 Task: Create new customer invoice with Date Opened: 30-May-23, Select Customer: Ike's General Goods and Feeds, Terms: Net 15. Make invoice entry for item-1 with Date: 30-May-23, Description: Ikem Collection Clear Skin Anti Blemish Detox Tea
, Income Account: Income:Sales, Quantity: 2, Unit Price: 13.49, Sales Tax: Y, Sales Tax Included: Y, Tax Table: Sales Tax. Make entry for item-2 with Date: 30-May-23, Description: SK-II SKINPOWER Face Cream (2.7 oz)
, Income Account: Income:Sales, Quantity: 2, Unit Price: 14.49, Sales Tax: Y, Sales Tax Included: Y, Tax Table: Sales Tax. Post Invoice with Post Date: 30-May-23, Post to Accounts: Assets:Accounts Receivable. Pay / Process Payment with Transaction Date: 13-Jun-23, Amount: 55.96, Transfer Account: Checking Account. Go to 'Print Invoice'. Give a print command to print a copy of invoice.
Action: Mouse moved to (186, 41)
Screenshot: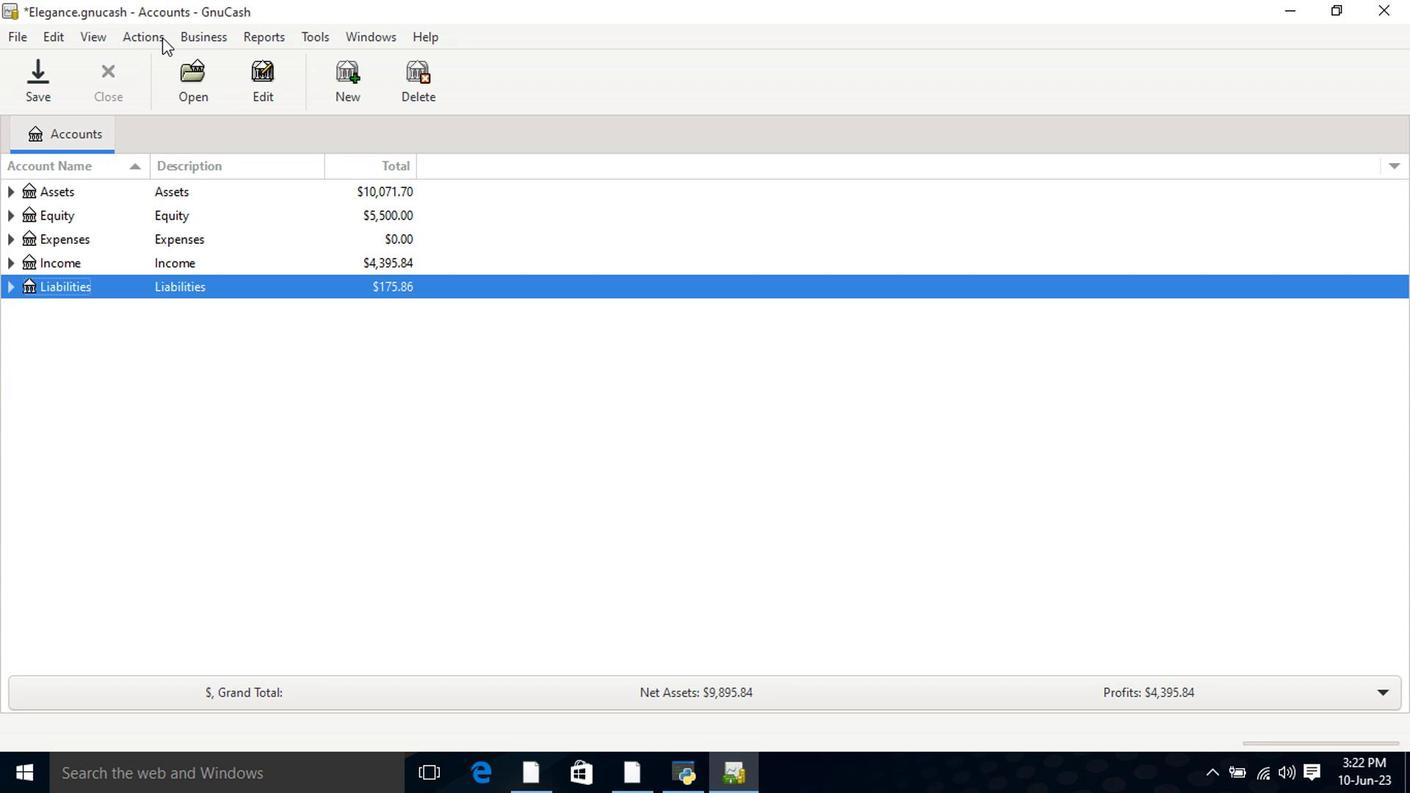 
Action: Mouse pressed left at (186, 41)
Screenshot: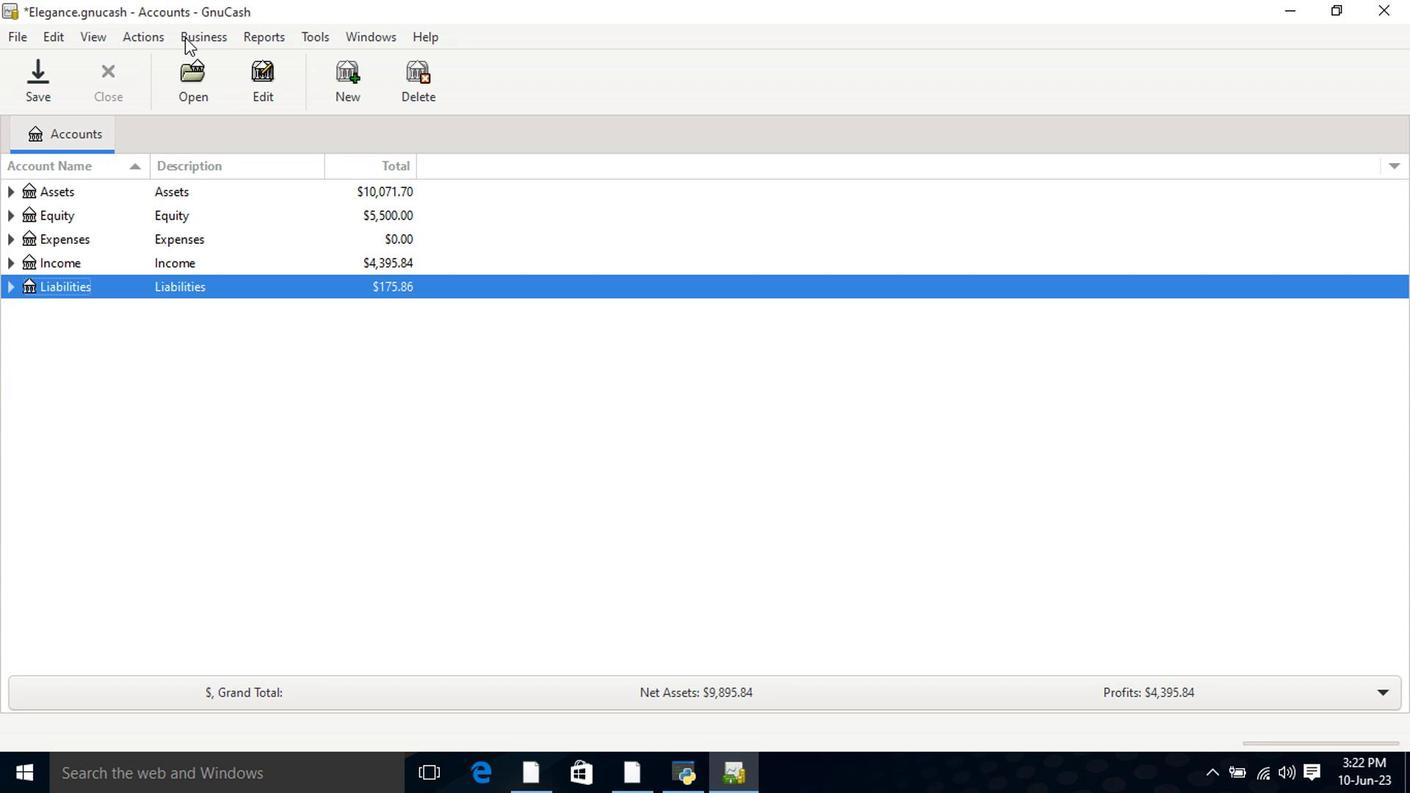 
Action: Mouse moved to (202, 58)
Screenshot: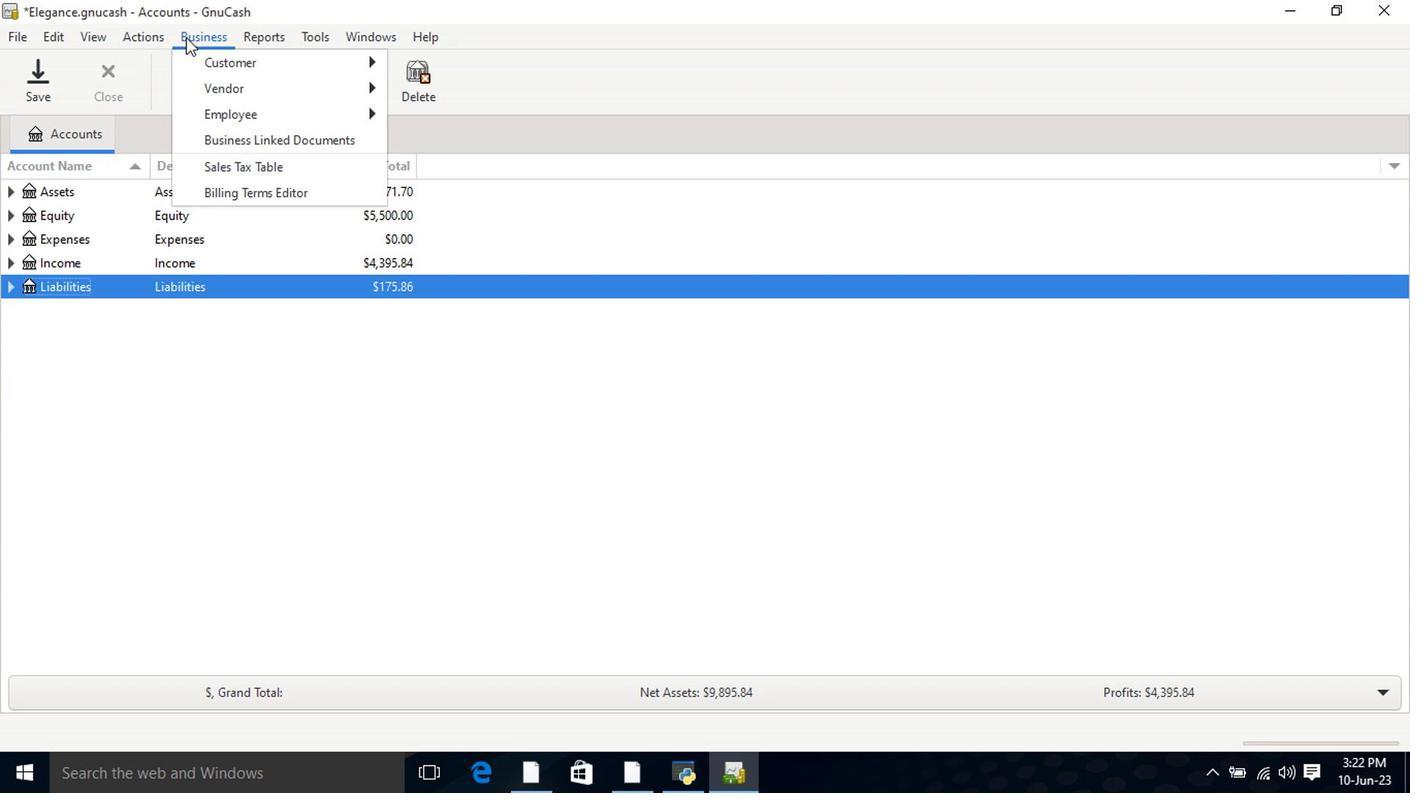 
Action: Mouse pressed left at (202, 58)
Screenshot: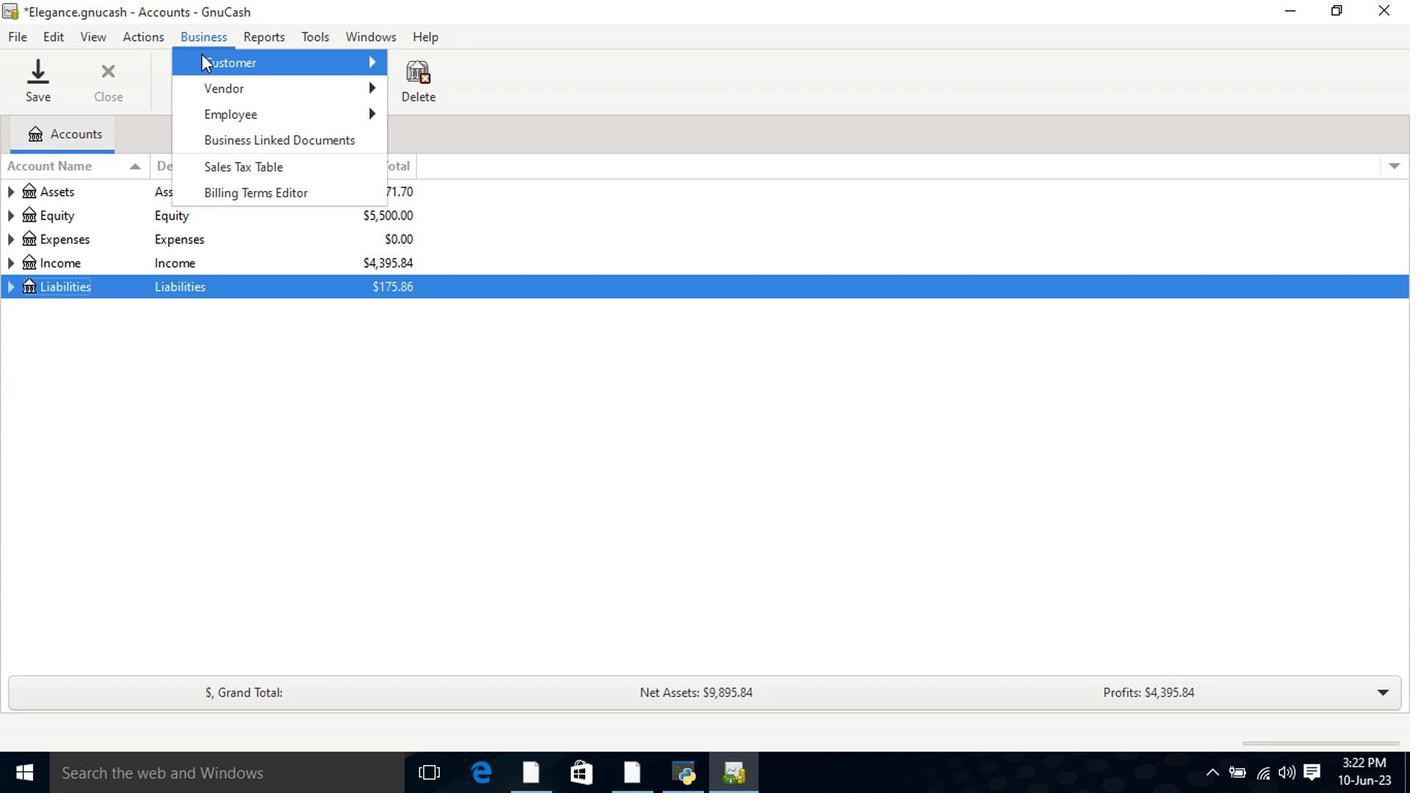 
Action: Mouse moved to (457, 147)
Screenshot: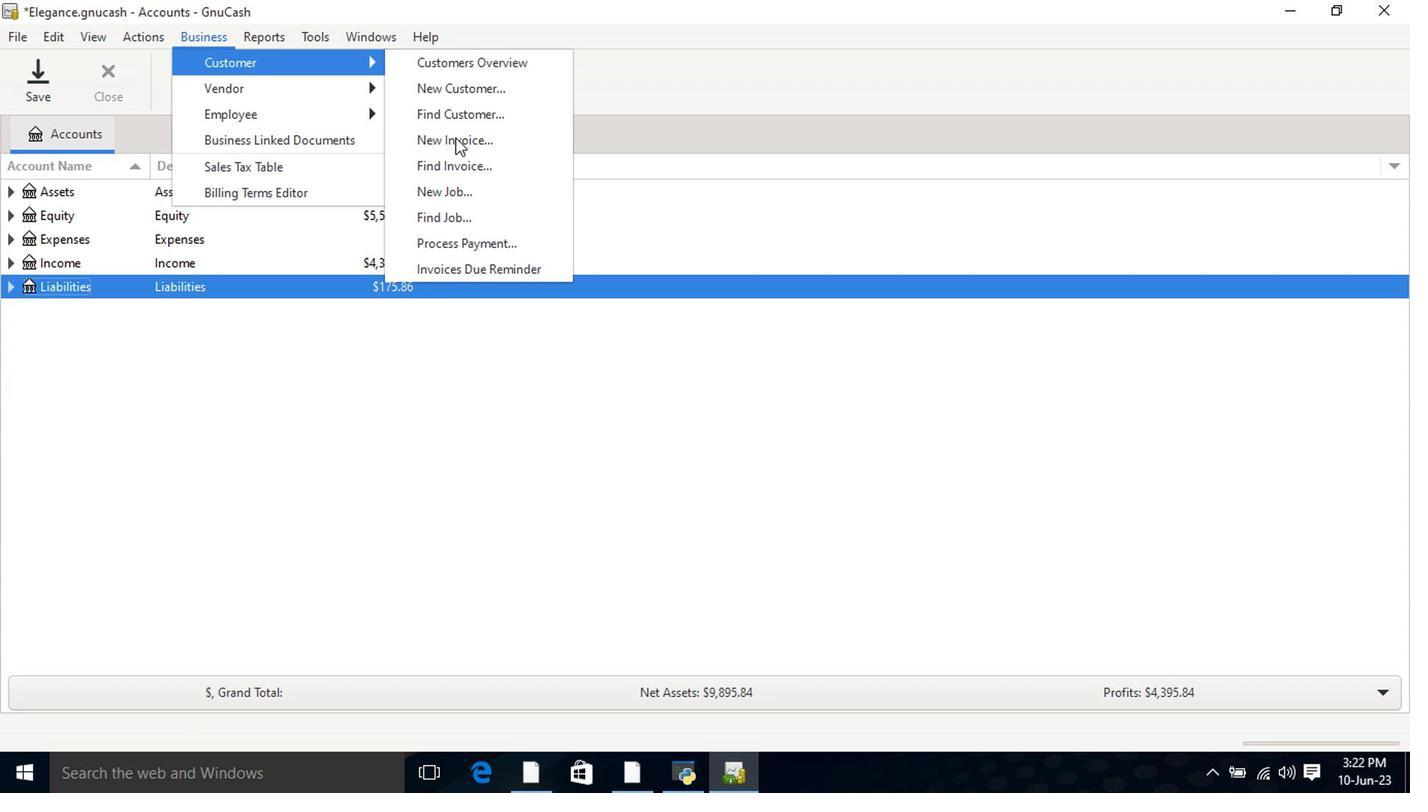 
Action: Mouse pressed left at (457, 147)
Screenshot: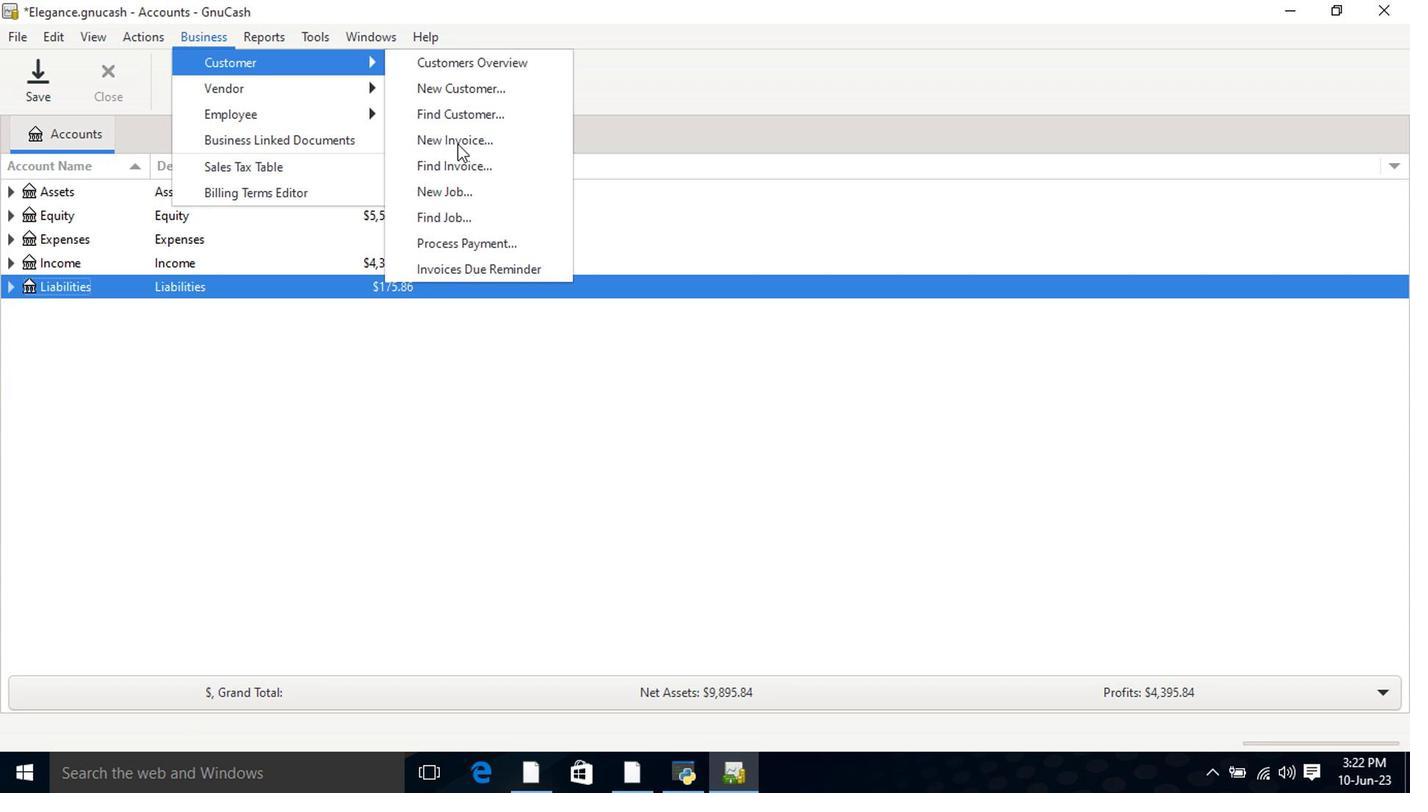 
Action: Mouse moved to (843, 317)
Screenshot: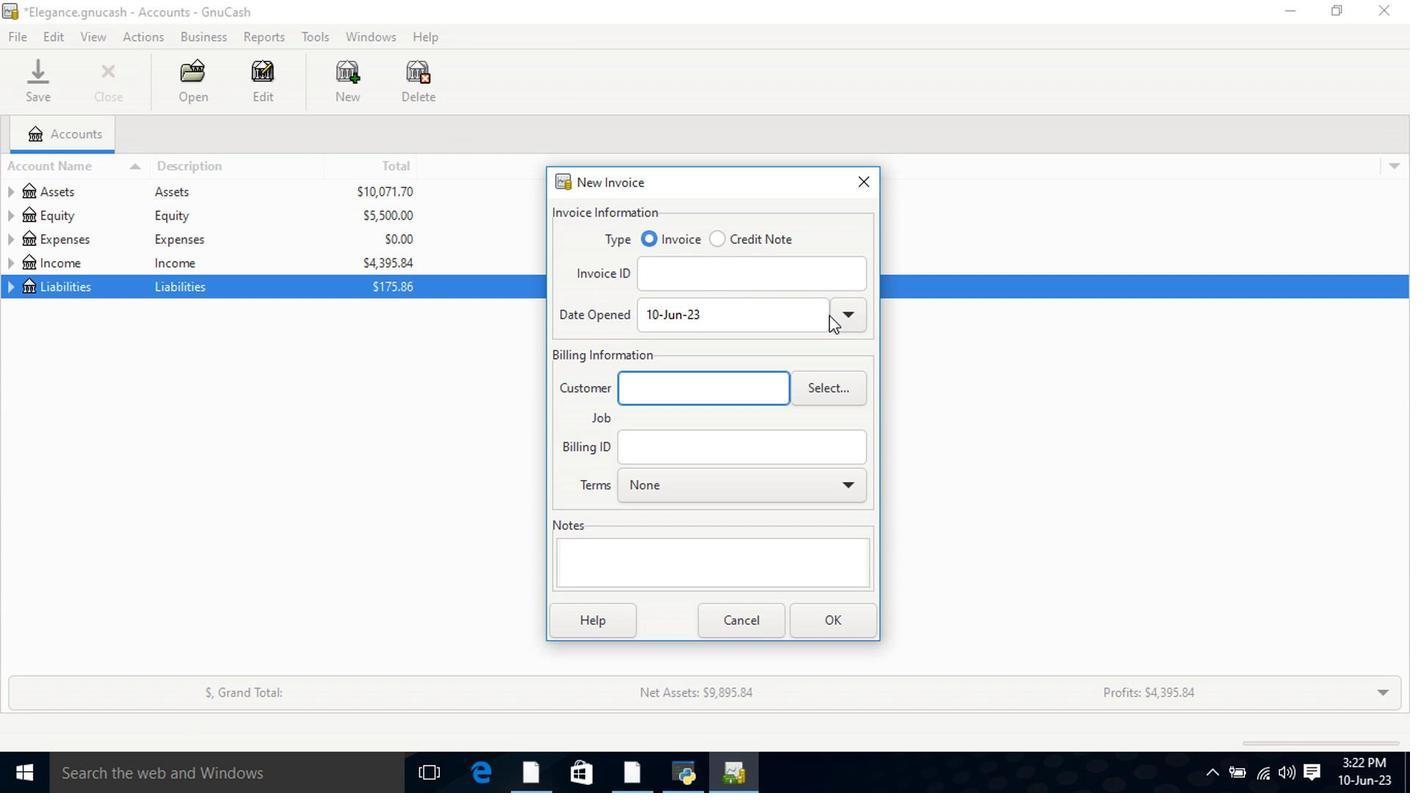 
Action: Mouse pressed left at (843, 317)
Screenshot: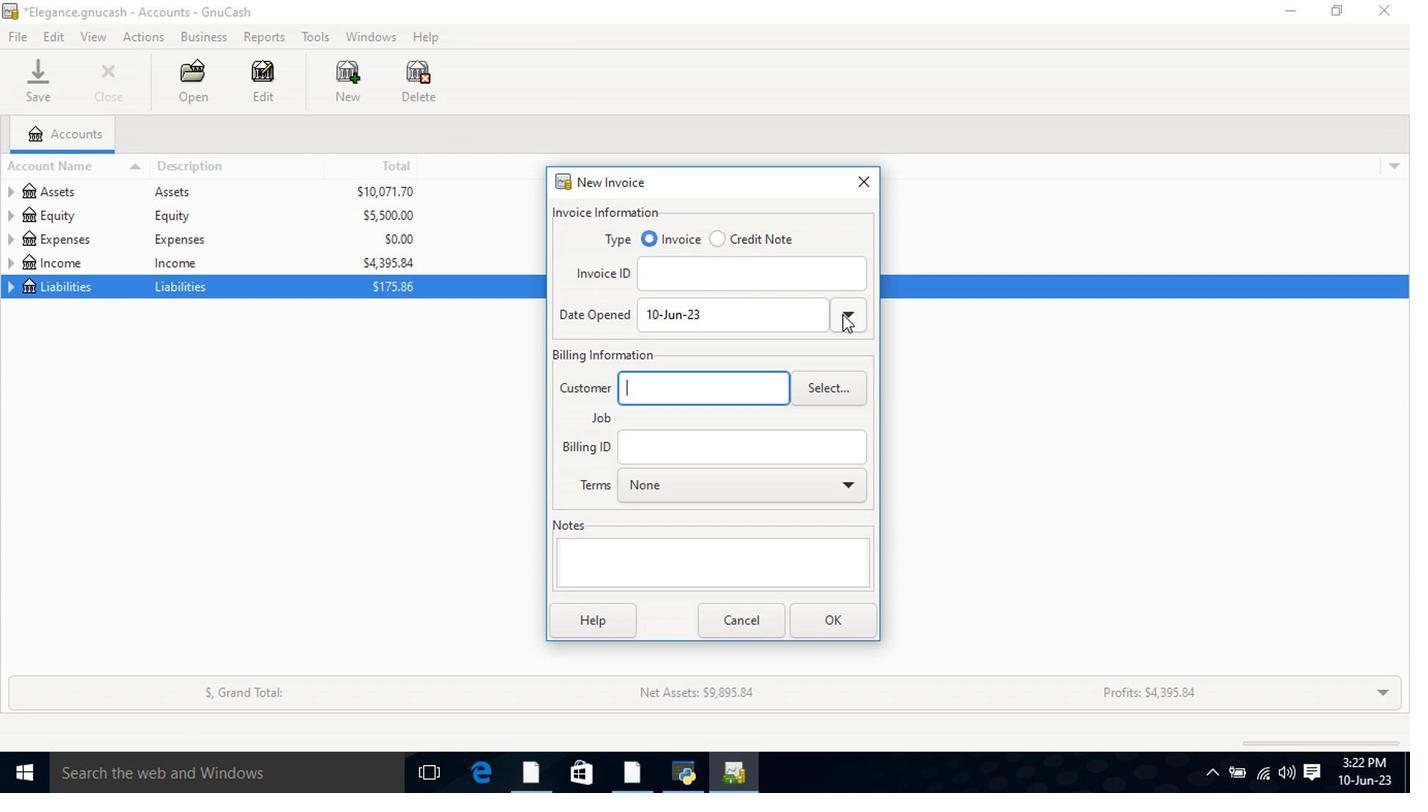 
Action: Mouse moved to (687, 350)
Screenshot: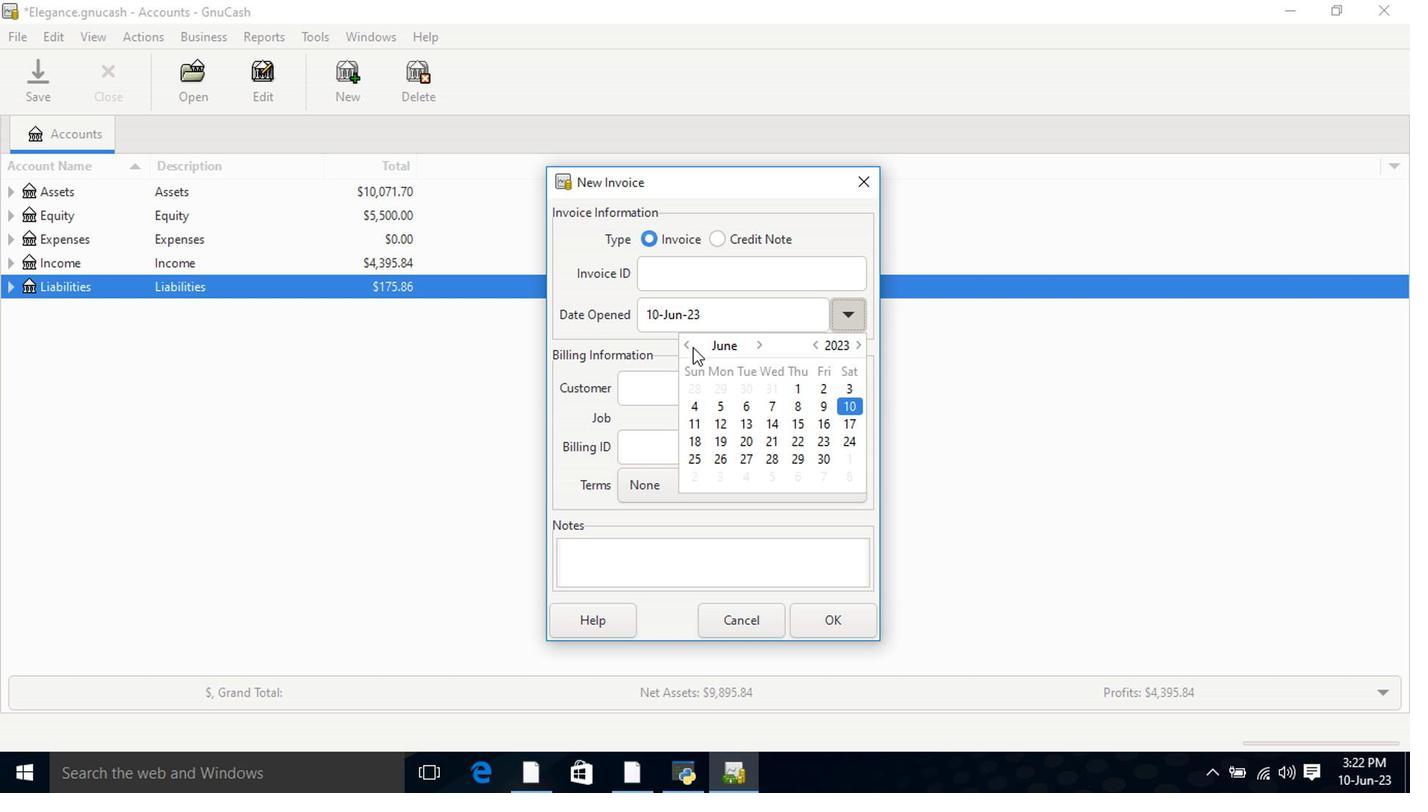 
Action: Mouse pressed left at (687, 350)
Screenshot: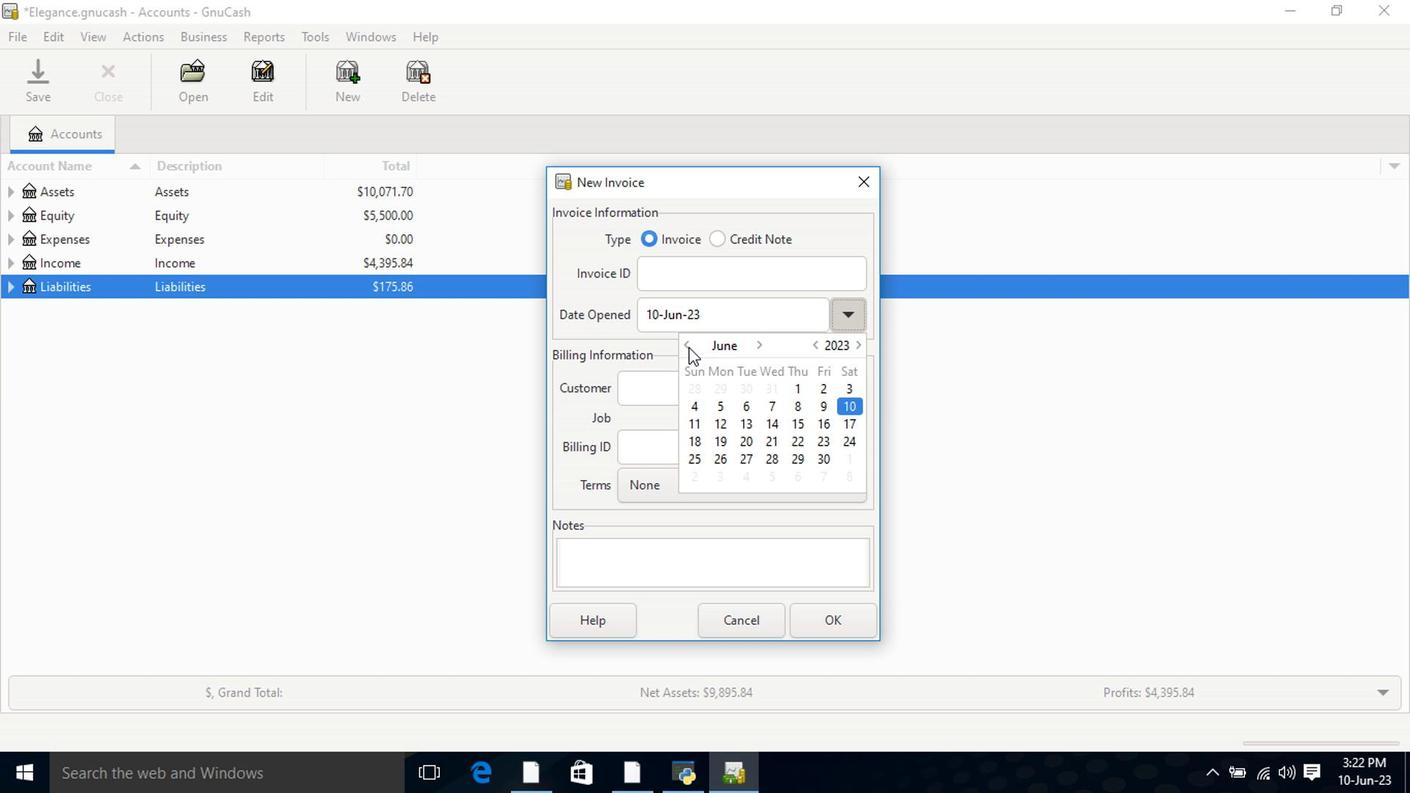 
Action: Mouse moved to (742, 460)
Screenshot: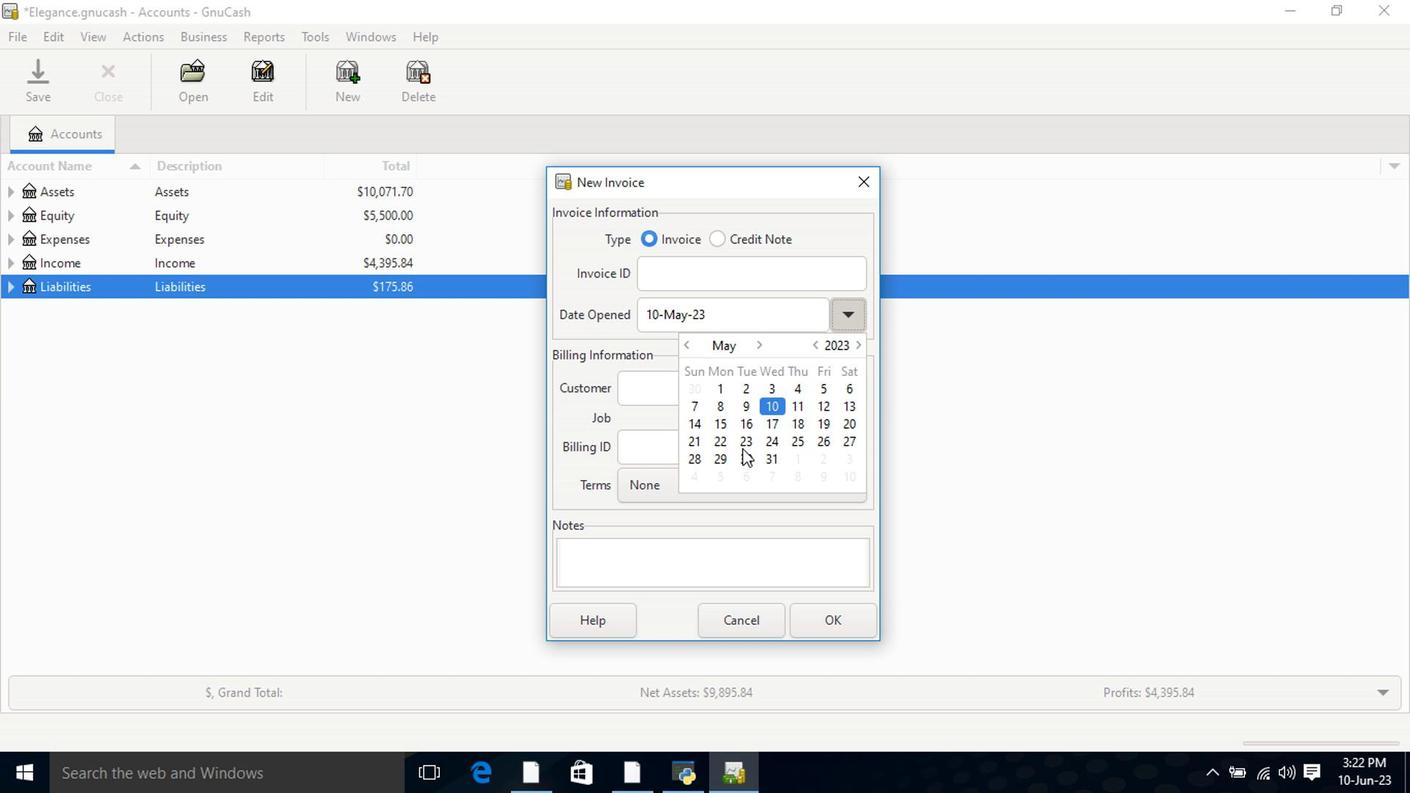 
Action: Mouse pressed left at (742, 460)
Screenshot: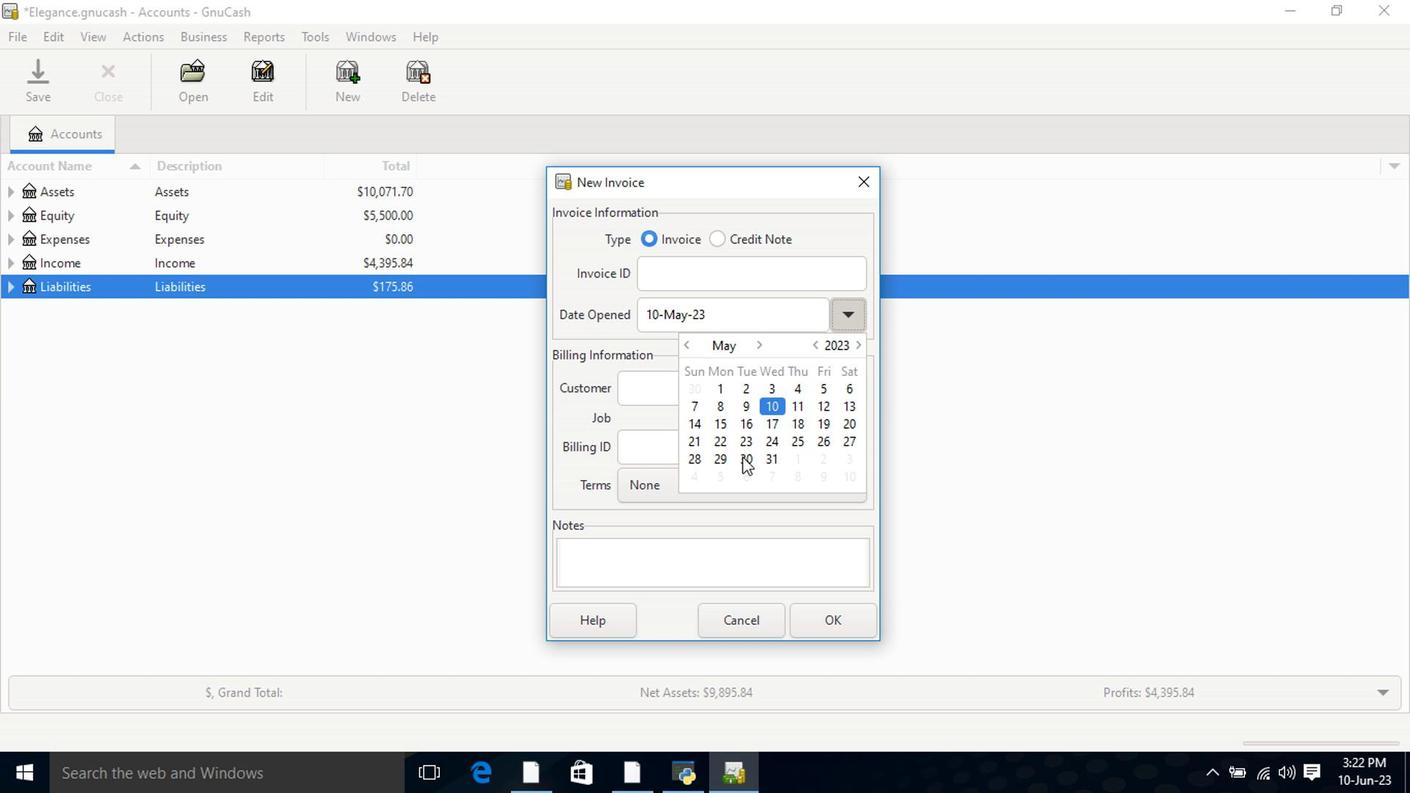 
Action: Mouse pressed left at (742, 460)
Screenshot: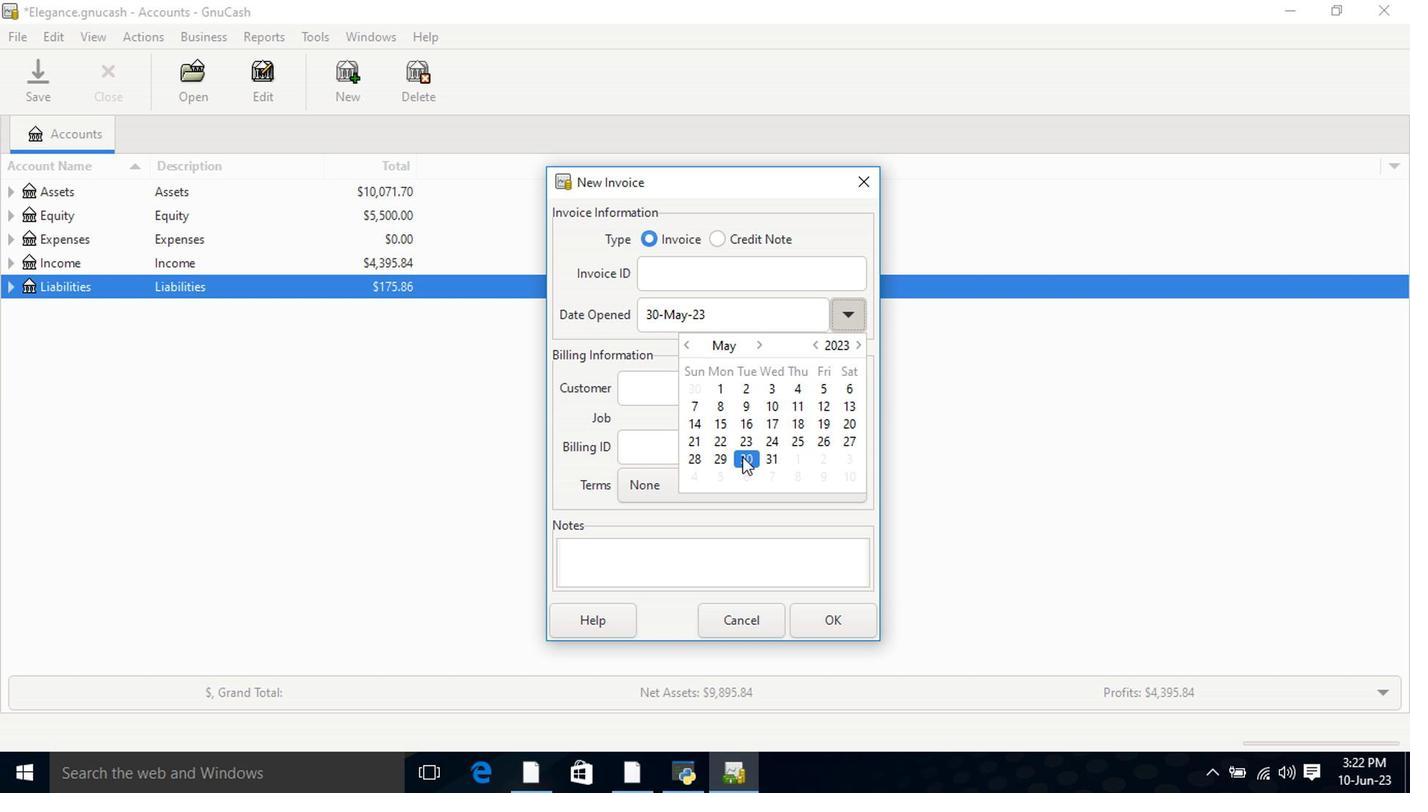 
Action: Mouse moved to (725, 391)
Screenshot: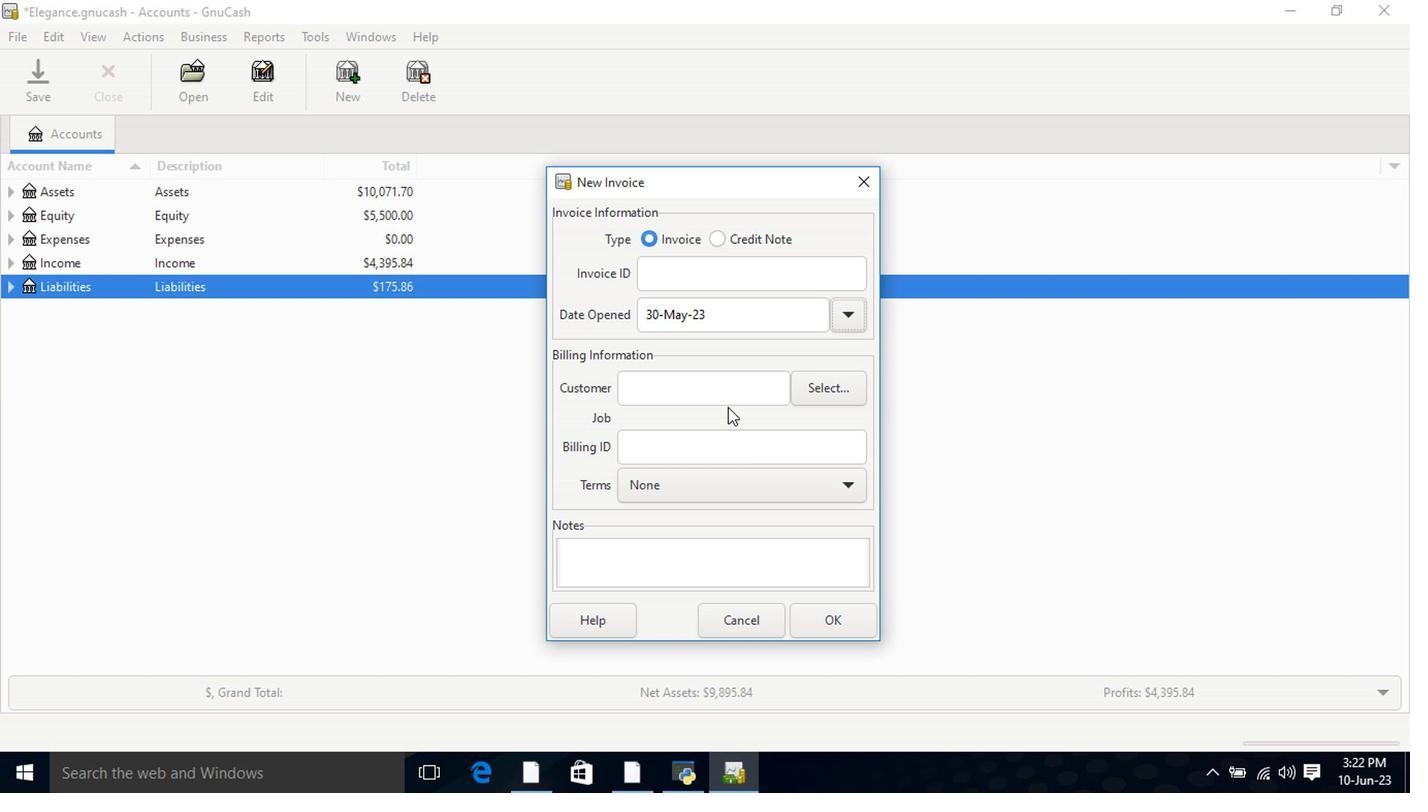 
Action: Mouse pressed left at (725, 391)
Screenshot: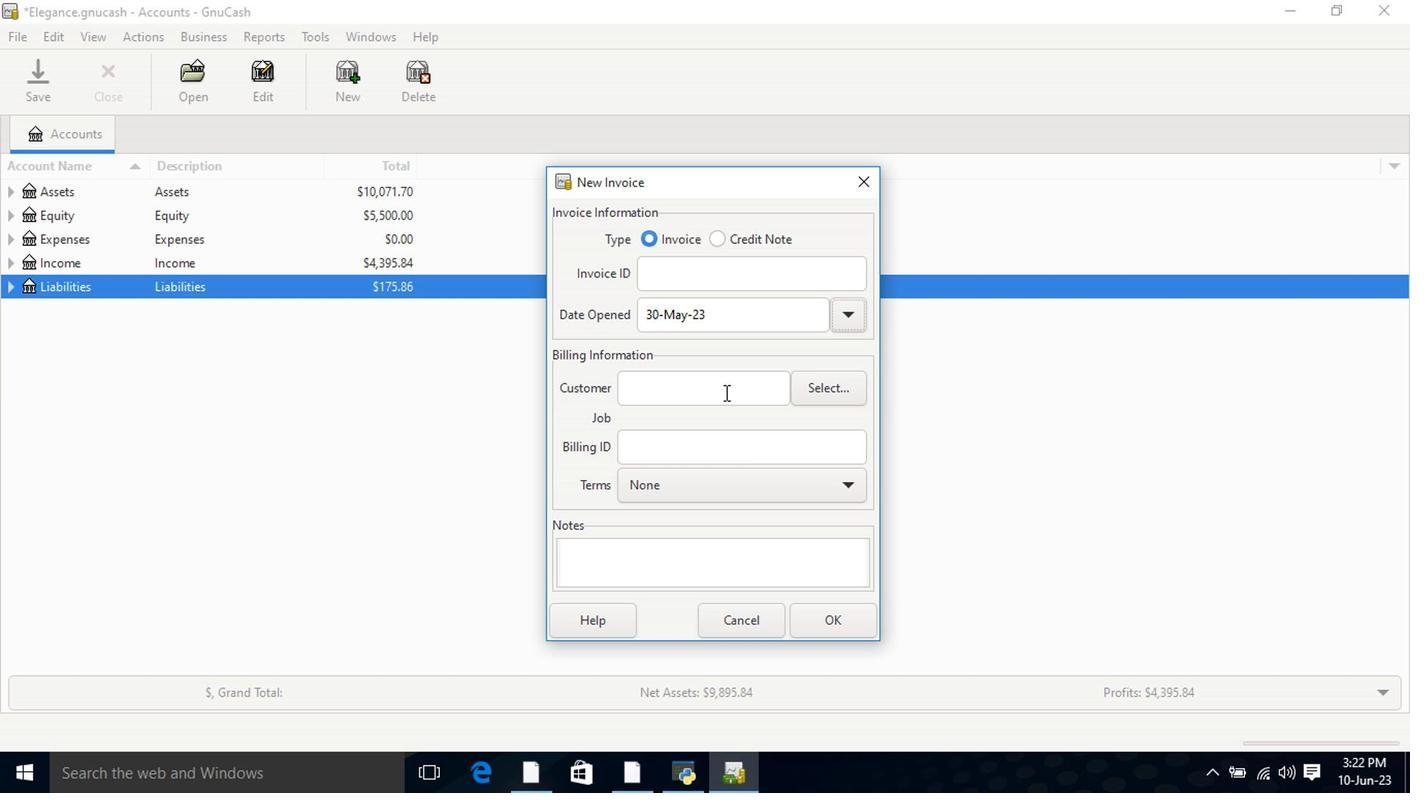 
Action: Mouse moved to (724, 391)
Screenshot: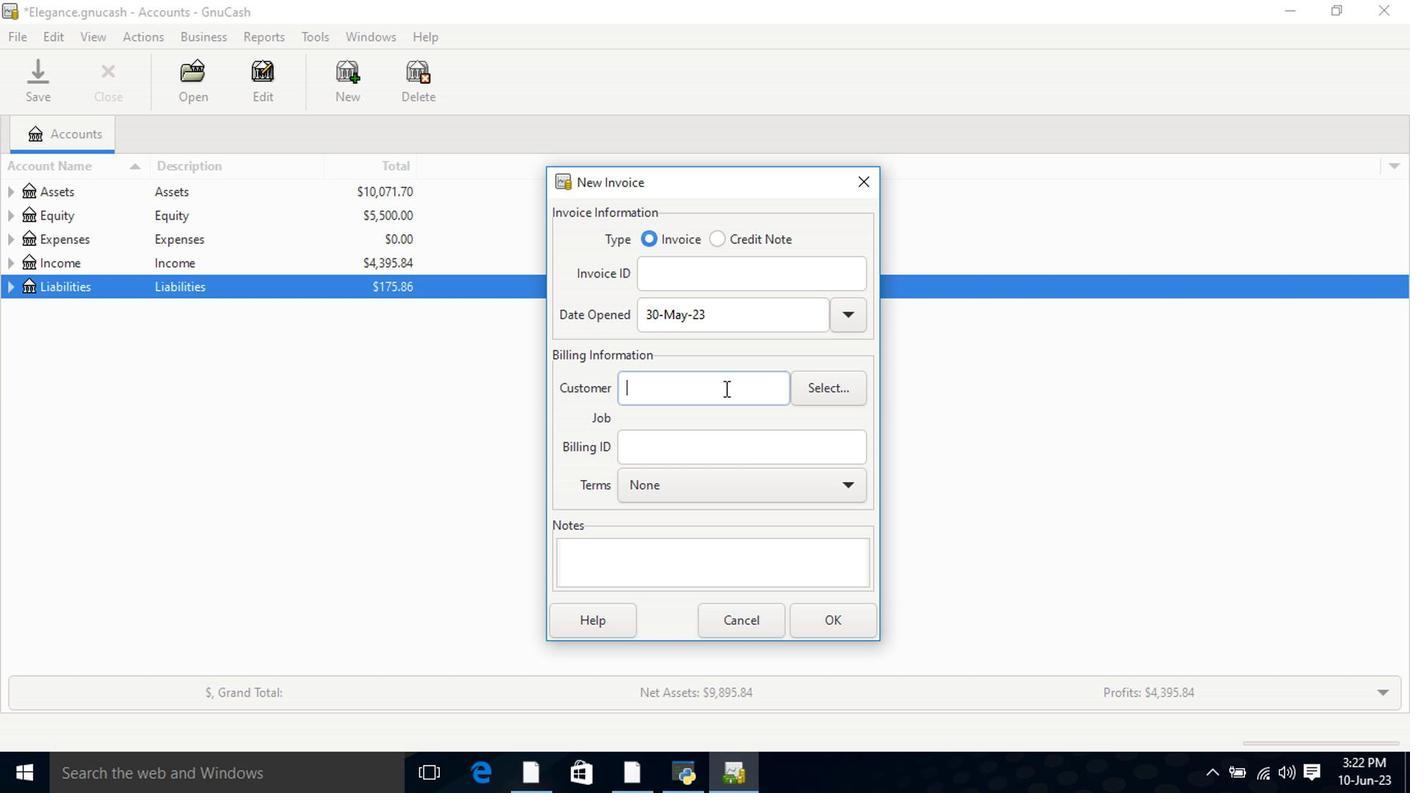
Action: Key pressed <Key.shift>Ik
Screenshot: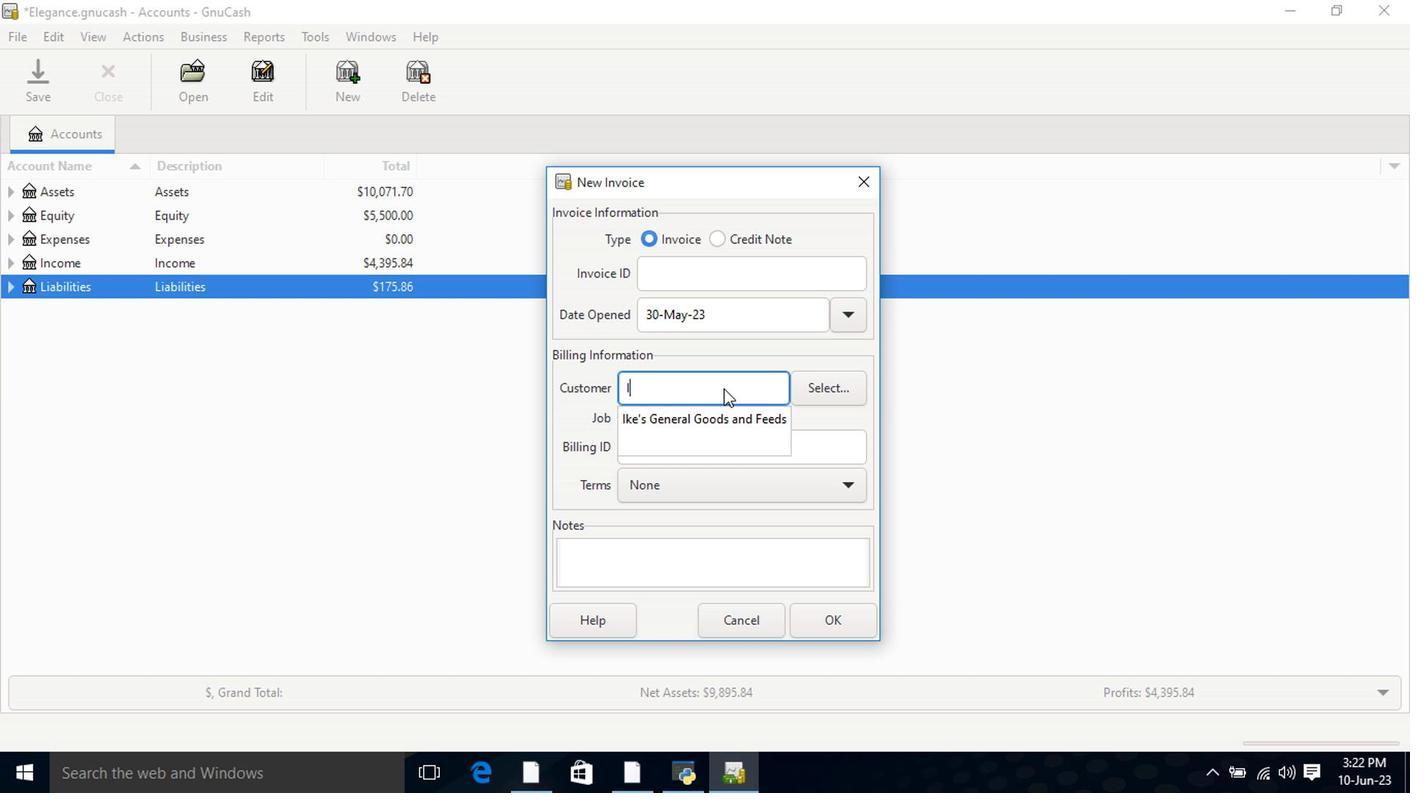 
Action: Mouse moved to (724, 416)
Screenshot: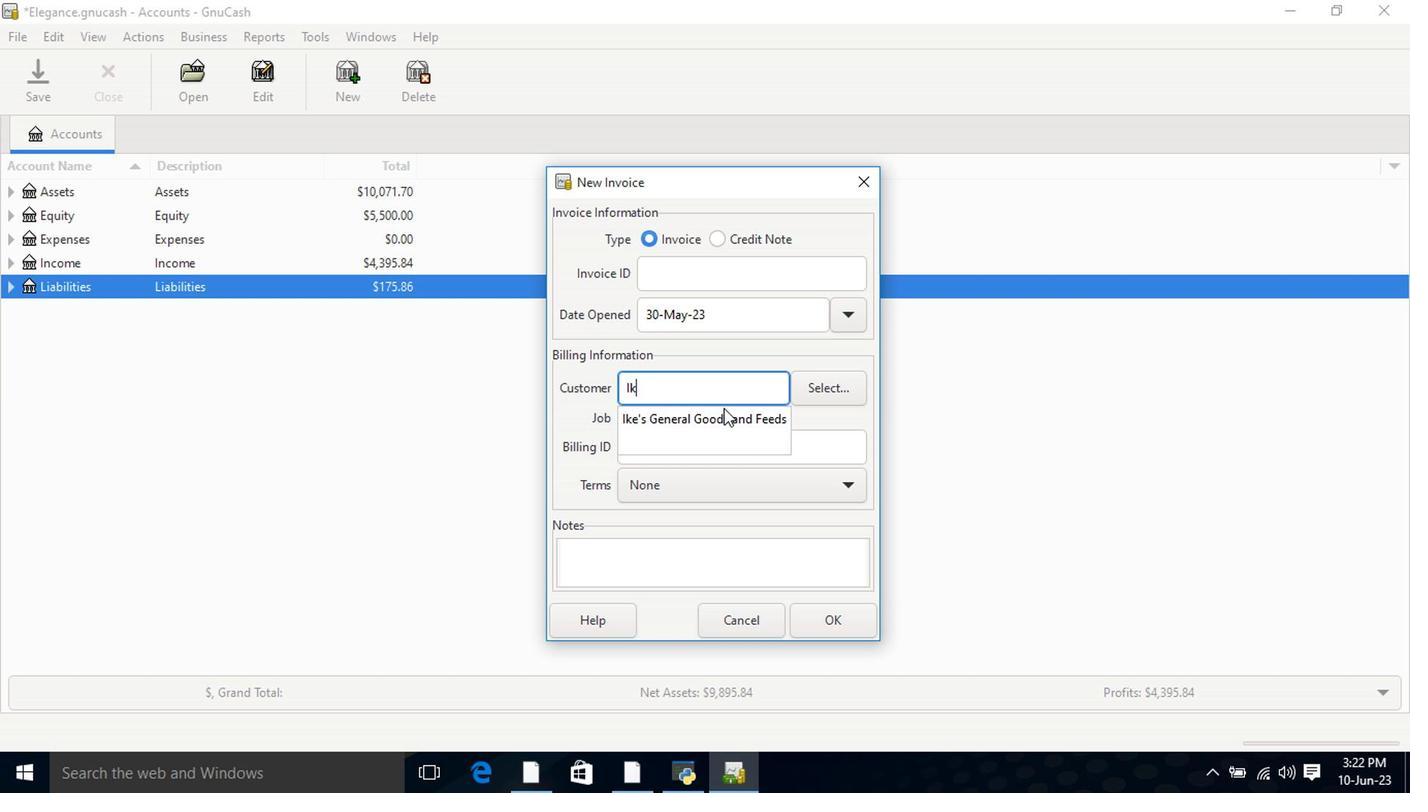 
Action: Mouse pressed left at (724, 416)
Screenshot: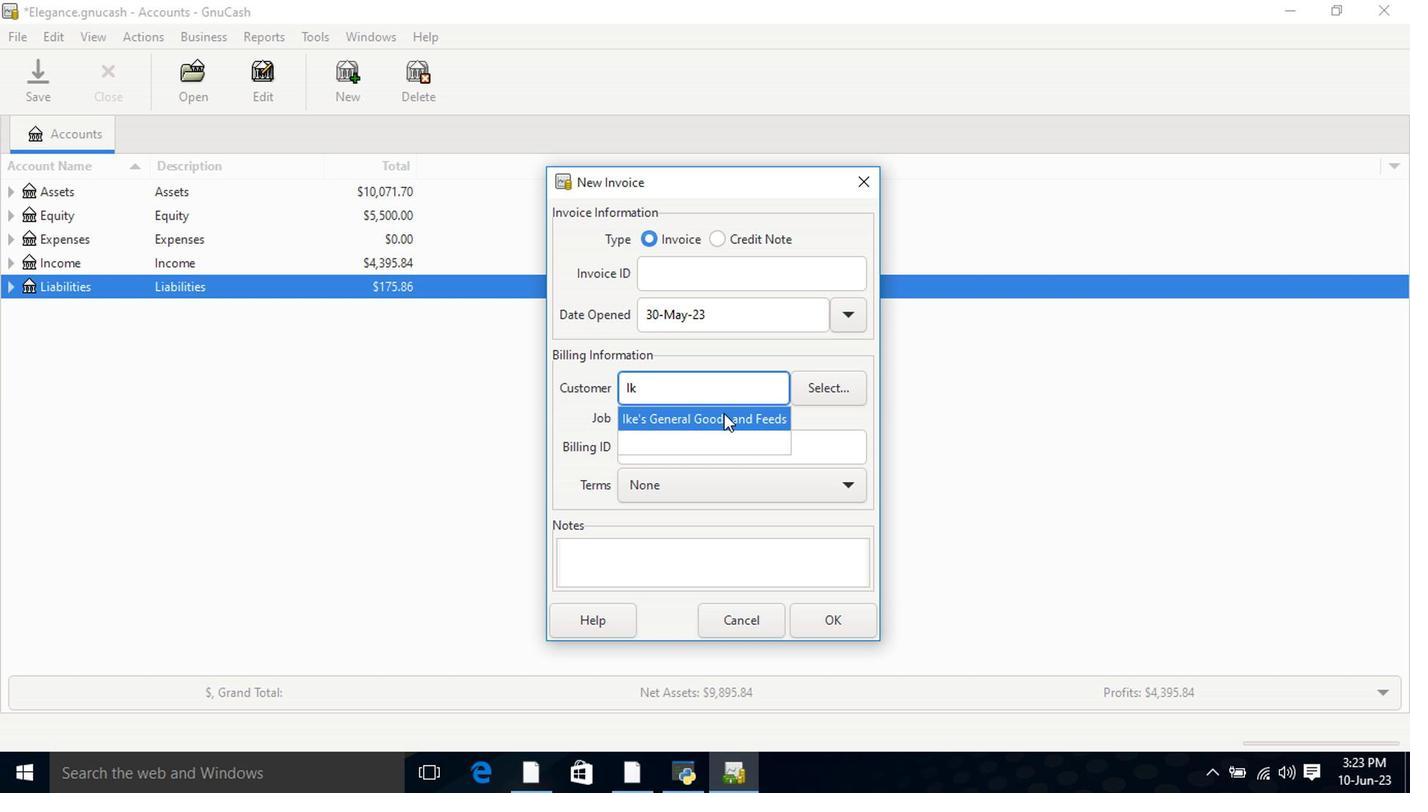 
Action: Mouse moved to (731, 498)
Screenshot: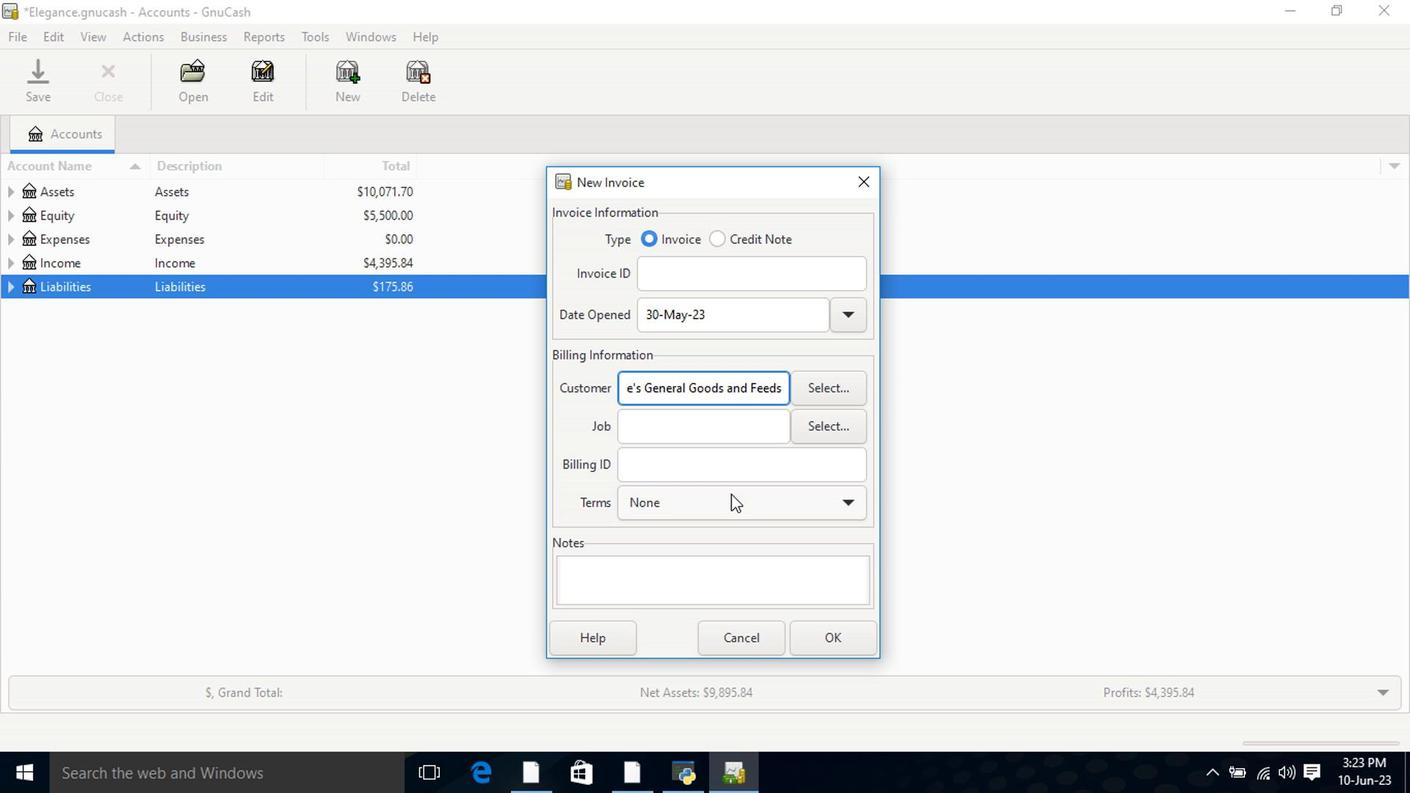 
Action: Mouse pressed left at (731, 498)
Screenshot: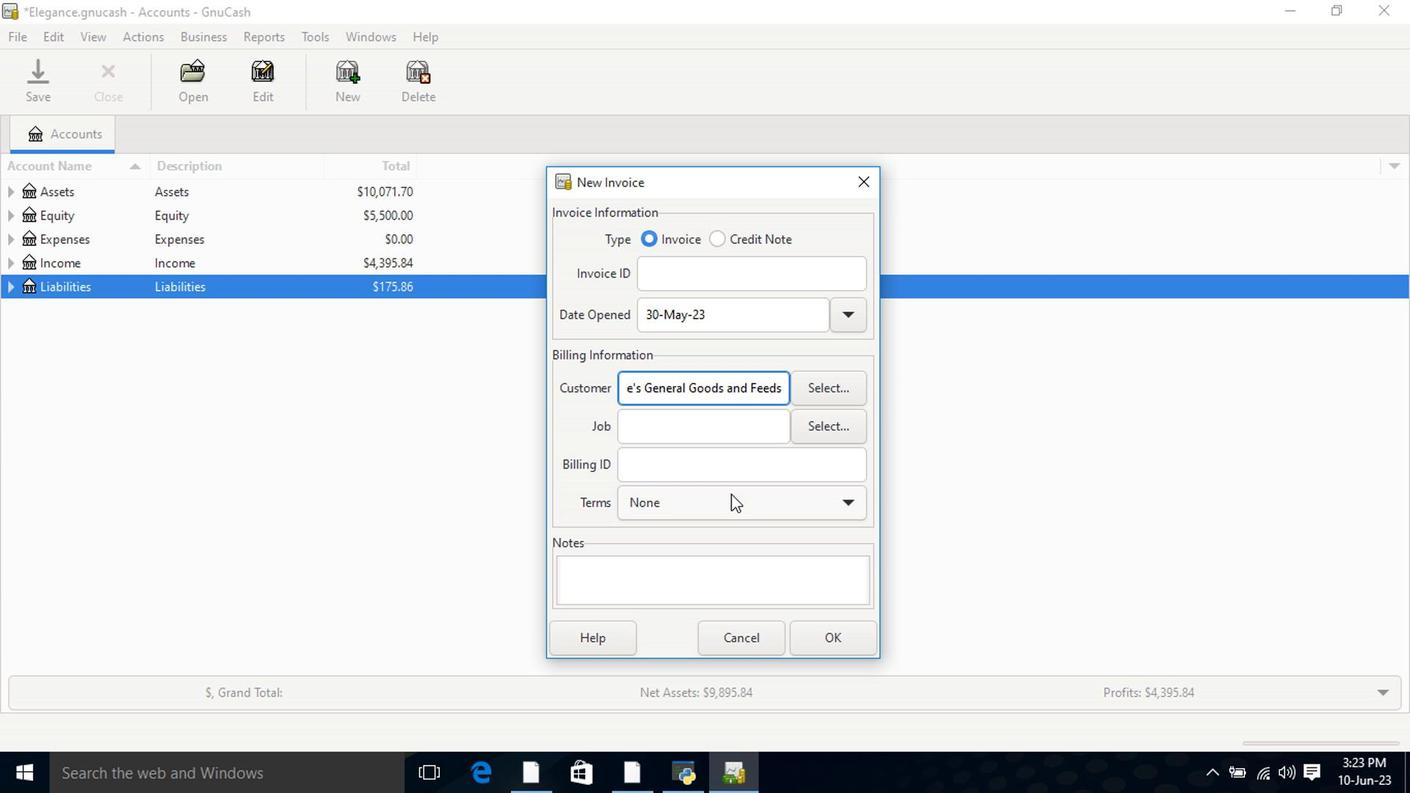 
Action: Mouse moved to (724, 545)
Screenshot: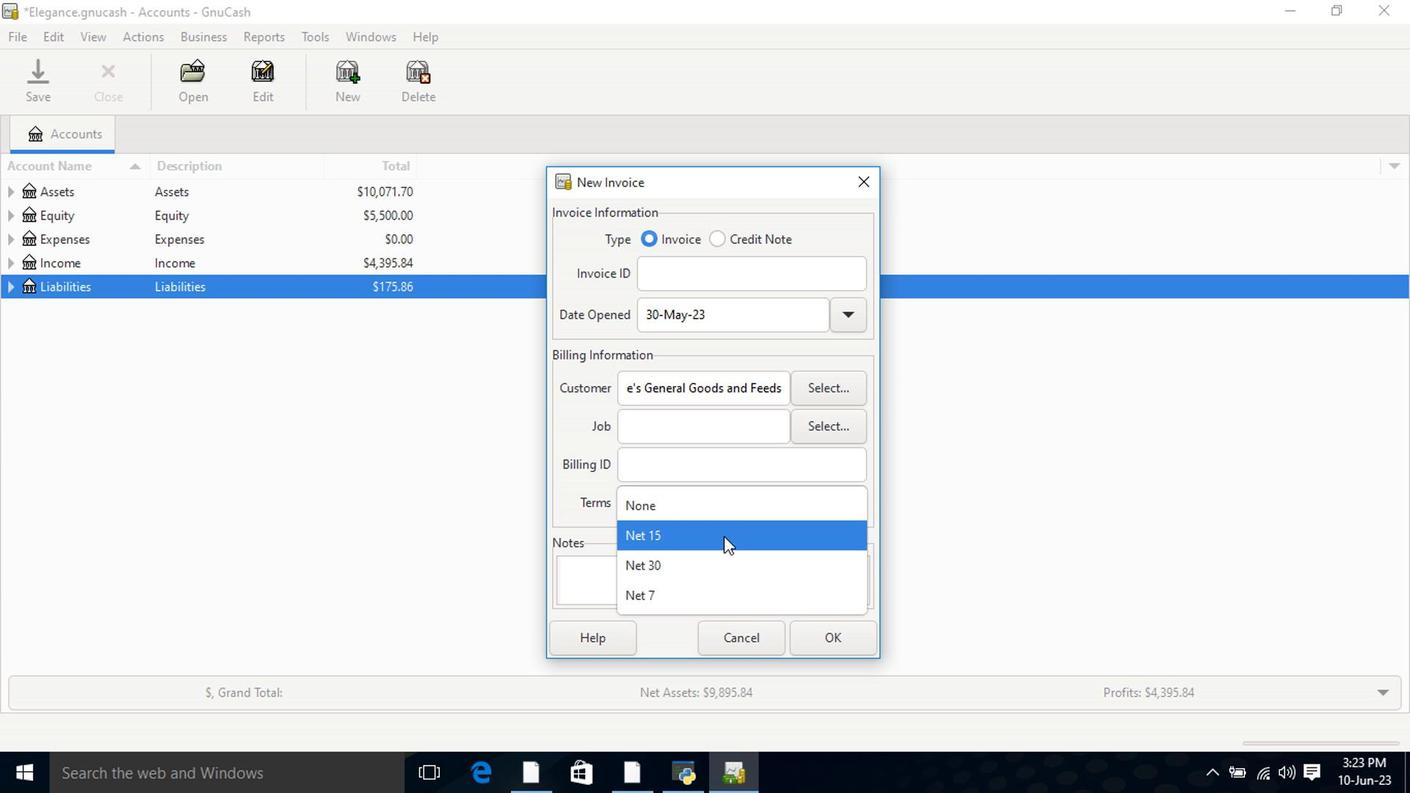 
Action: Mouse pressed left at (724, 545)
Screenshot: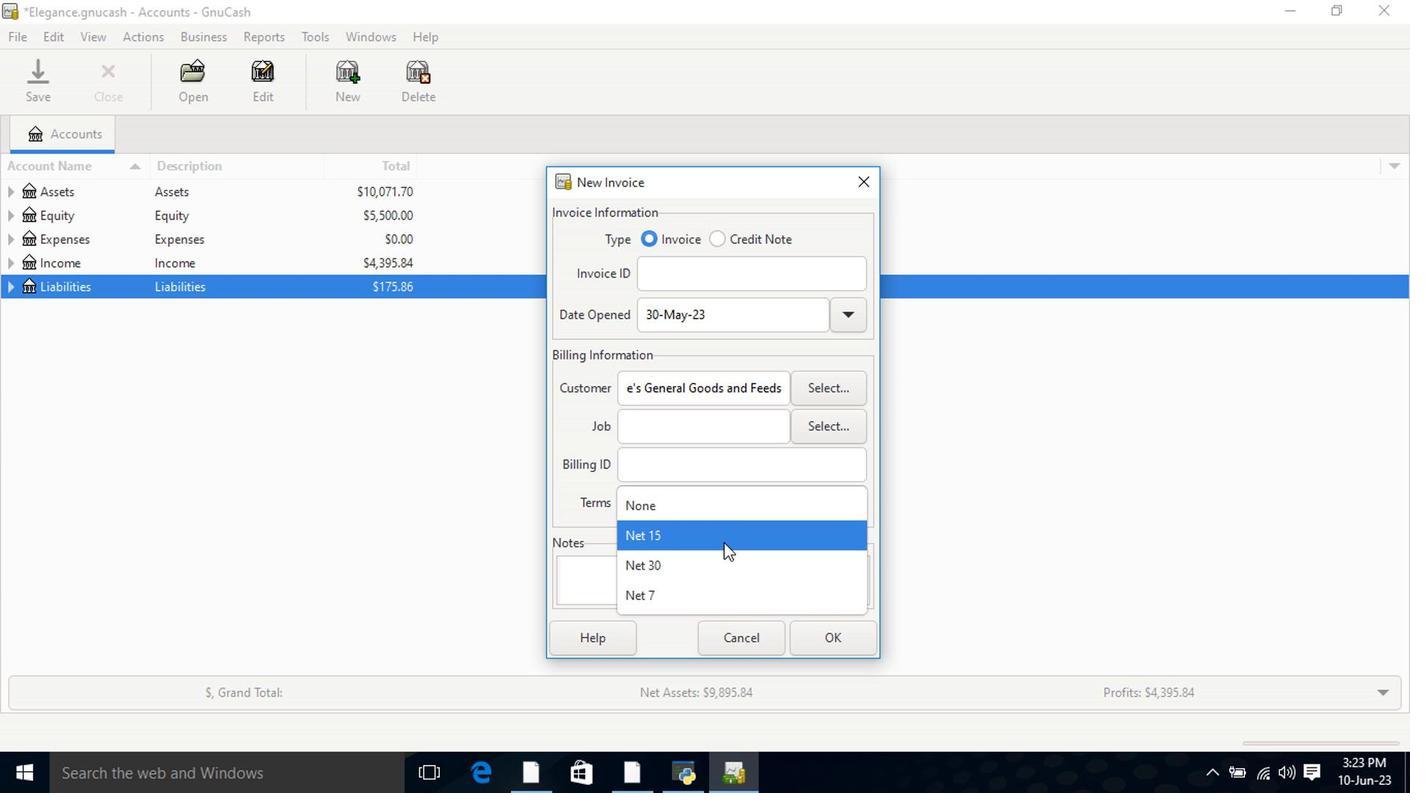 
Action: Mouse moved to (838, 634)
Screenshot: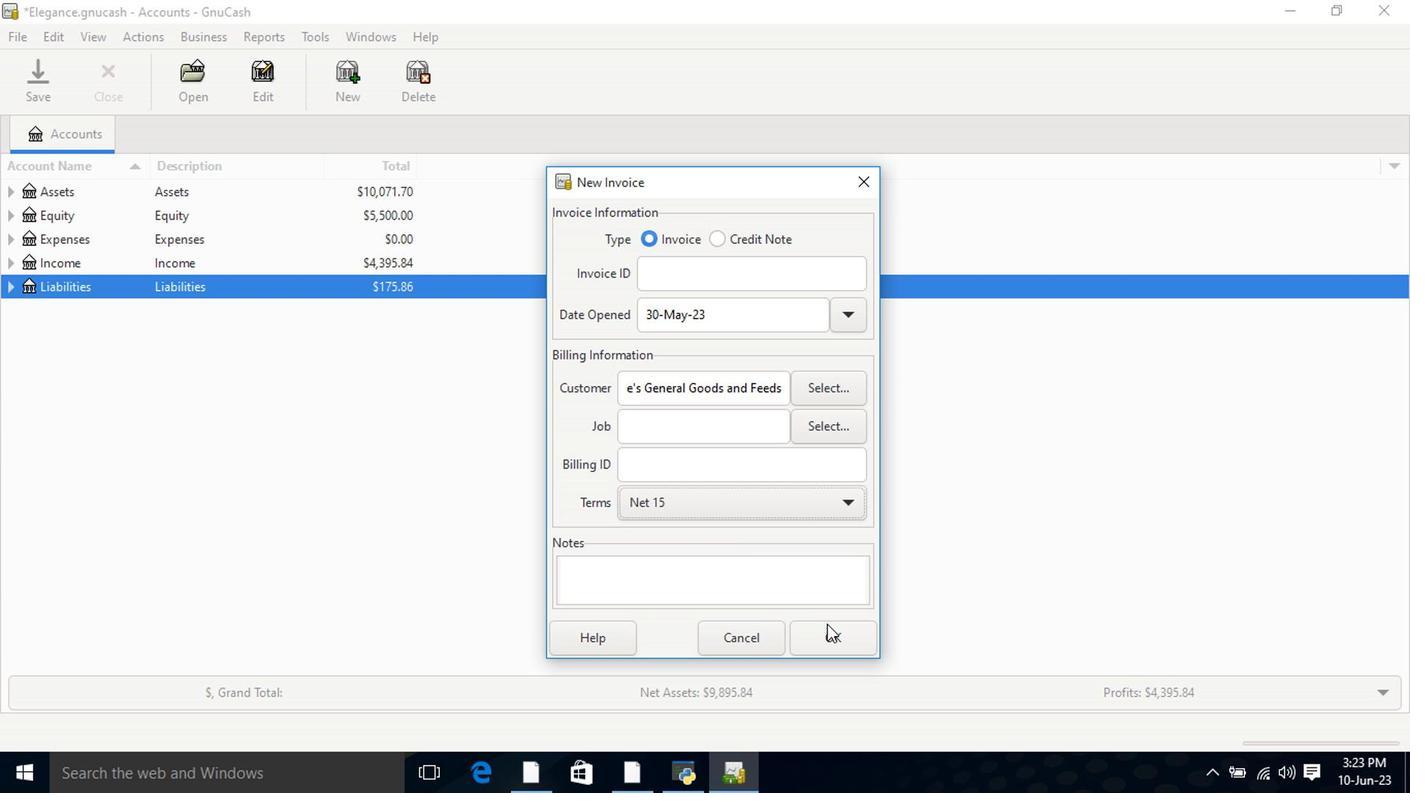 
Action: Mouse pressed left at (838, 634)
Screenshot: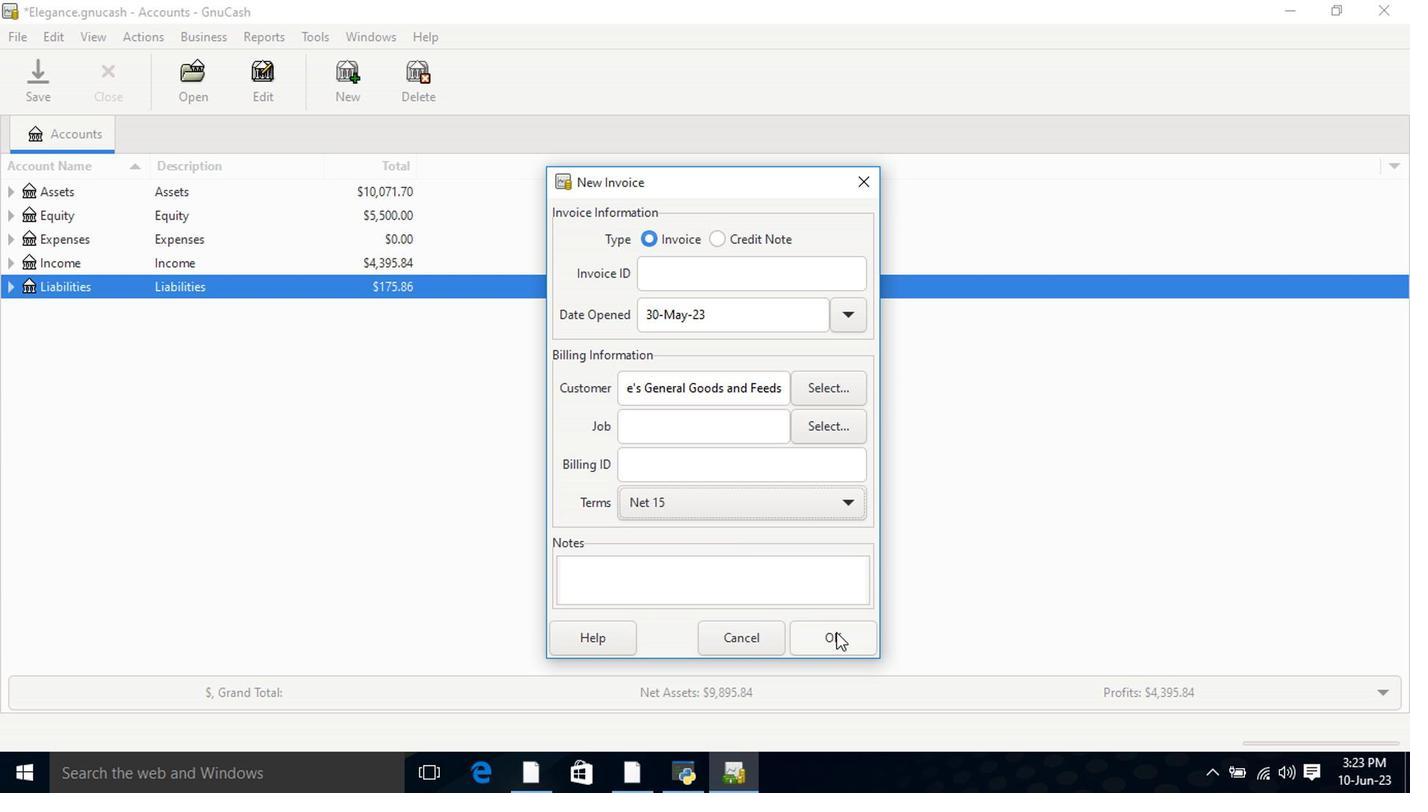 
Action: Mouse moved to (85, 399)
Screenshot: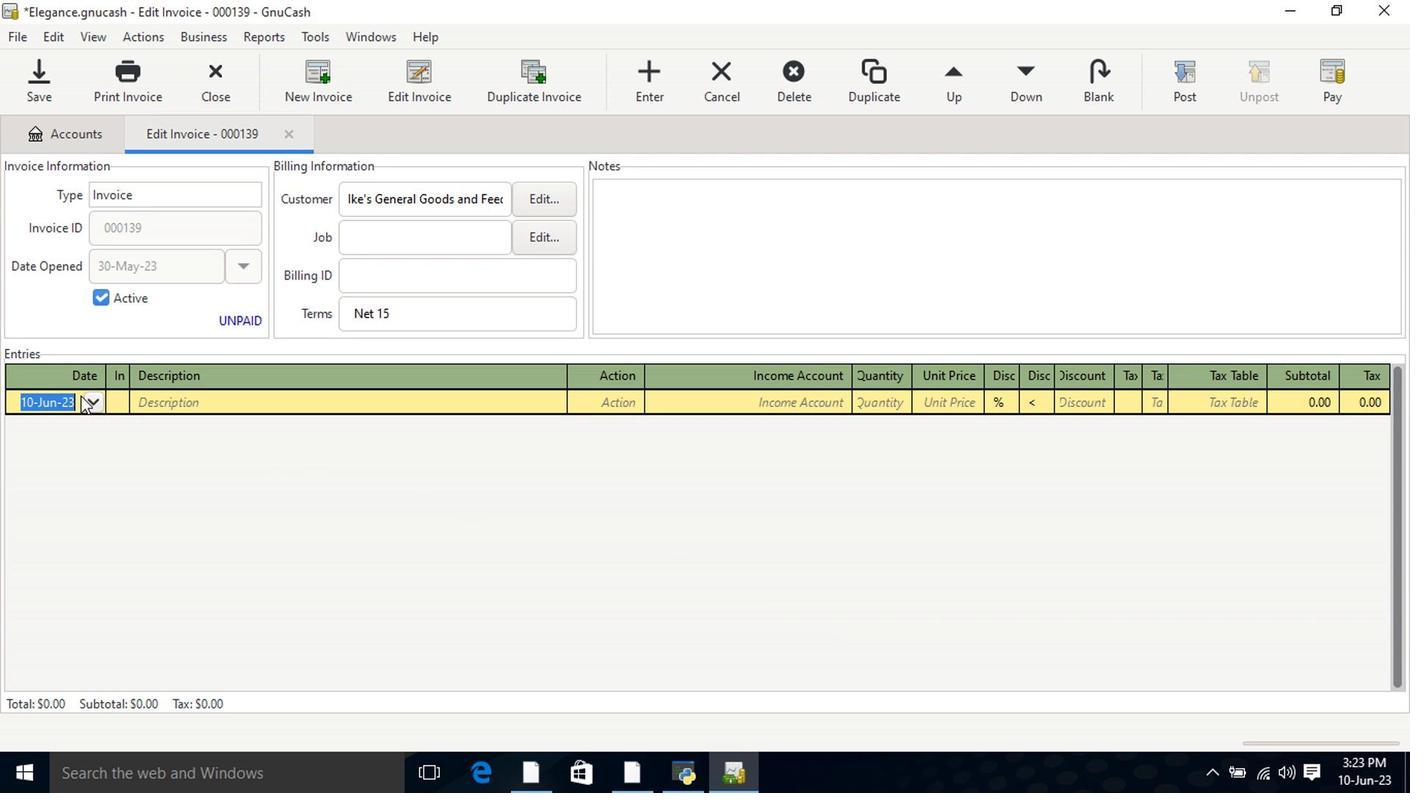 
Action: Mouse pressed left at (85, 399)
Screenshot: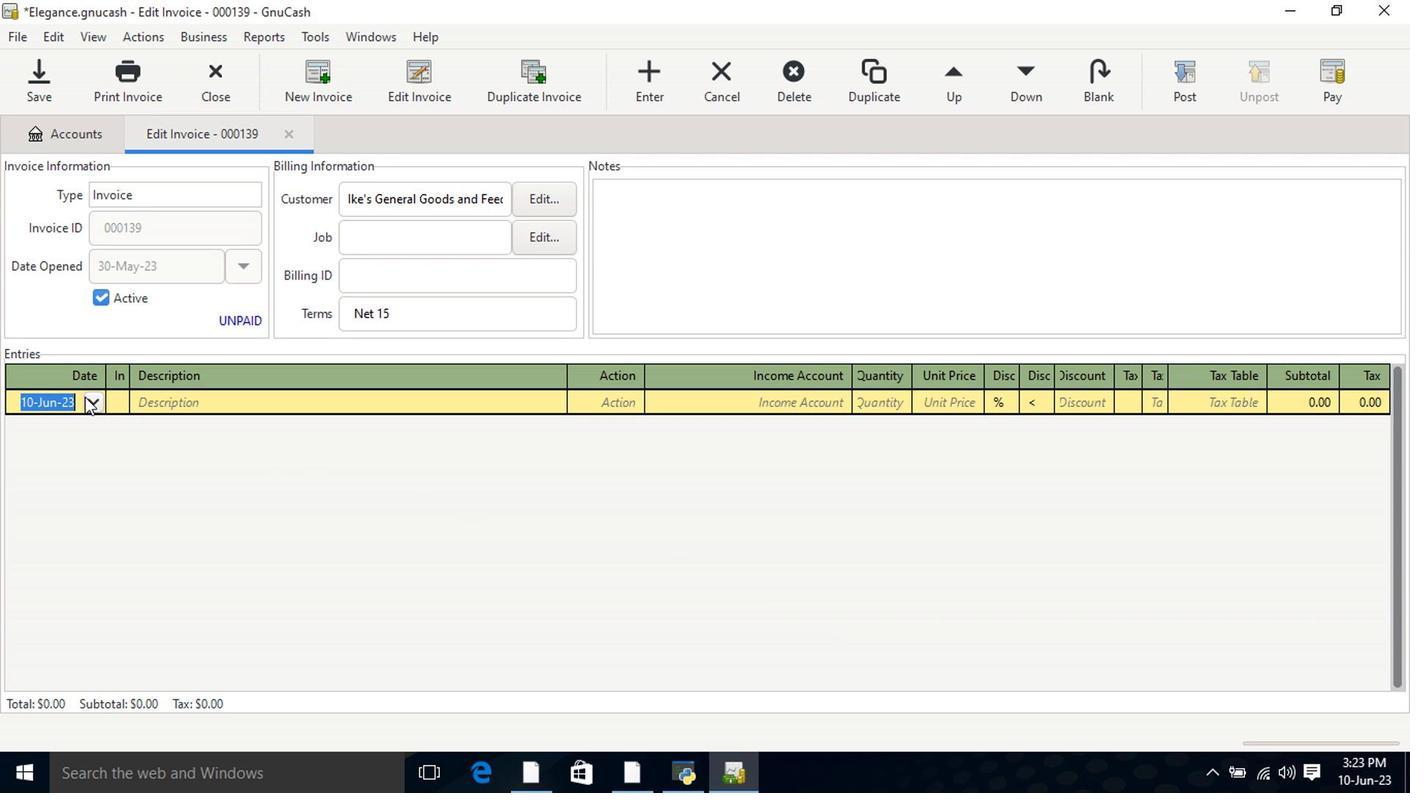 
Action: Mouse moved to (18, 426)
Screenshot: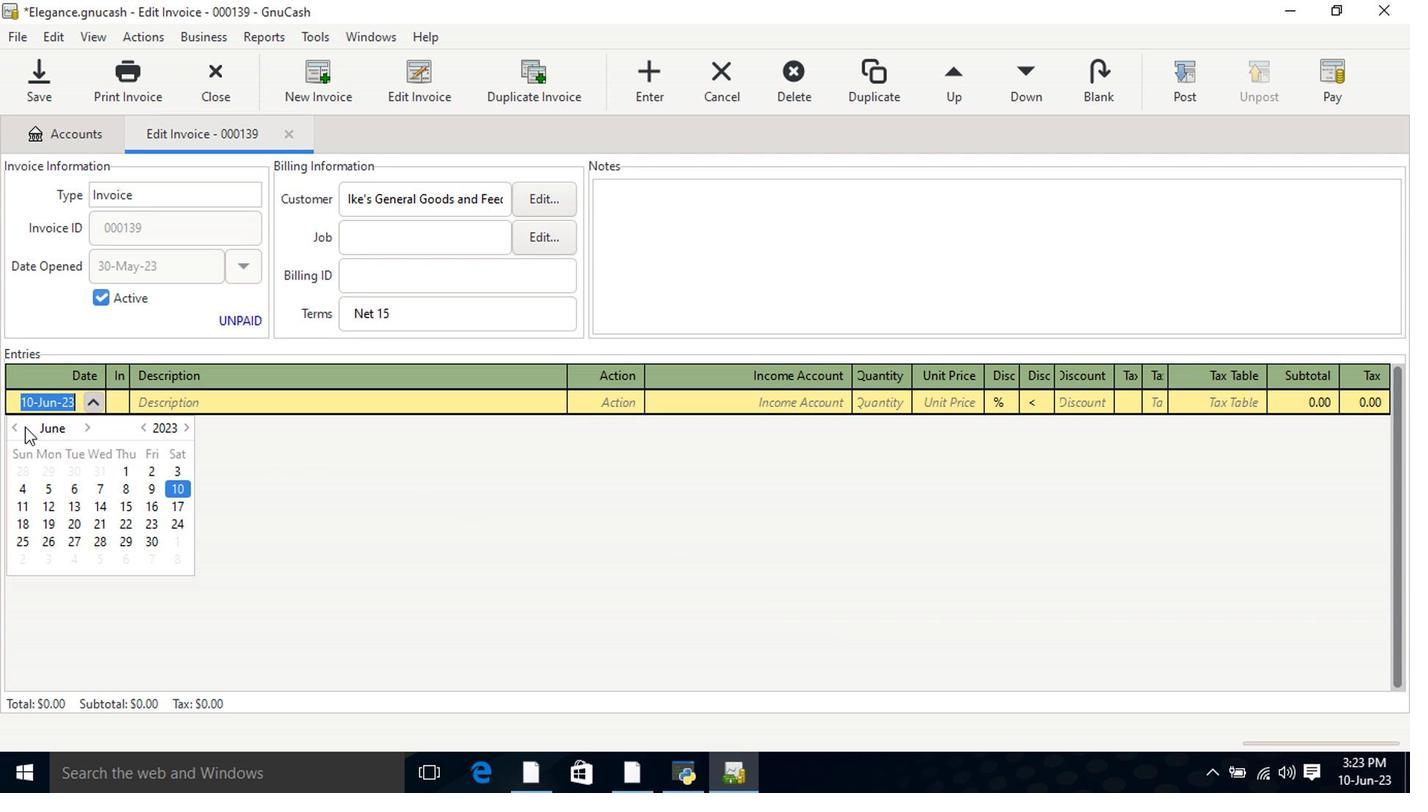 
Action: Mouse pressed left at (18, 426)
Screenshot: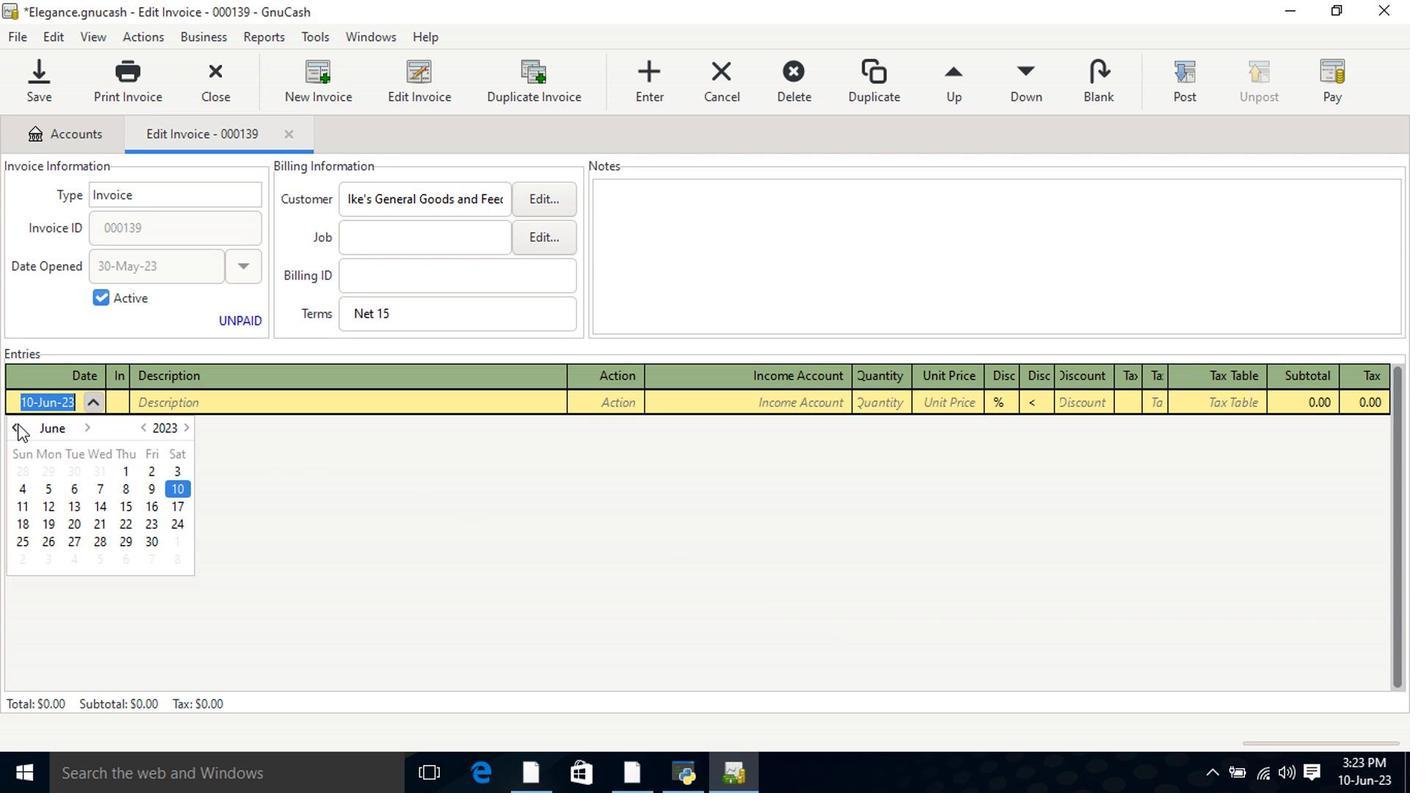
Action: Mouse moved to (72, 540)
Screenshot: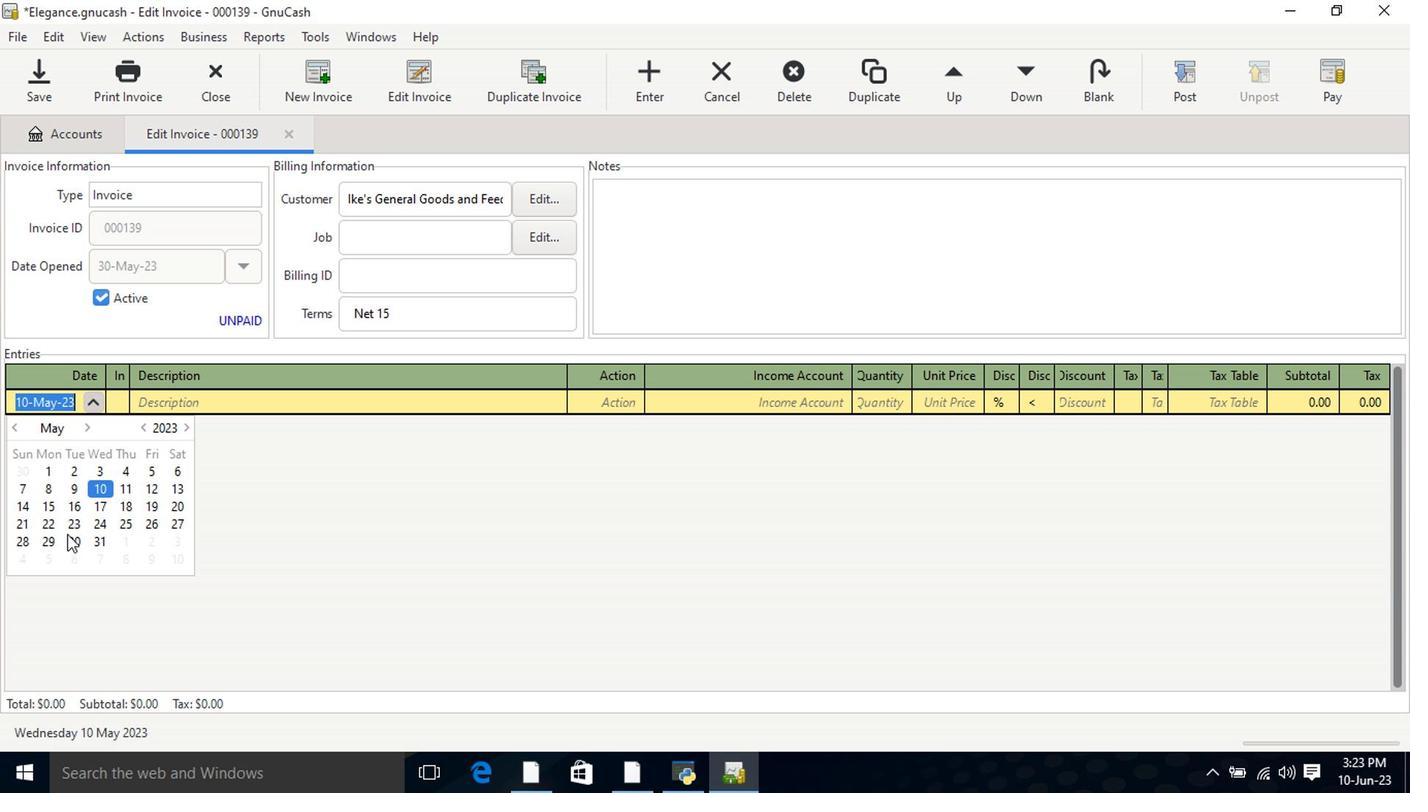 
Action: Mouse pressed left at (72, 540)
Screenshot: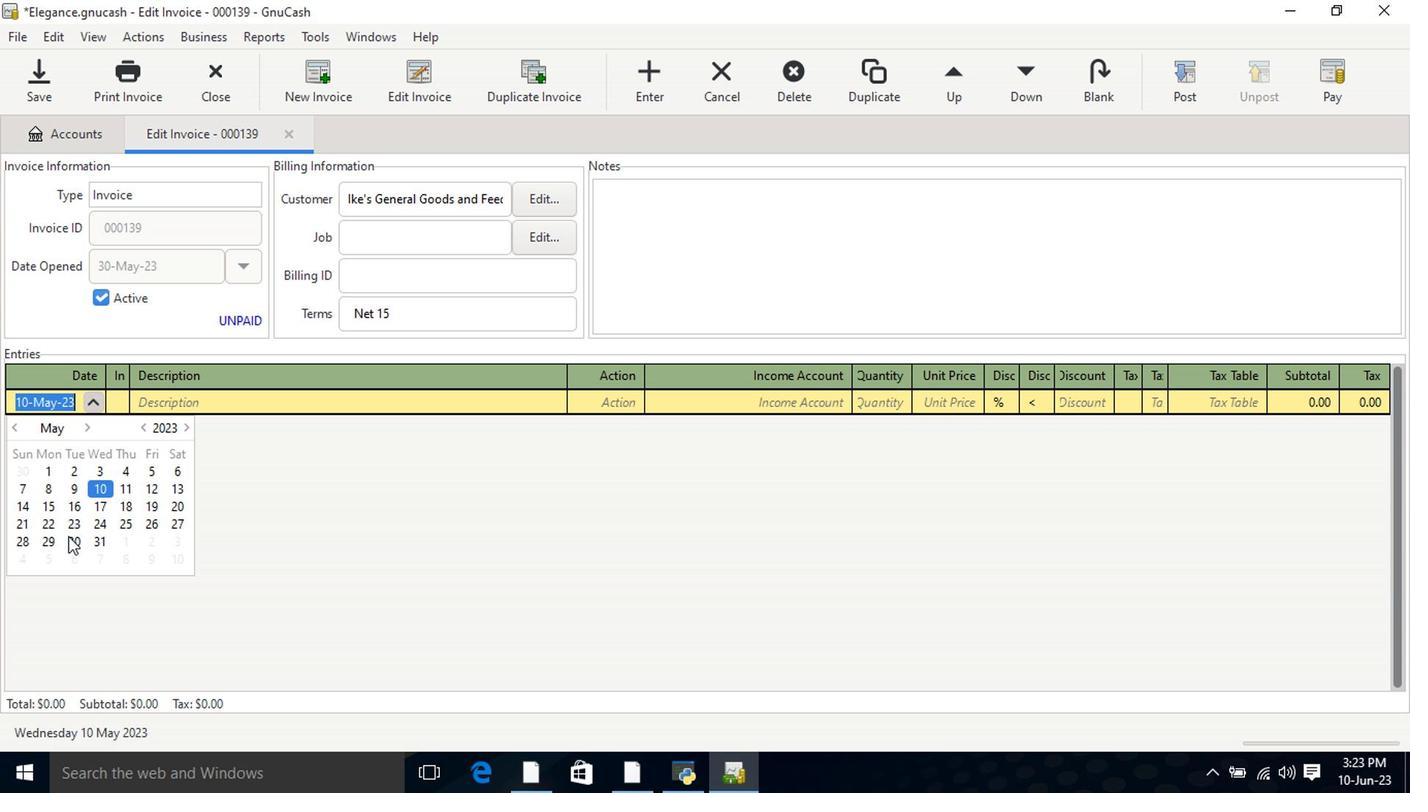 
Action: Mouse pressed left at (72, 540)
Screenshot: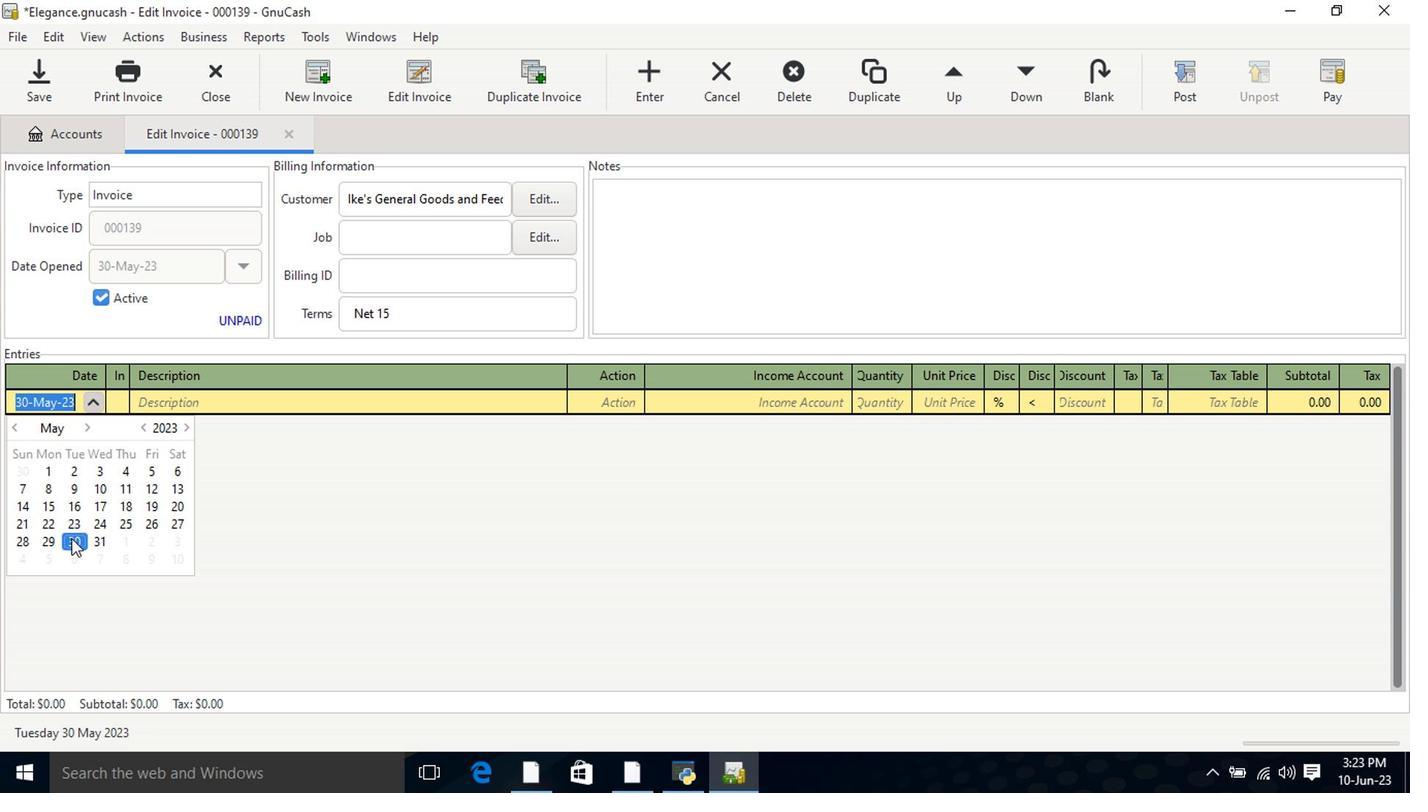 
Action: Mouse moved to (197, 399)
Screenshot: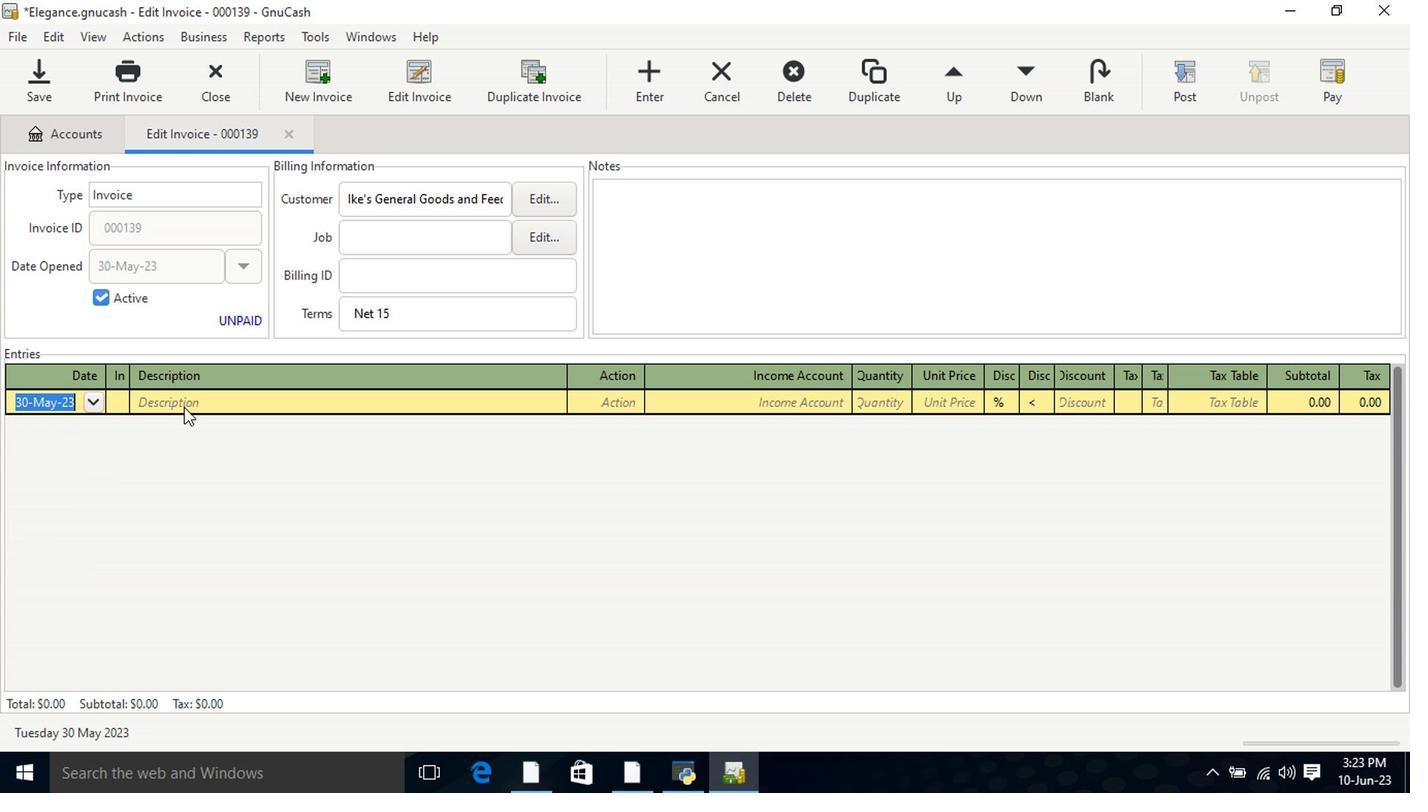 
Action: Mouse pressed left at (197, 399)
Screenshot: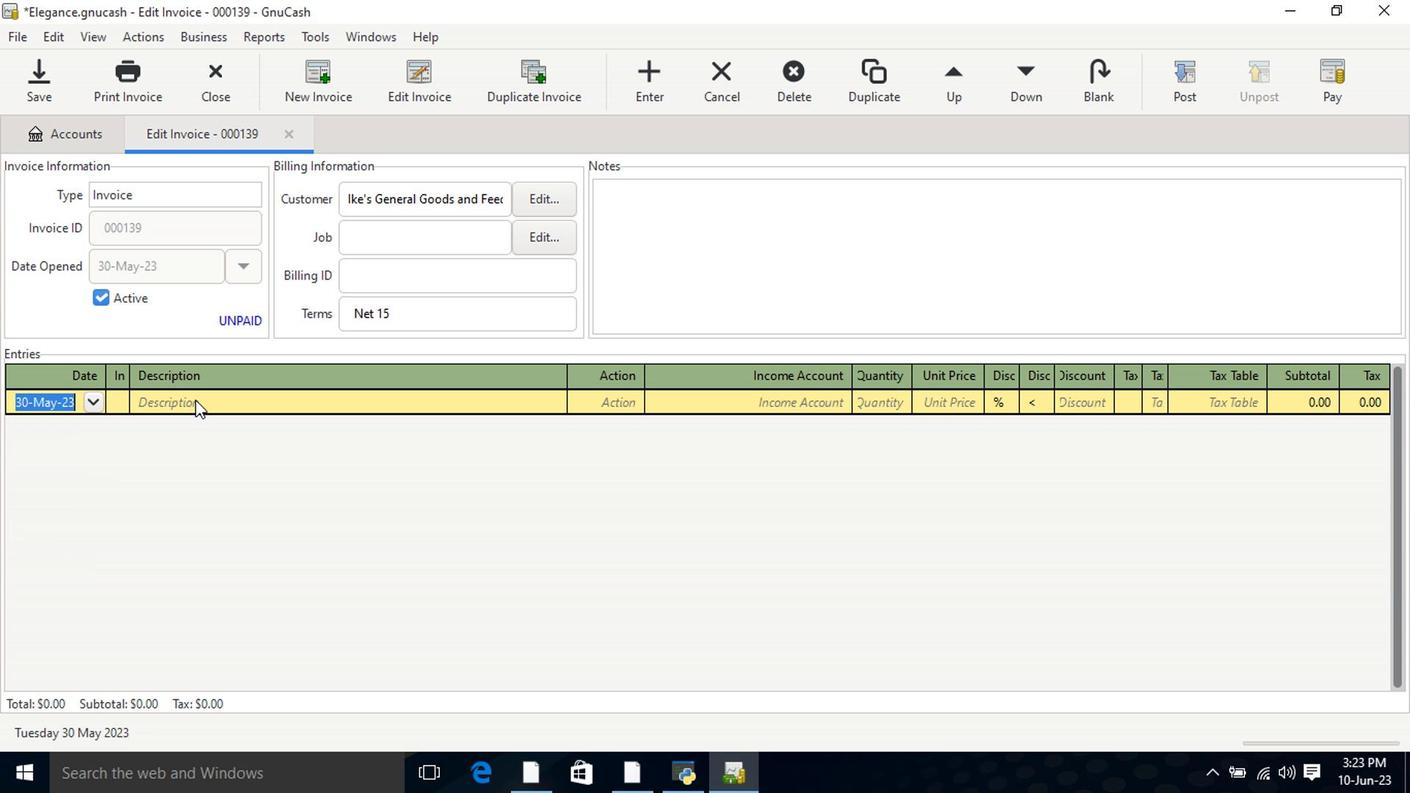 
Action: Mouse moved to (201, 404)
Screenshot: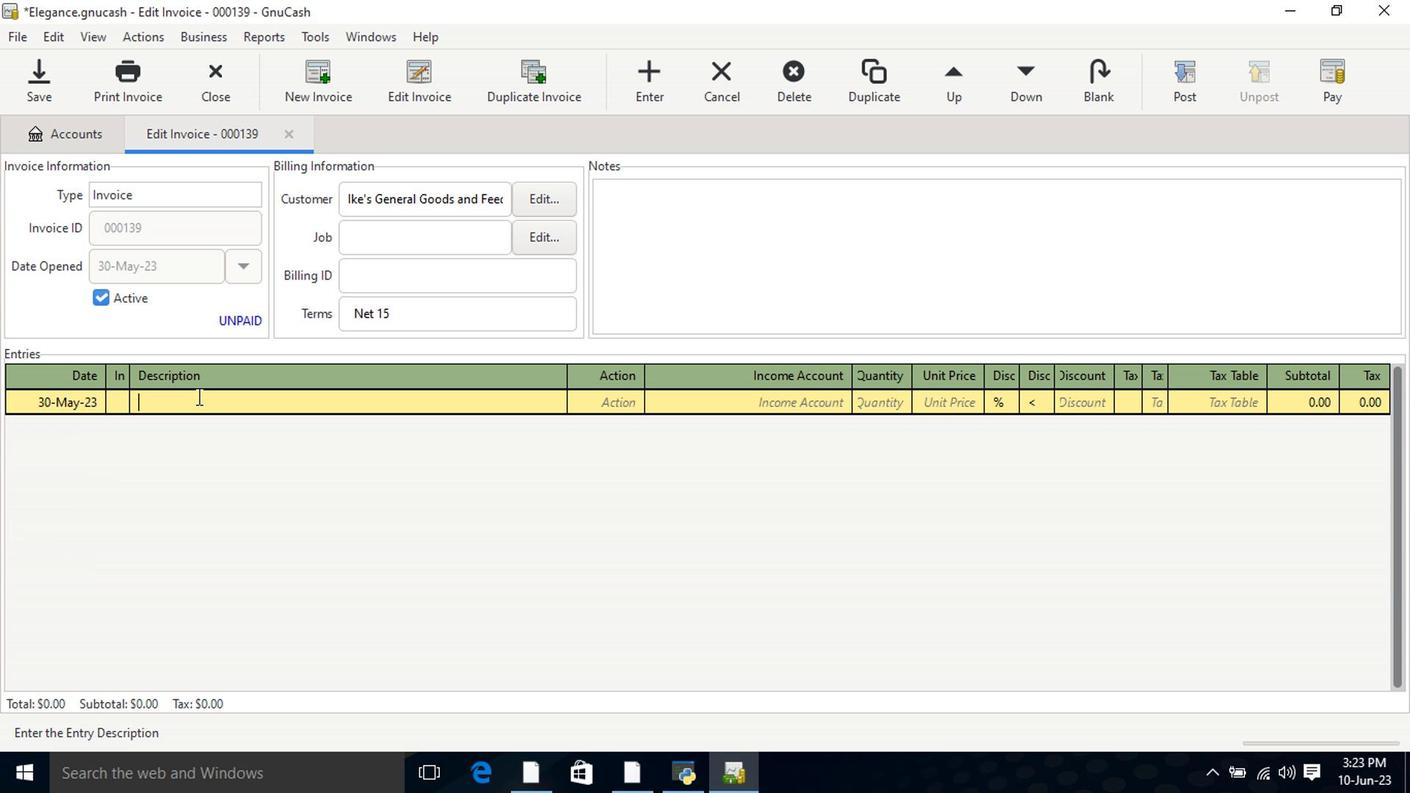 
Action: Key pressed <Key.shift>Ikem<Key.space><Key.shift><Key.shift><Key.shift><Key.shift>Collection<Key.space><Key.shift>Clear<Key.space><Key.right><Key.tab>2<Key.tab>13.49<Key.tab>
Screenshot: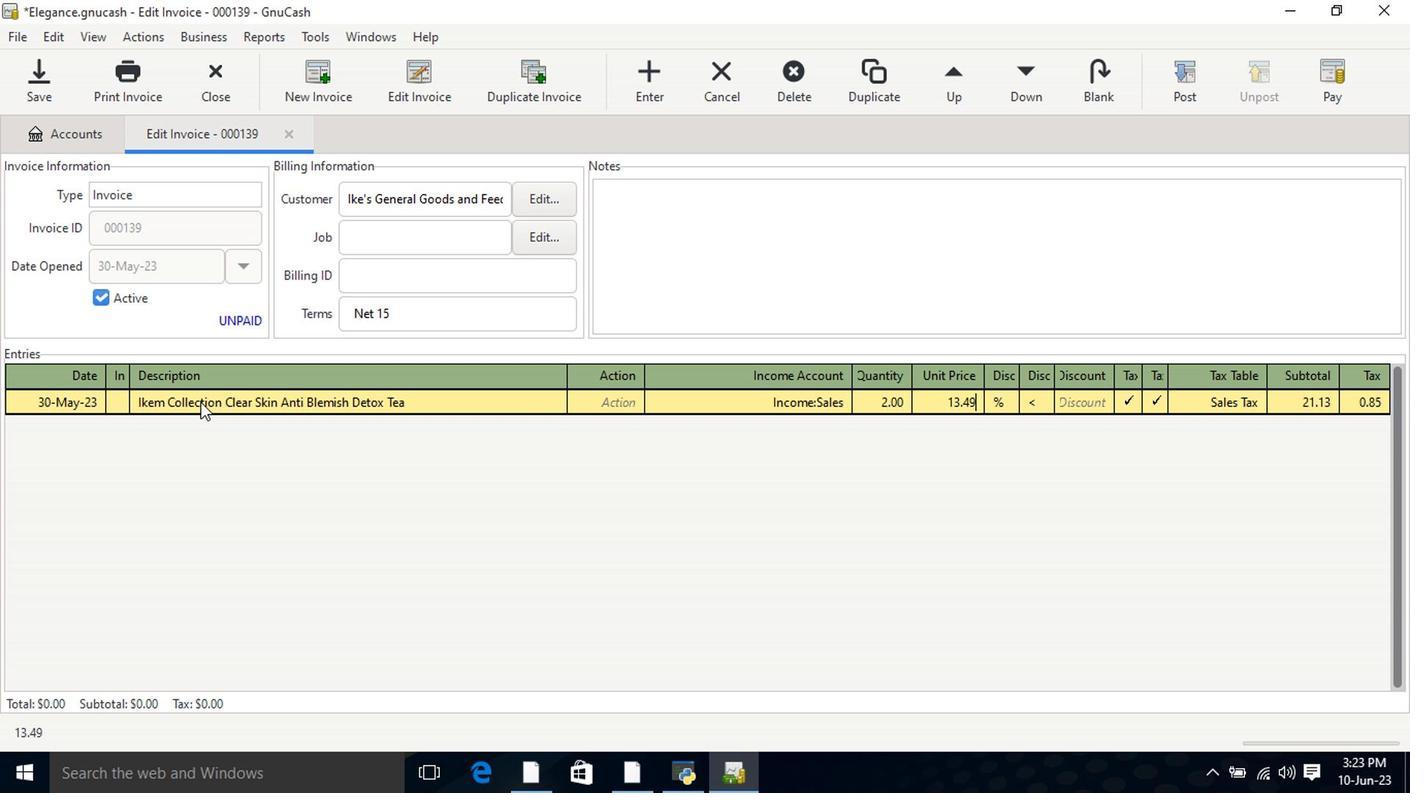 
Action: Mouse moved to (1002, 383)
Screenshot: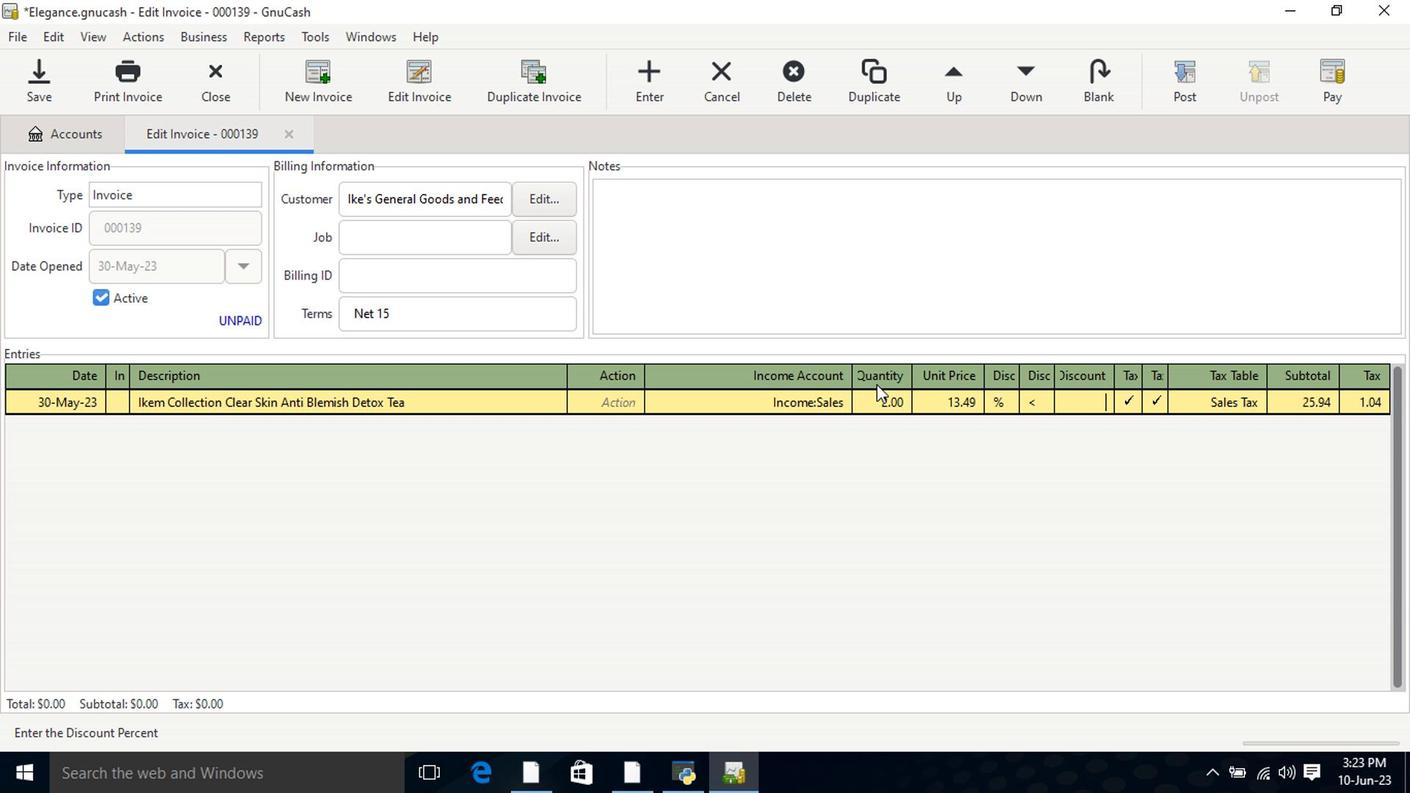 
Action: Key pressed <Key.tab>
Screenshot: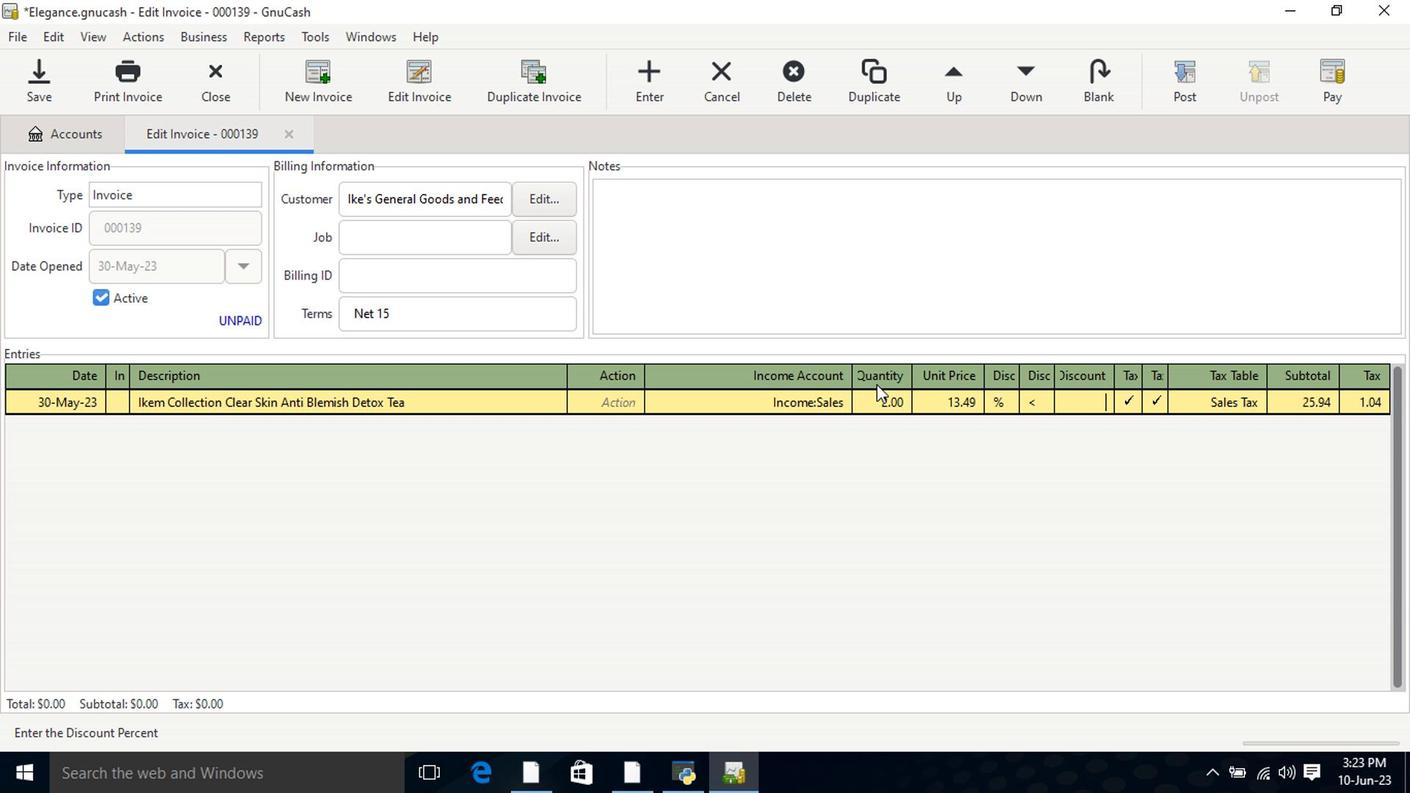 
Action: Mouse moved to (1103, 389)
Screenshot: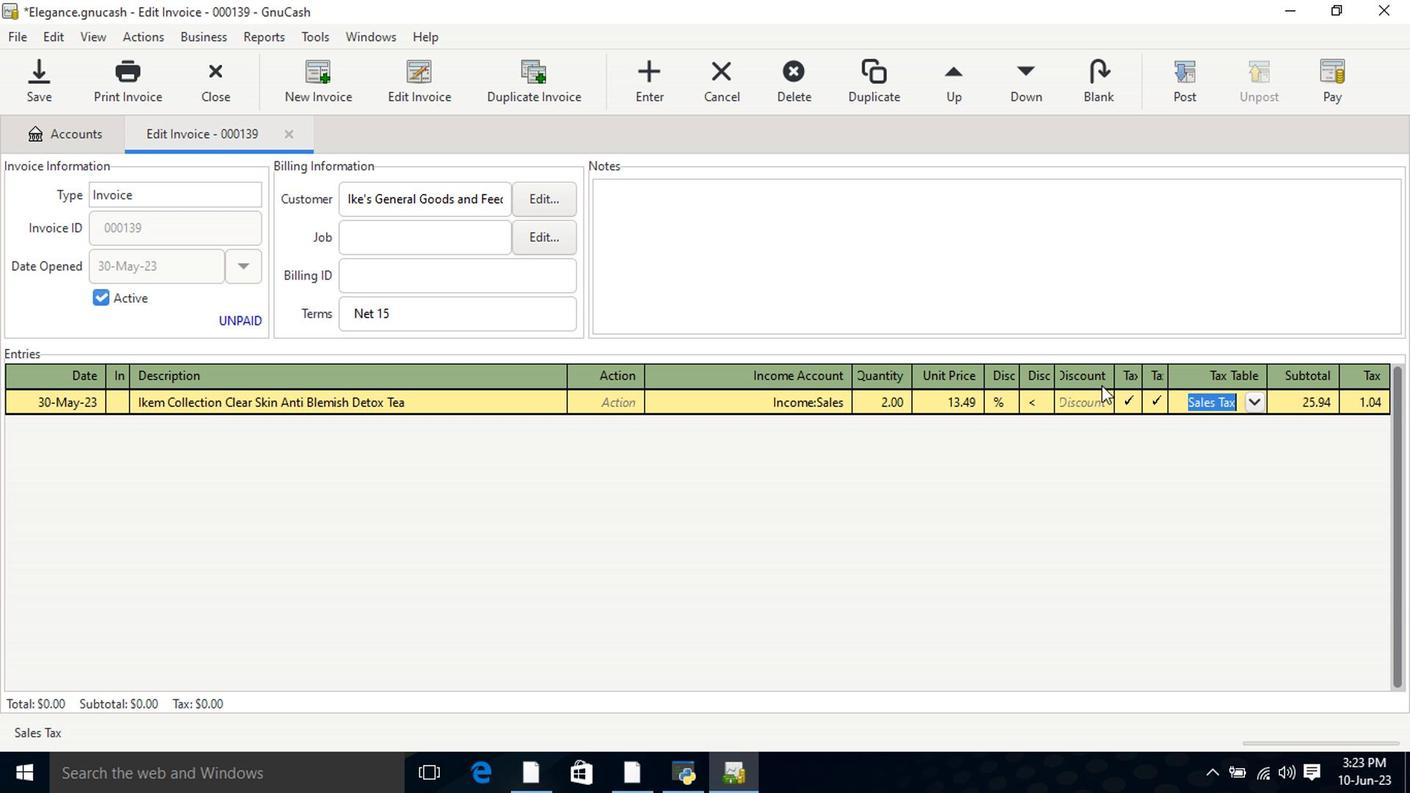 
Action: Key pressed <Key.tab>
Screenshot: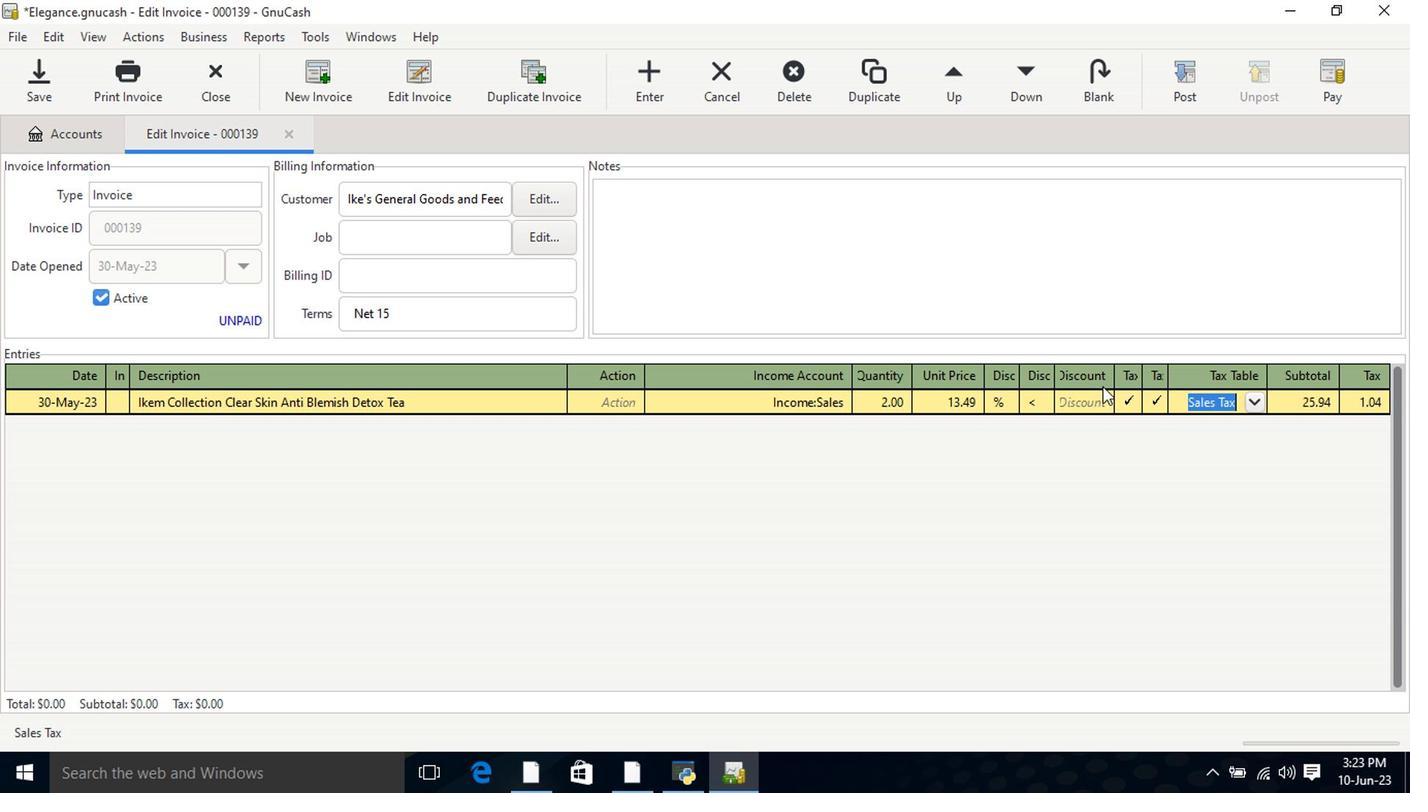 
Action: Mouse moved to (1103, 389)
Screenshot: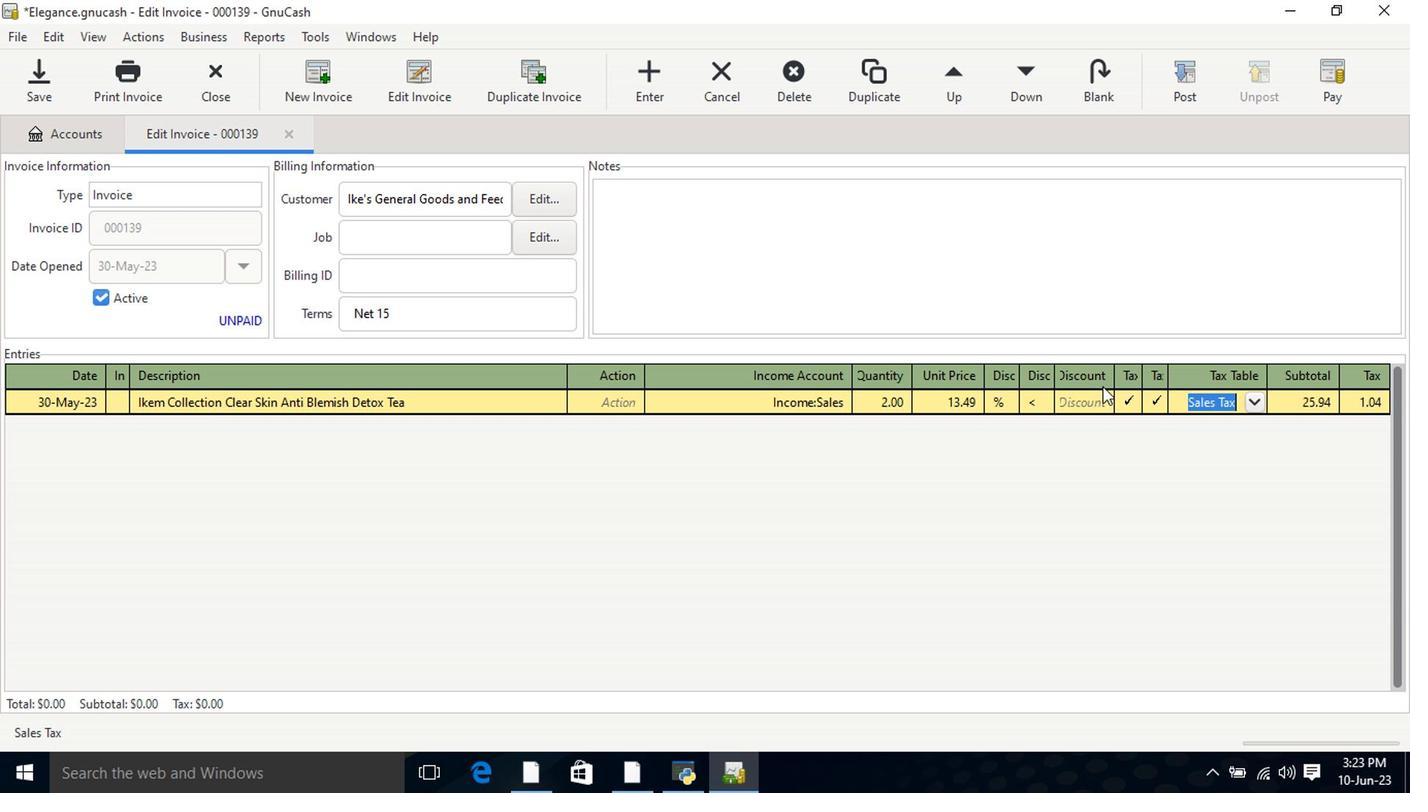 
Action: Key pressed <Key.tab><Key.shift>SK-<Key.shift><Key.shift><Key.shift><Key.shift>II<Key.space><Key.shift>S<Key.shift>KIP<Key.backspace><Key.shift>NPOWER<Key.space><Key.shift>Face<Key.space><Key.shift>Cream<Key.space><Key.shift_r><Key.shift_r><Key.shift_r><Key.shift_r>(2.7<Key.space>oz<Key.shift_r><Key.shift_r>)<Key.tab><Key.tab>incom<Key.down><Key.down><Key.down><Key.tab>2<Key.tab>14.49<Key.tab>
Screenshot: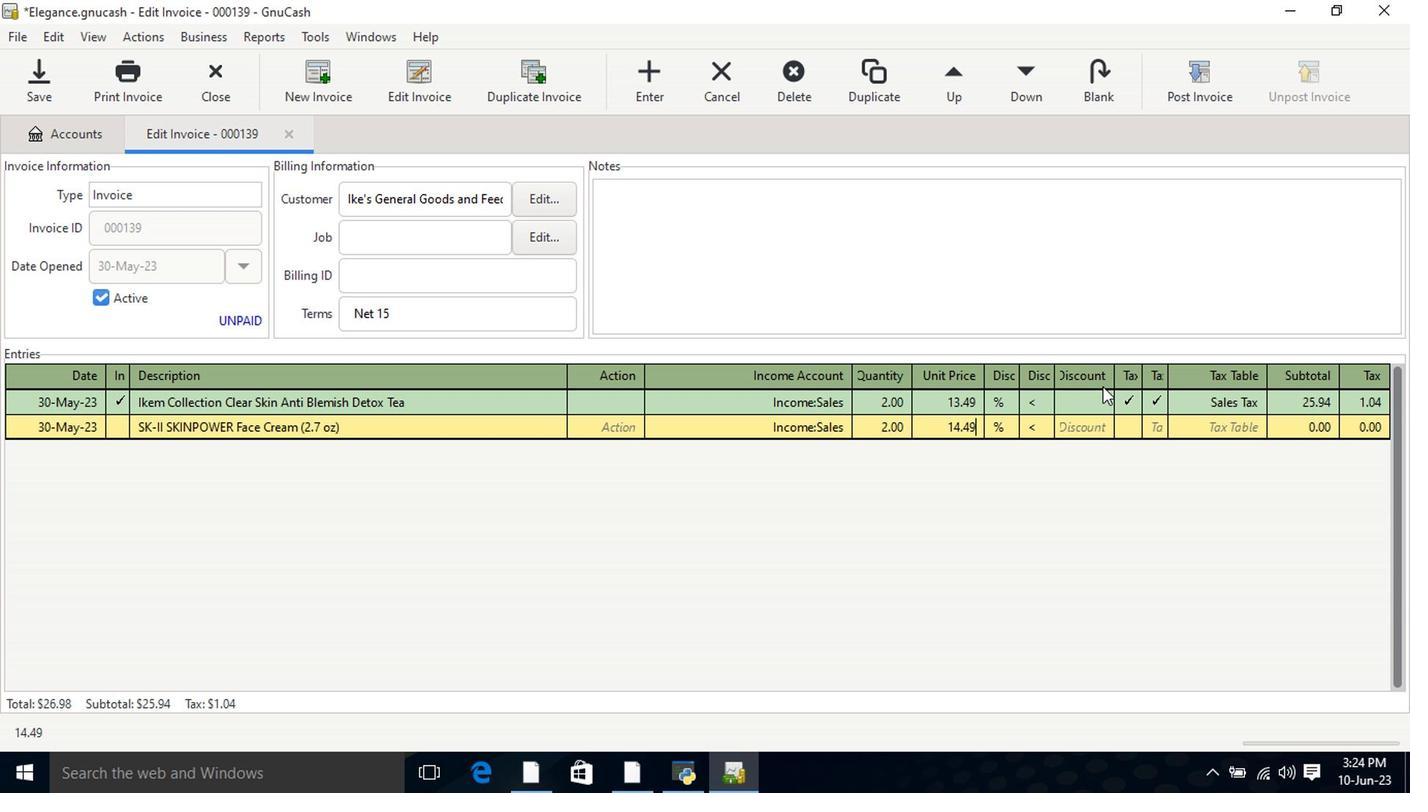 
Action: Mouse moved to (1122, 432)
Screenshot: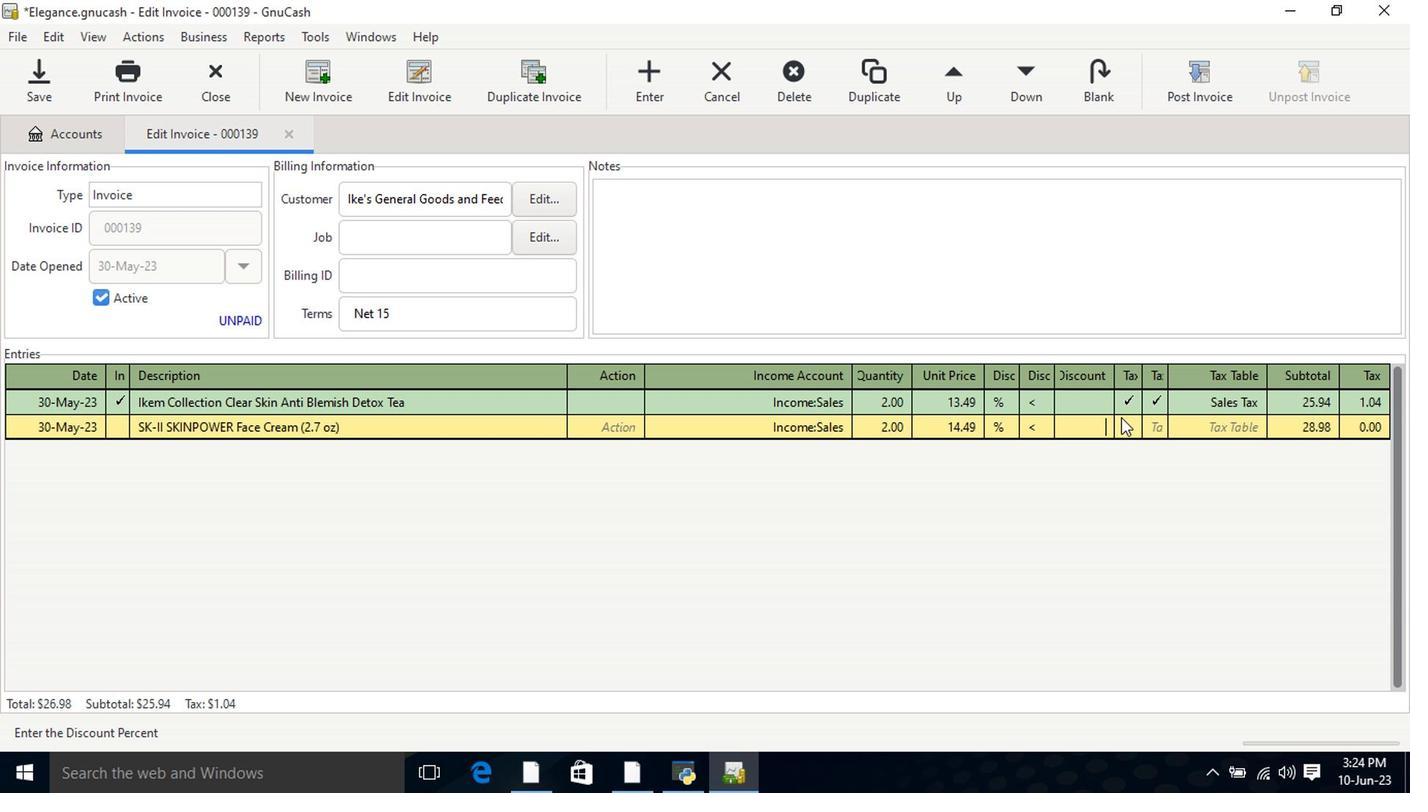 
Action: Mouse pressed left at (1122, 432)
Screenshot: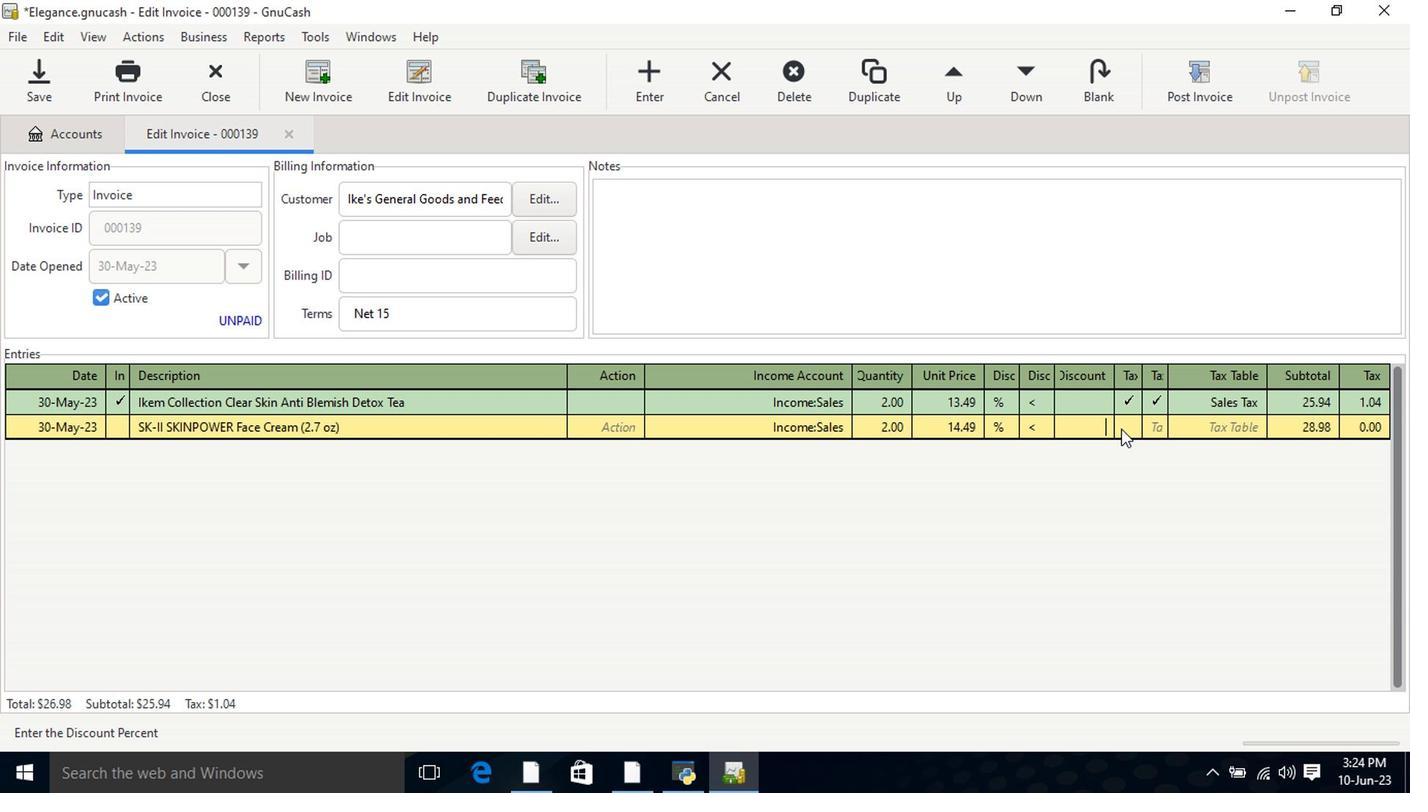 
Action: Mouse moved to (1155, 434)
Screenshot: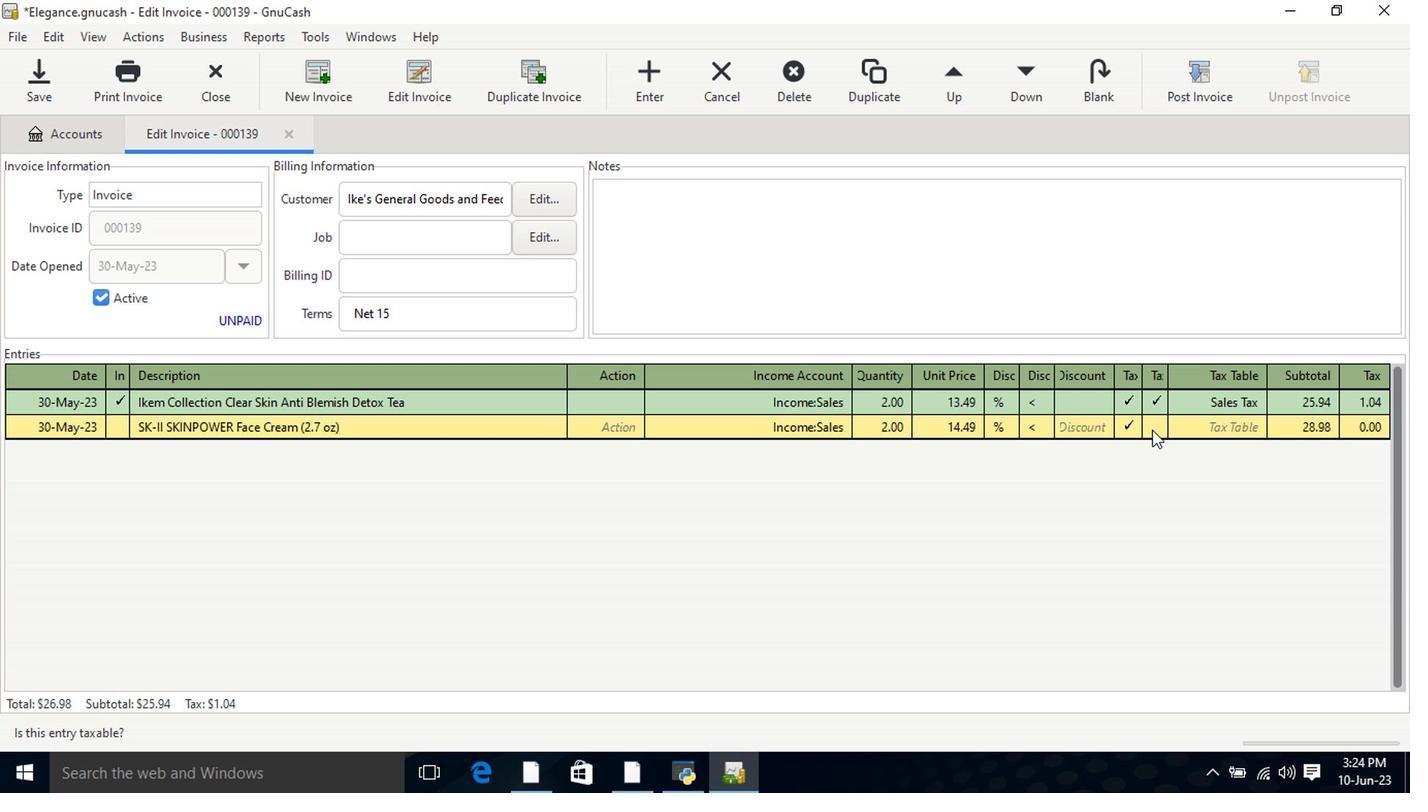 
Action: Mouse pressed left at (1155, 434)
Screenshot: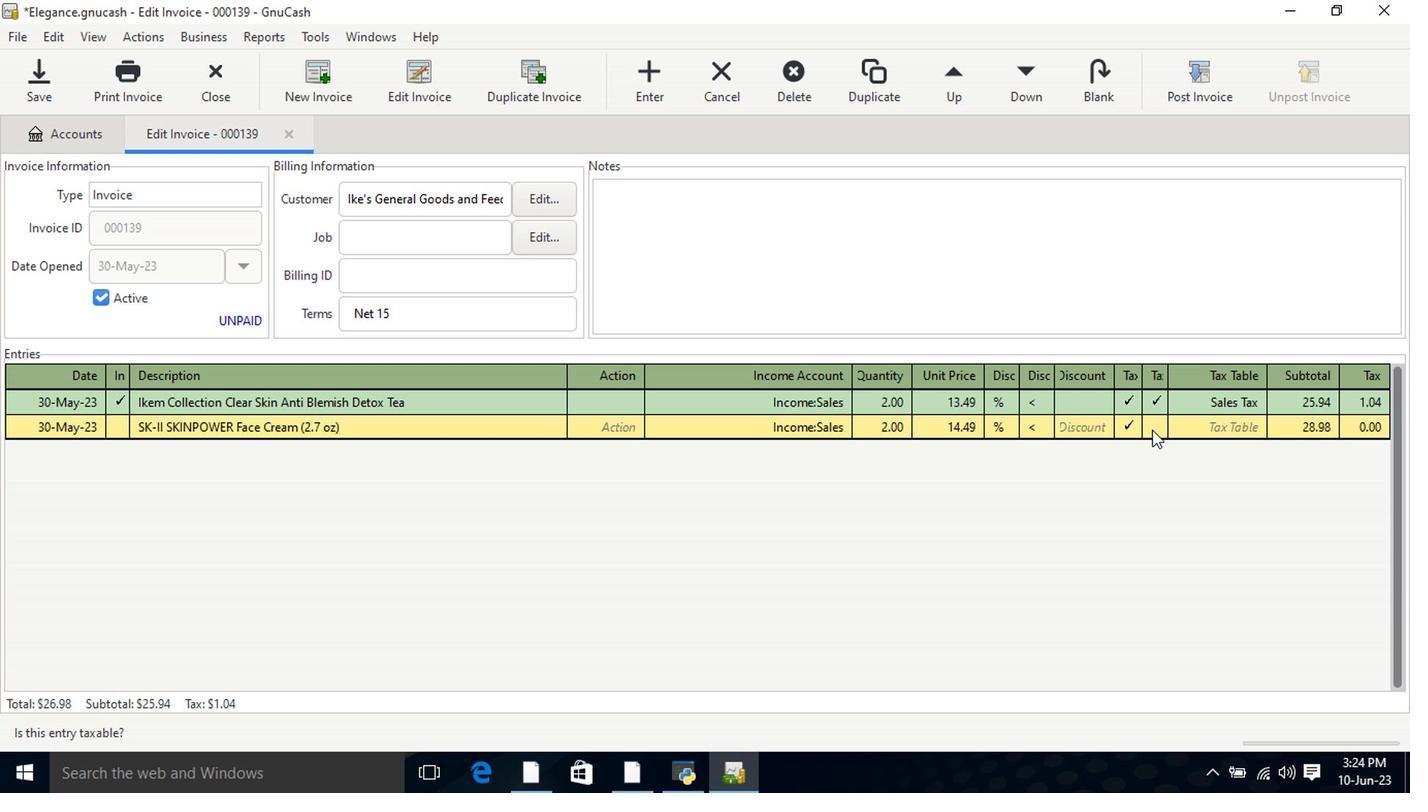 
Action: Mouse moved to (1209, 424)
Screenshot: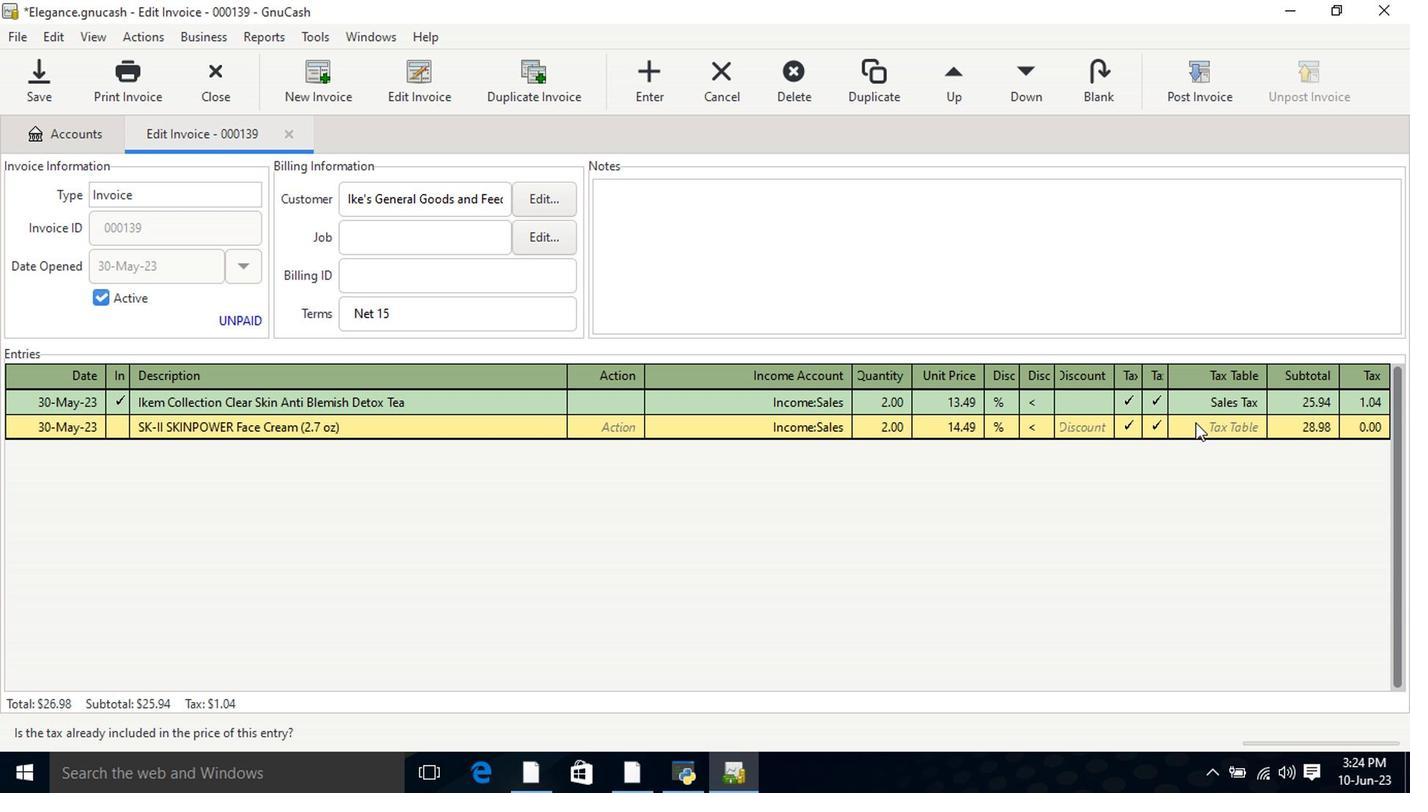 
Action: Mouse pressed left at (1209, 424)
Screenshot: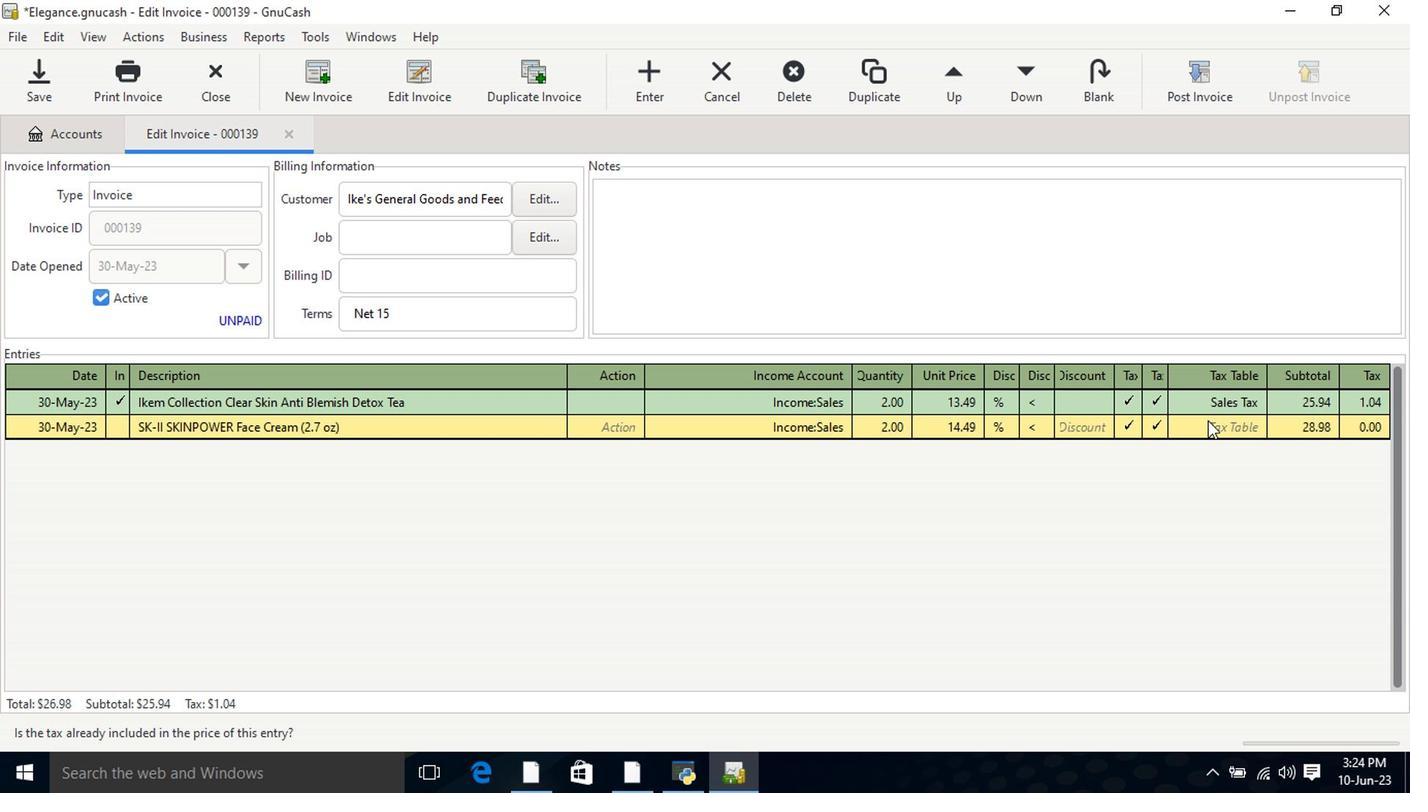 
Action: Mouse moved to (1246, 426)
Screenshot: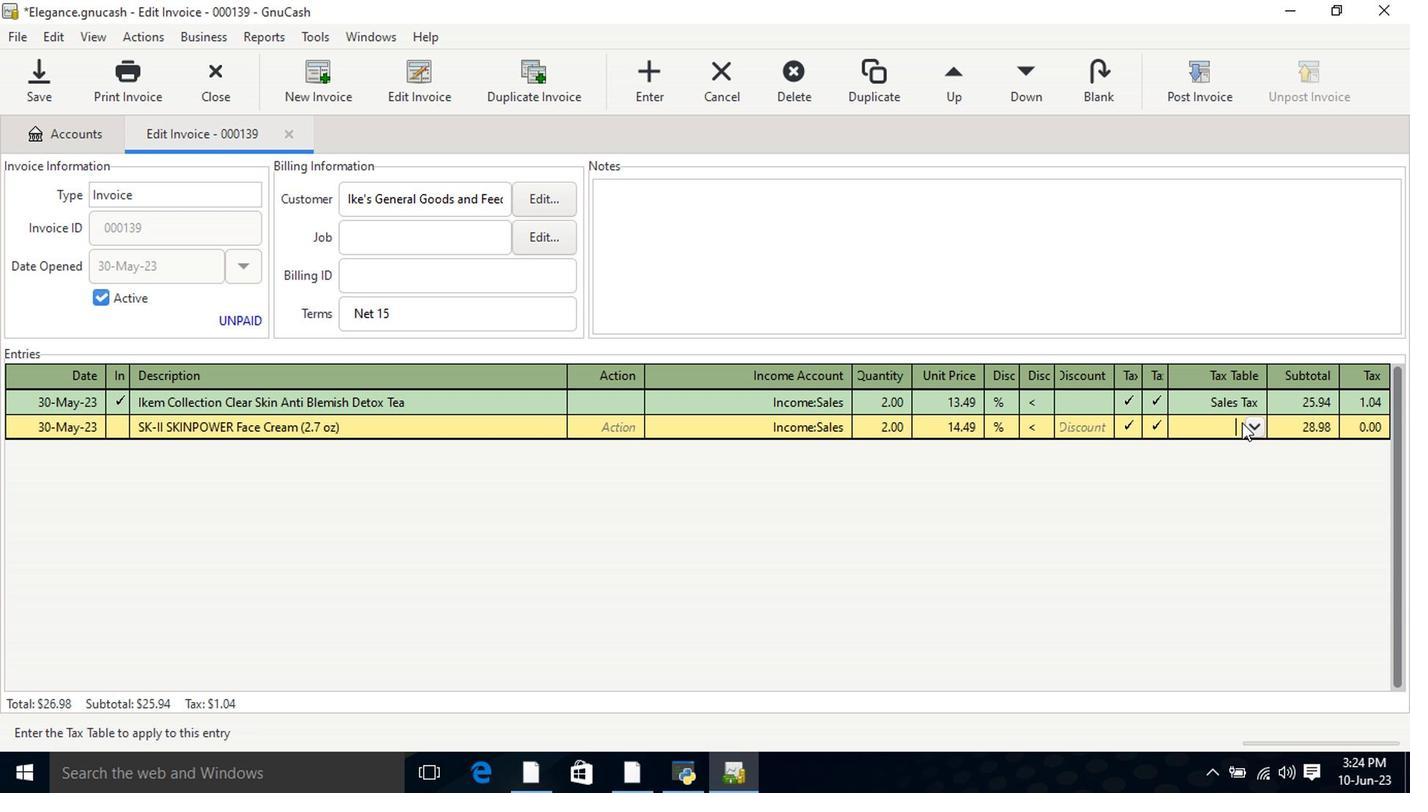 
Action: Mouse pressed left at (1246, 426)
Screenshot: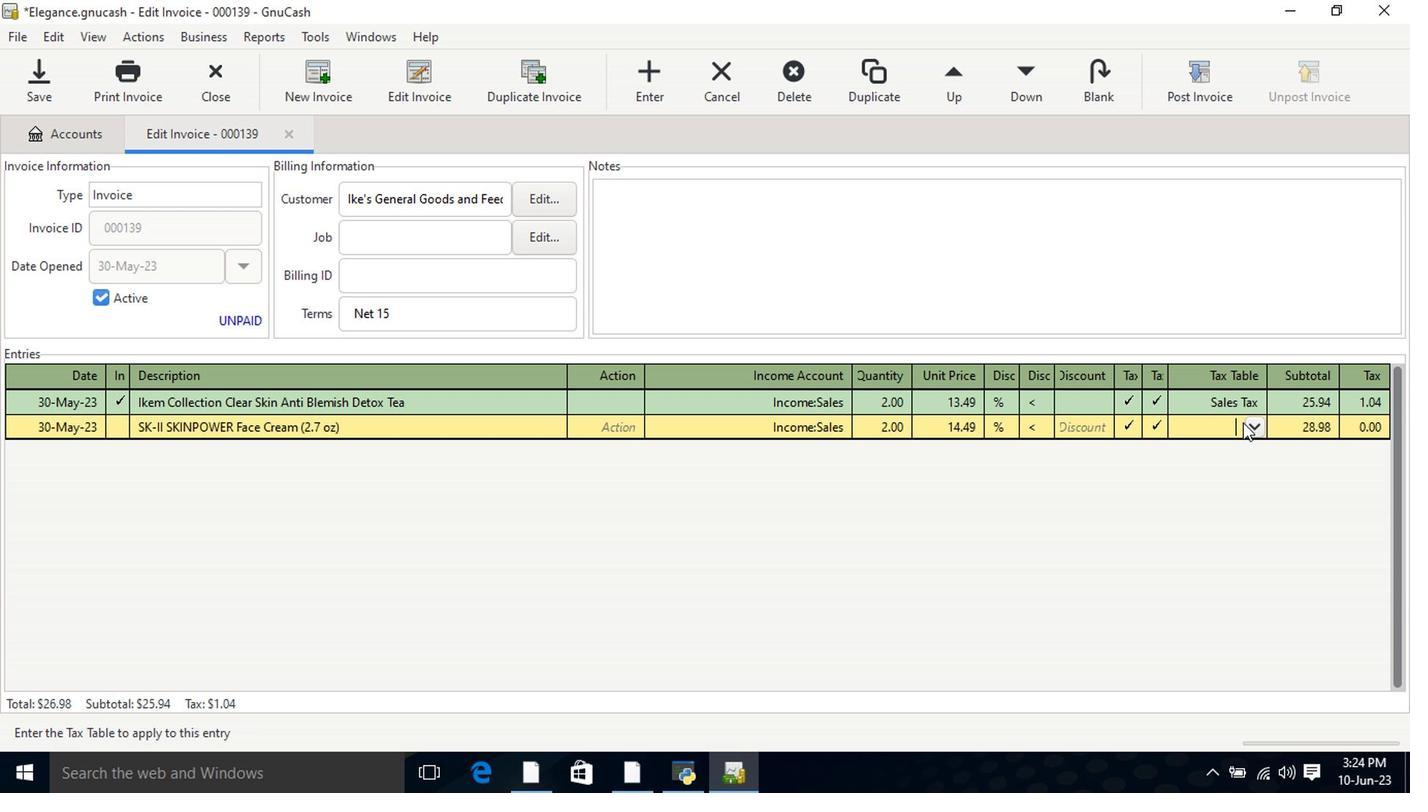 
Action: Mouse moved to (1238, 446)
Screenshot: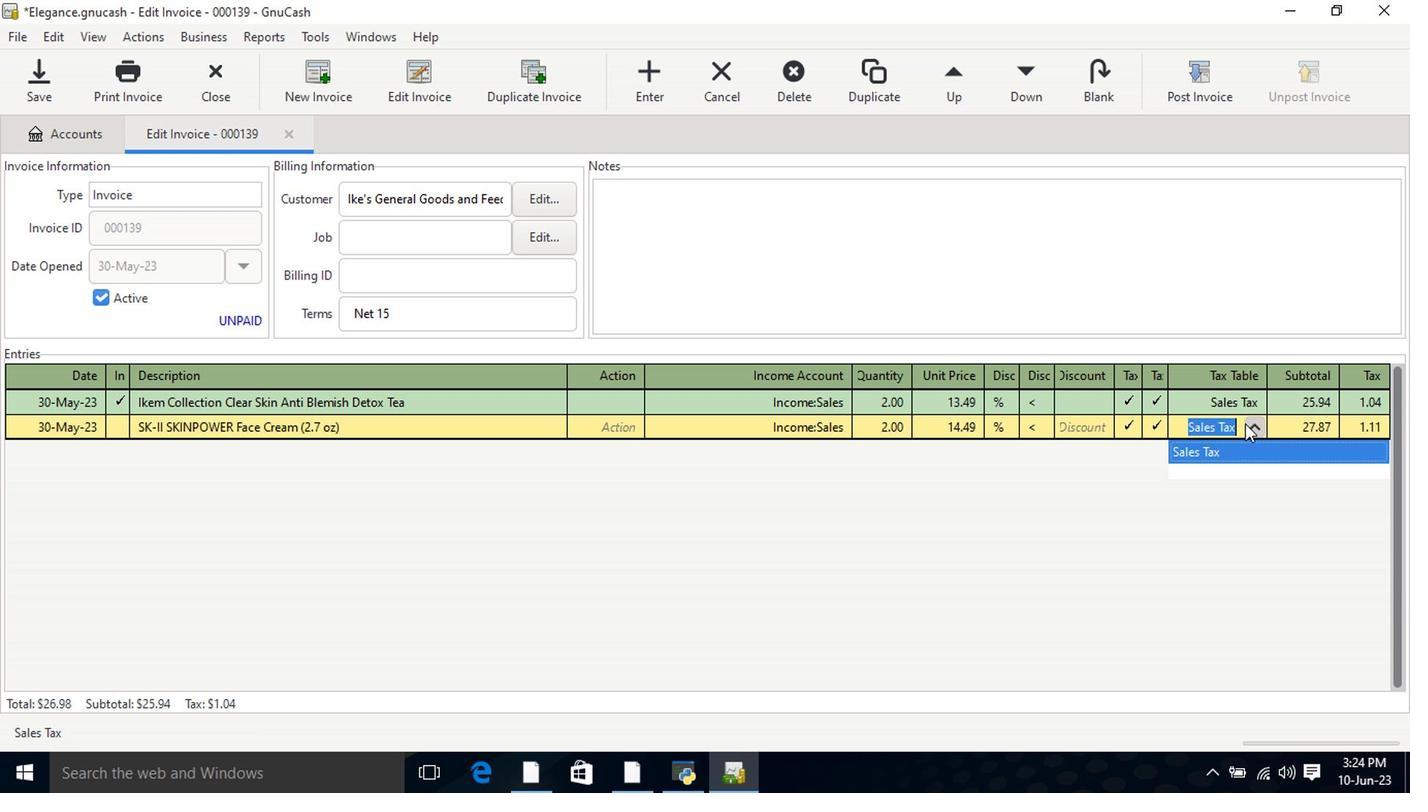
Action: Key pressed <Key.tab>
Screenshot: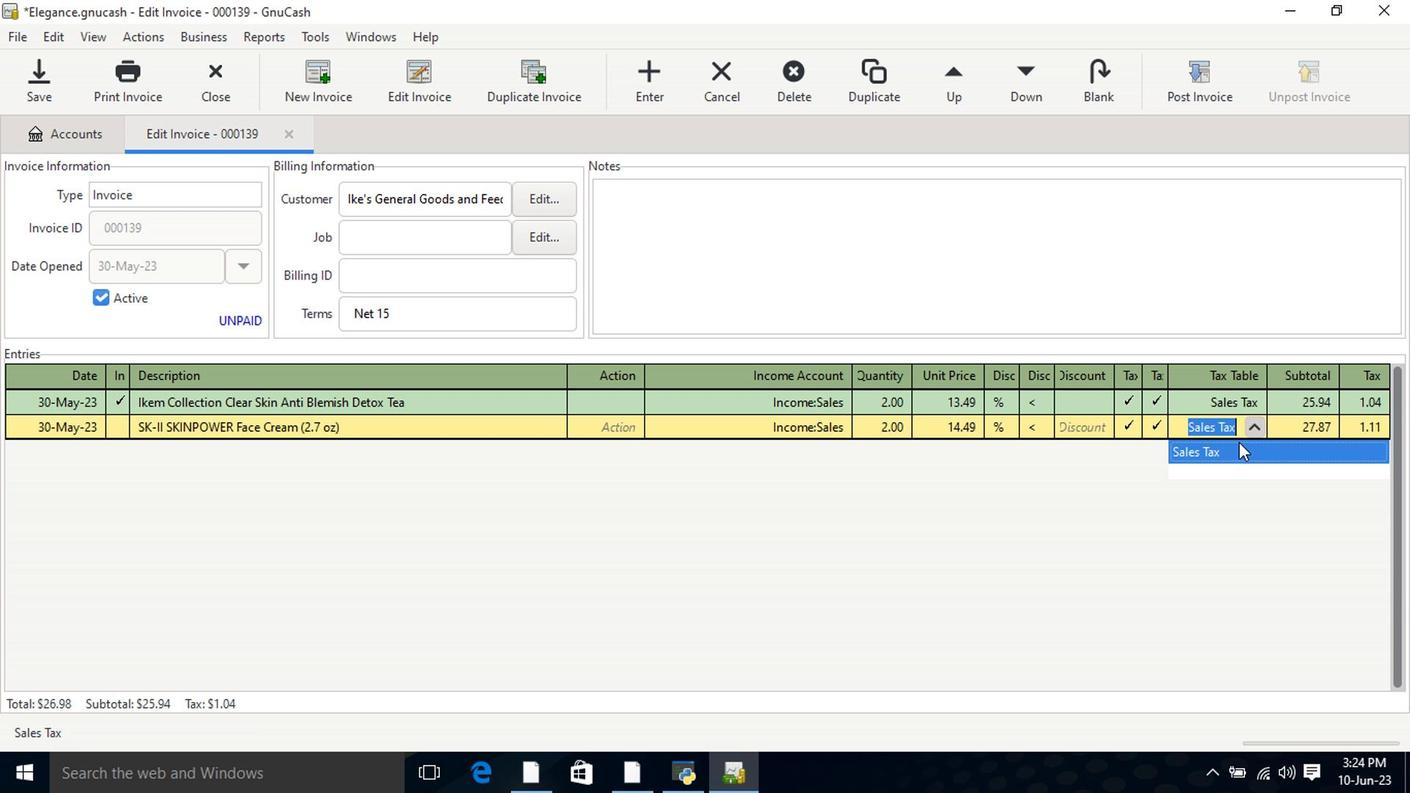 
Action: Mouse moved to (1199, 107)
Screenshot: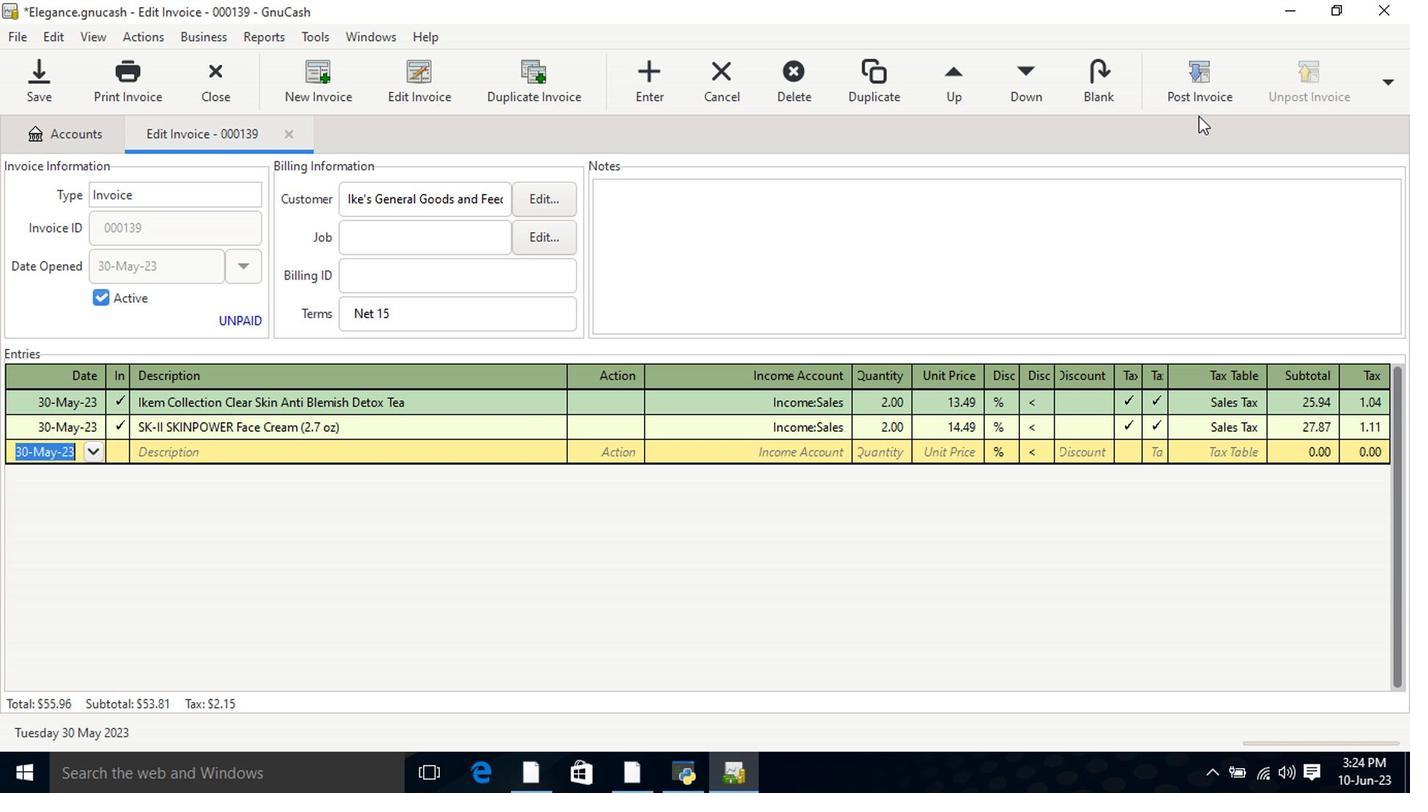 
Action: Mouse pressed left at (1199, 107)
Screenshot: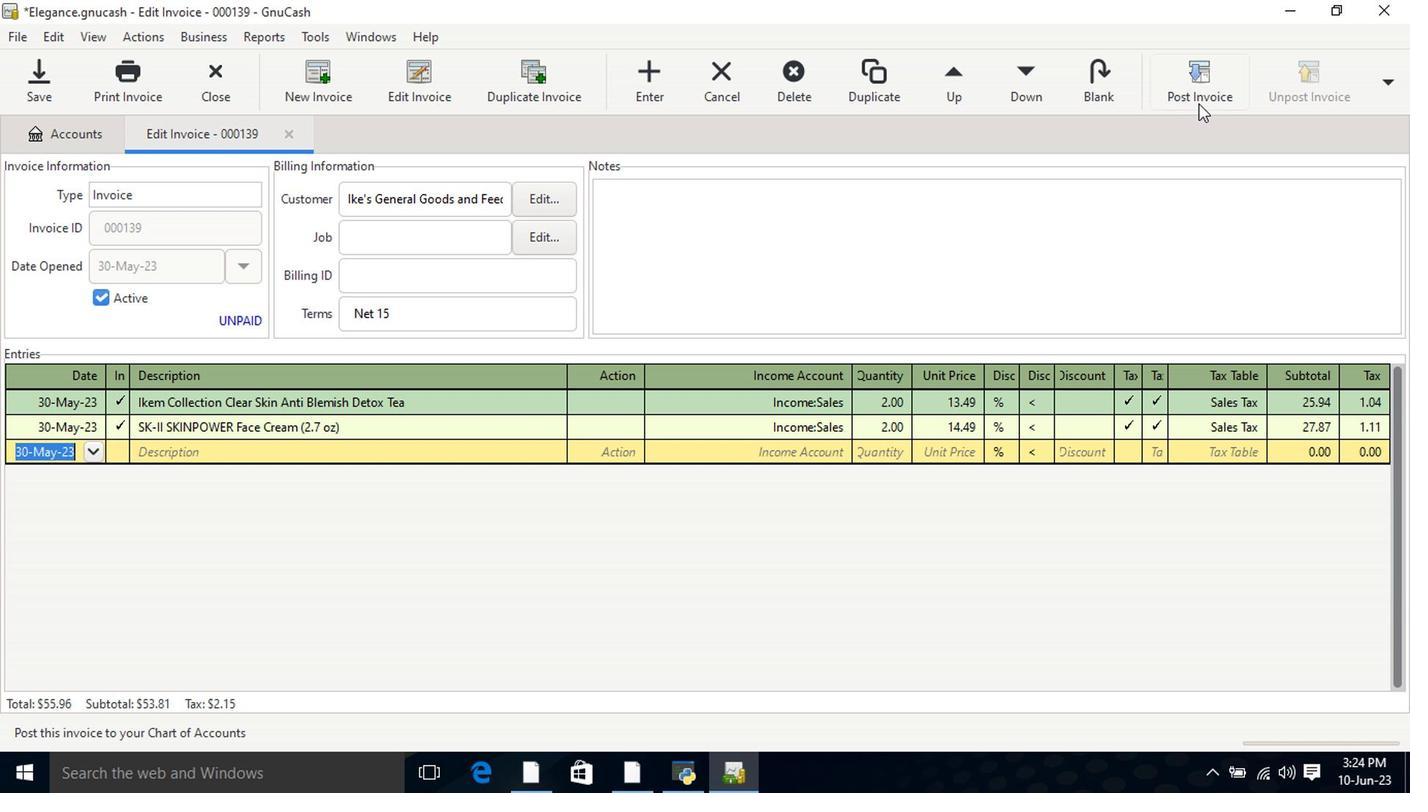 
Action: Mouse moved to (881, 344)
Screenshot: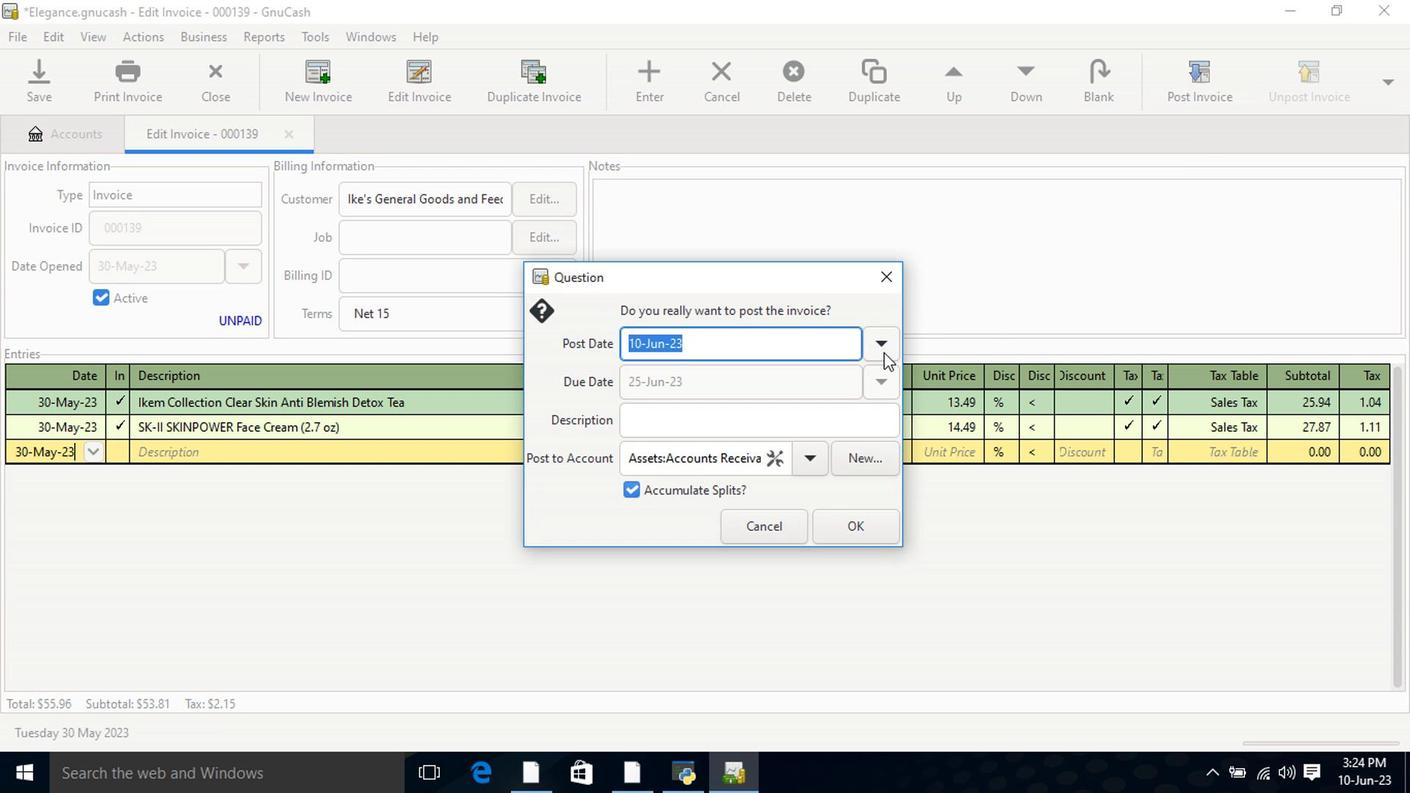 
Action: Mouse pressed left at (881, 344)
Screenshot: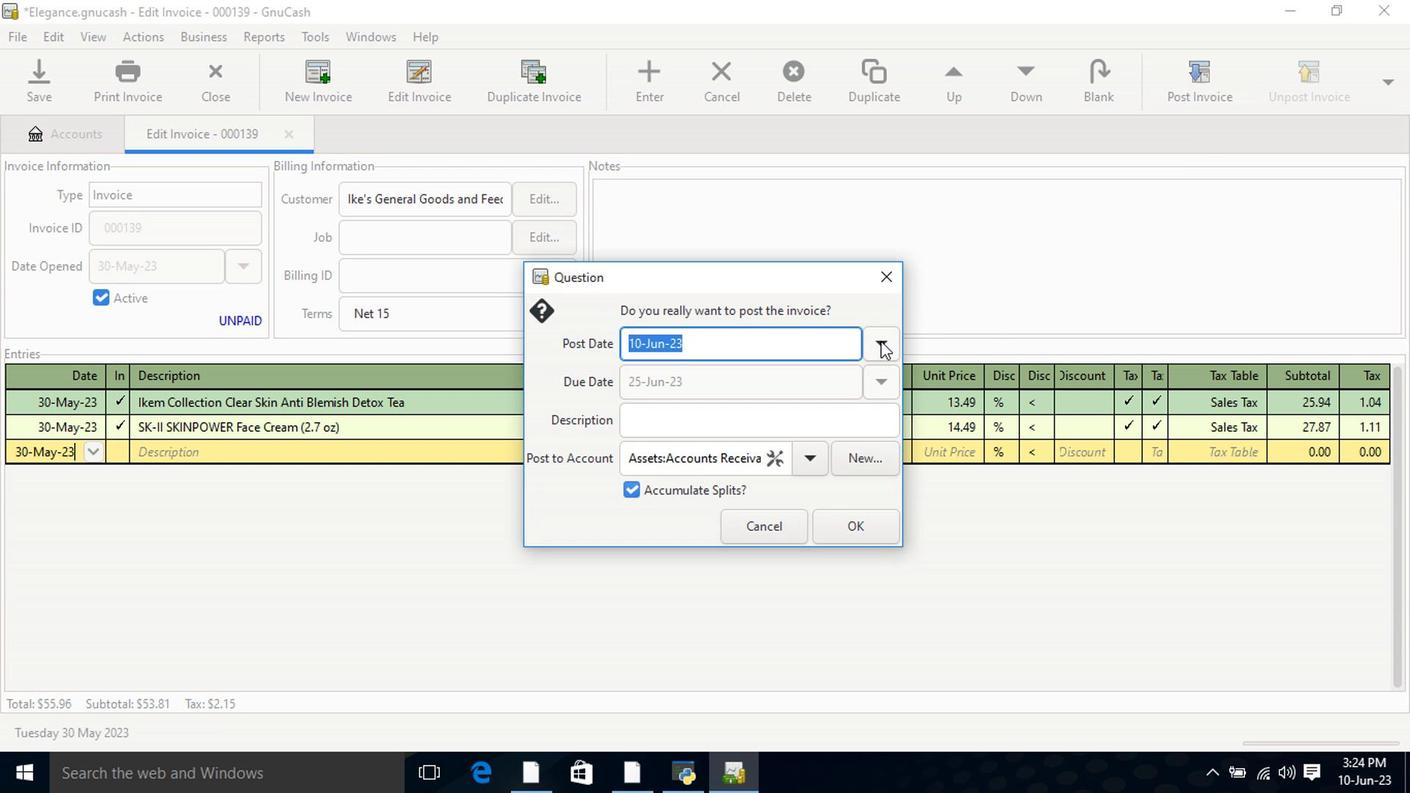 
Action: Mouse moved to (719, 379)
Screenshot: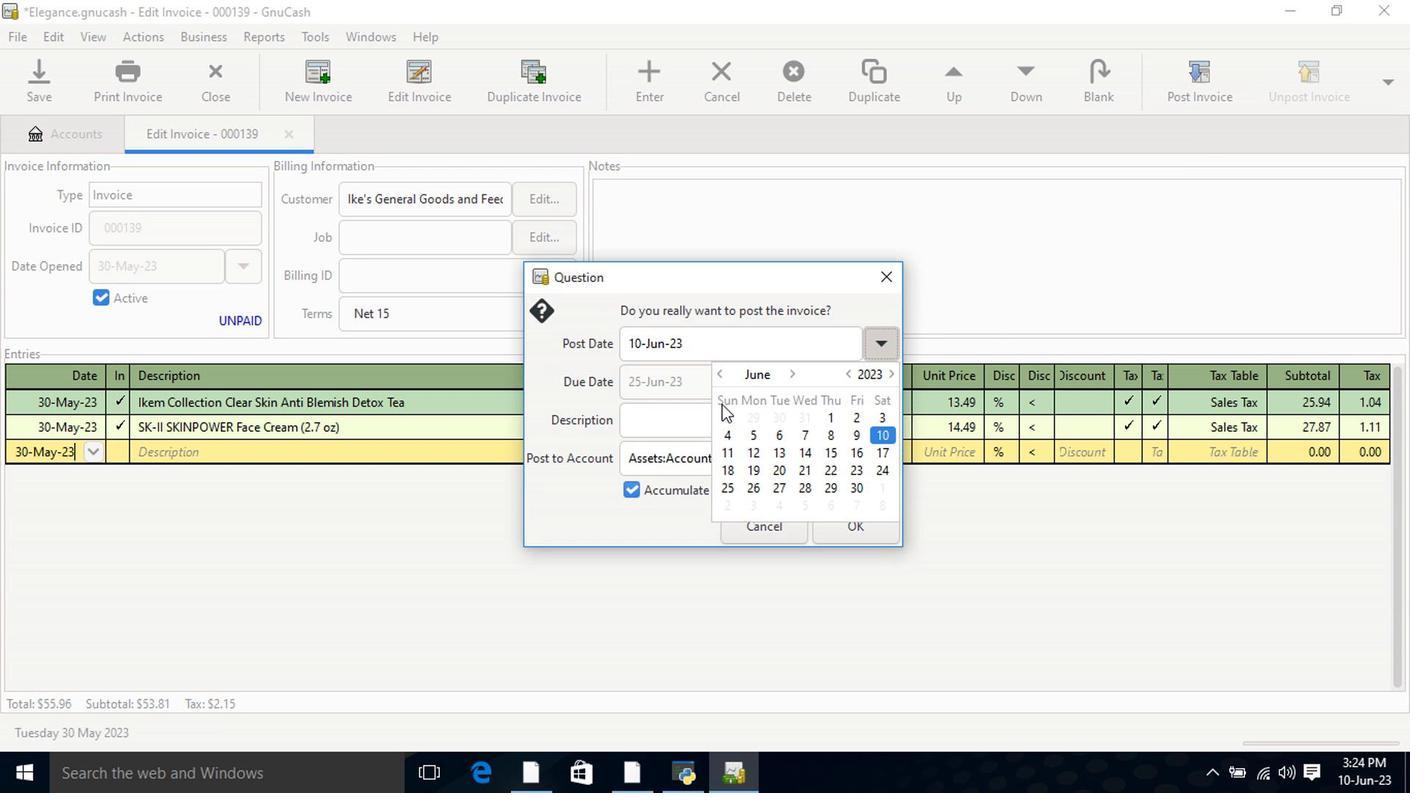
Action: Mouse pressed left at (719, 379)
Screenshot: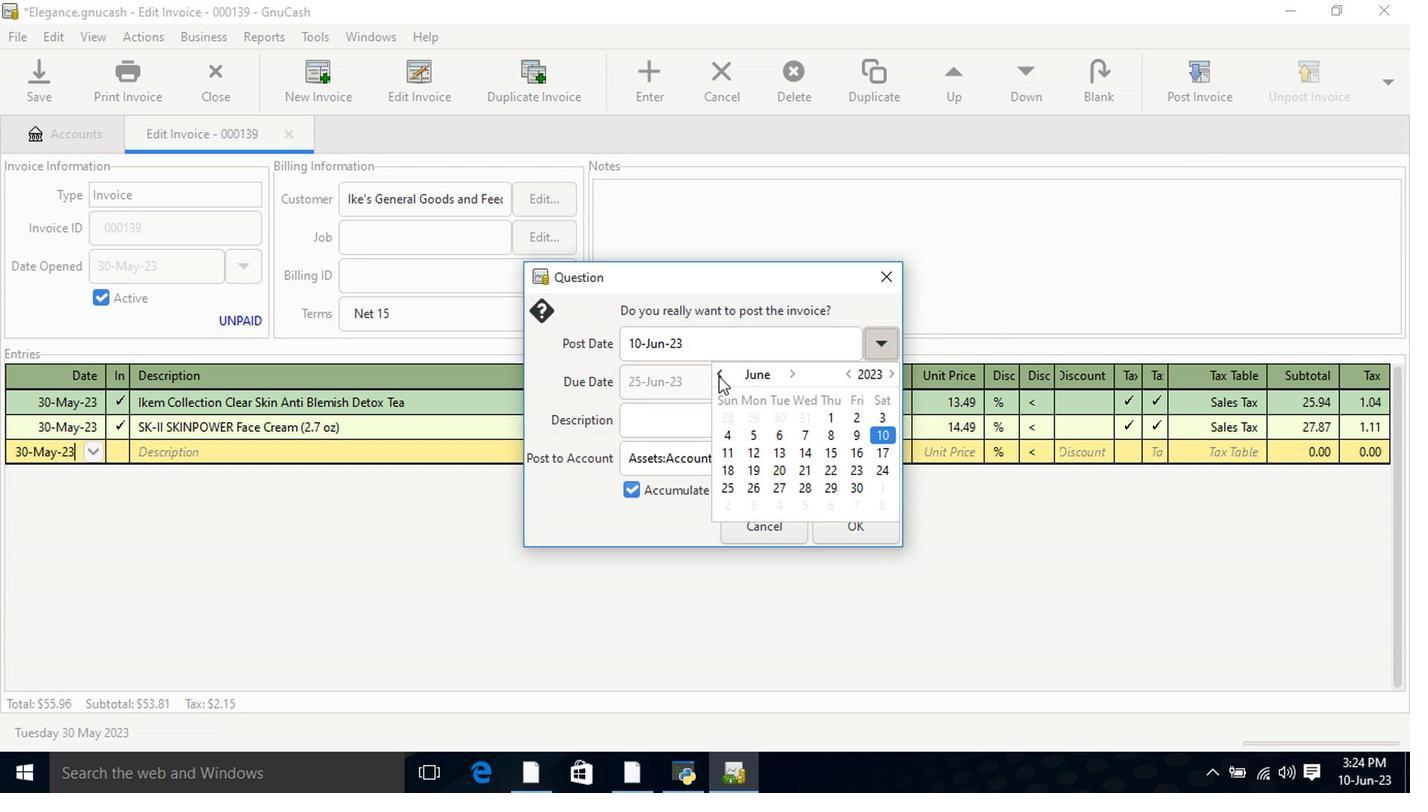 
Action: Mouse moved to (783, 490)
Screenshot: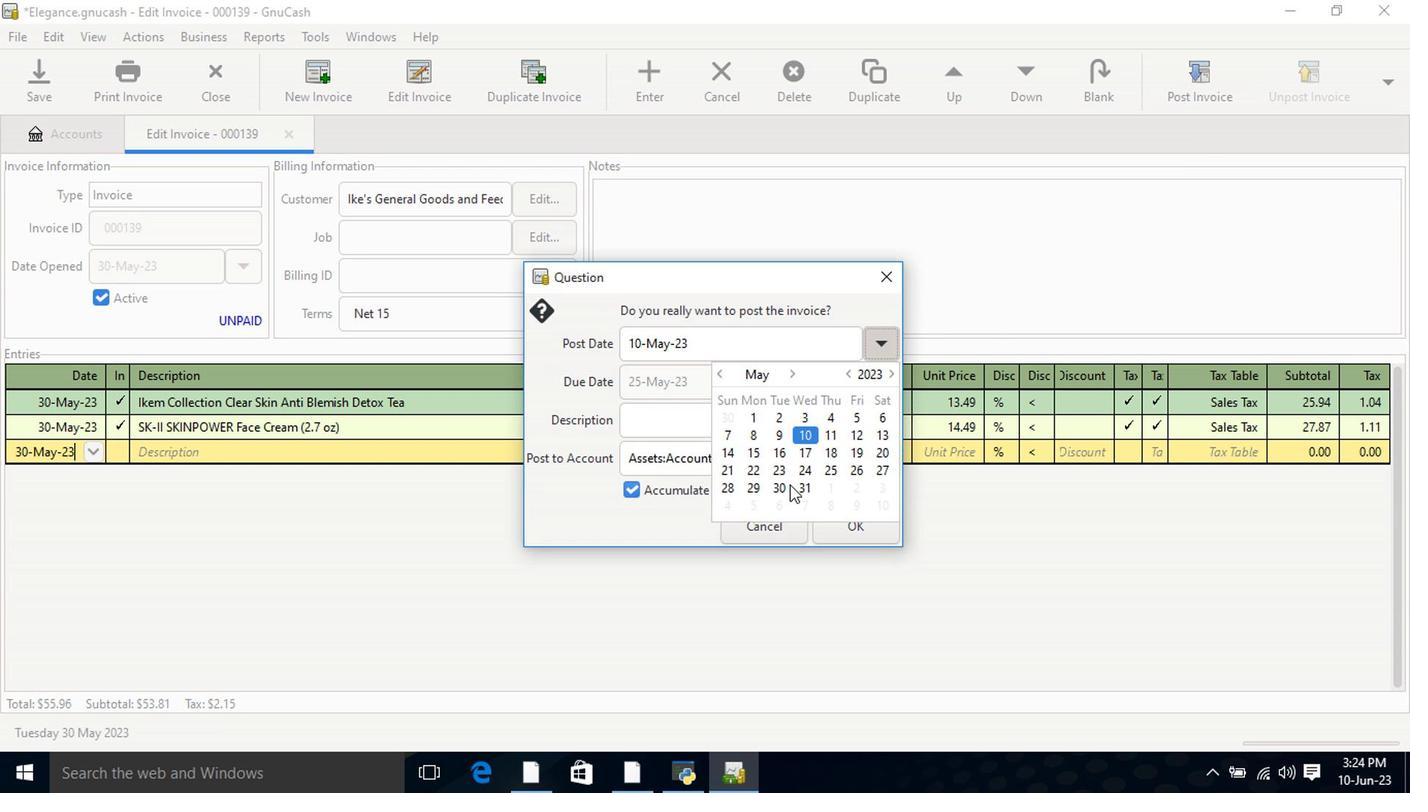 
Action: Mouse pressed left at (783, 490)
Screenshot: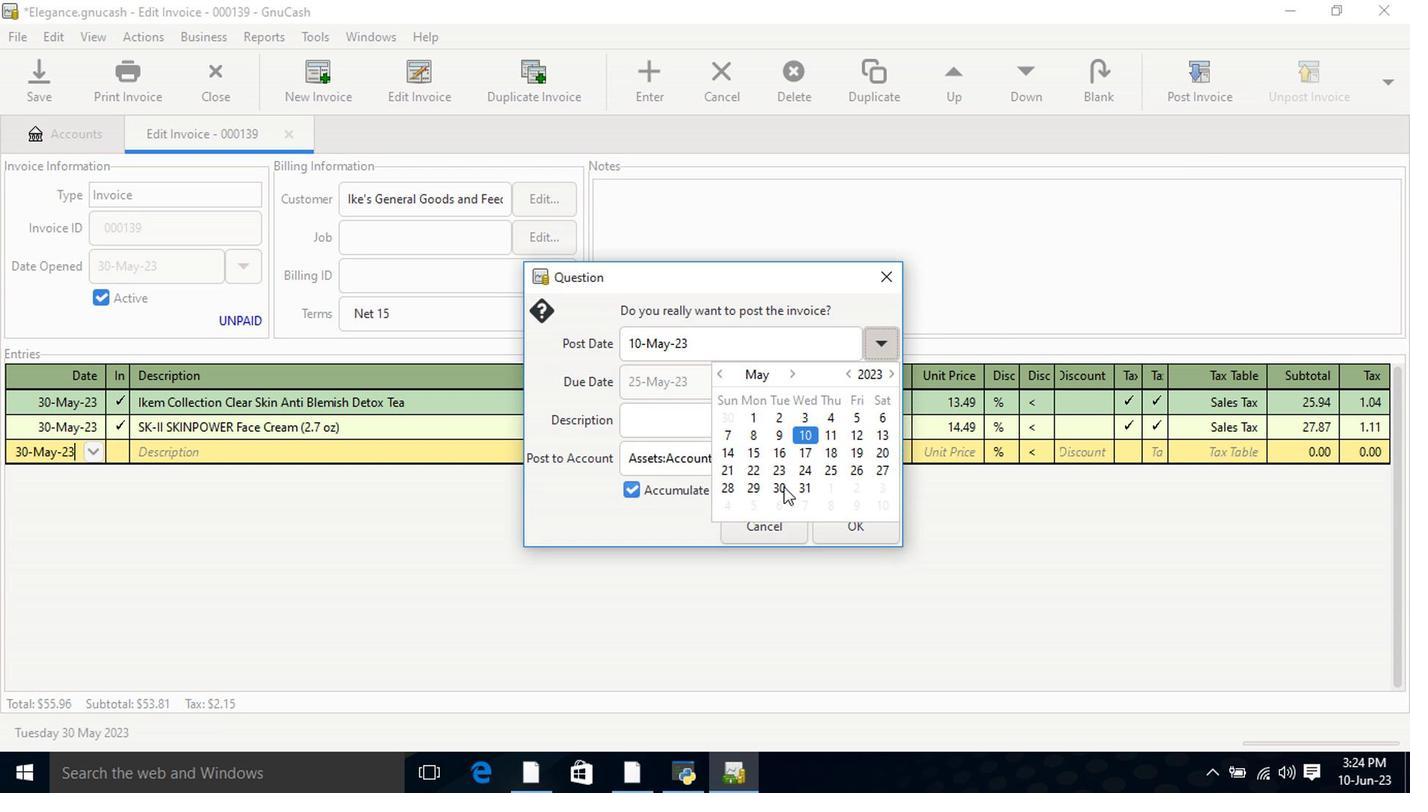 
Action: Mouse pressed left at (783, 490)
Screenshot: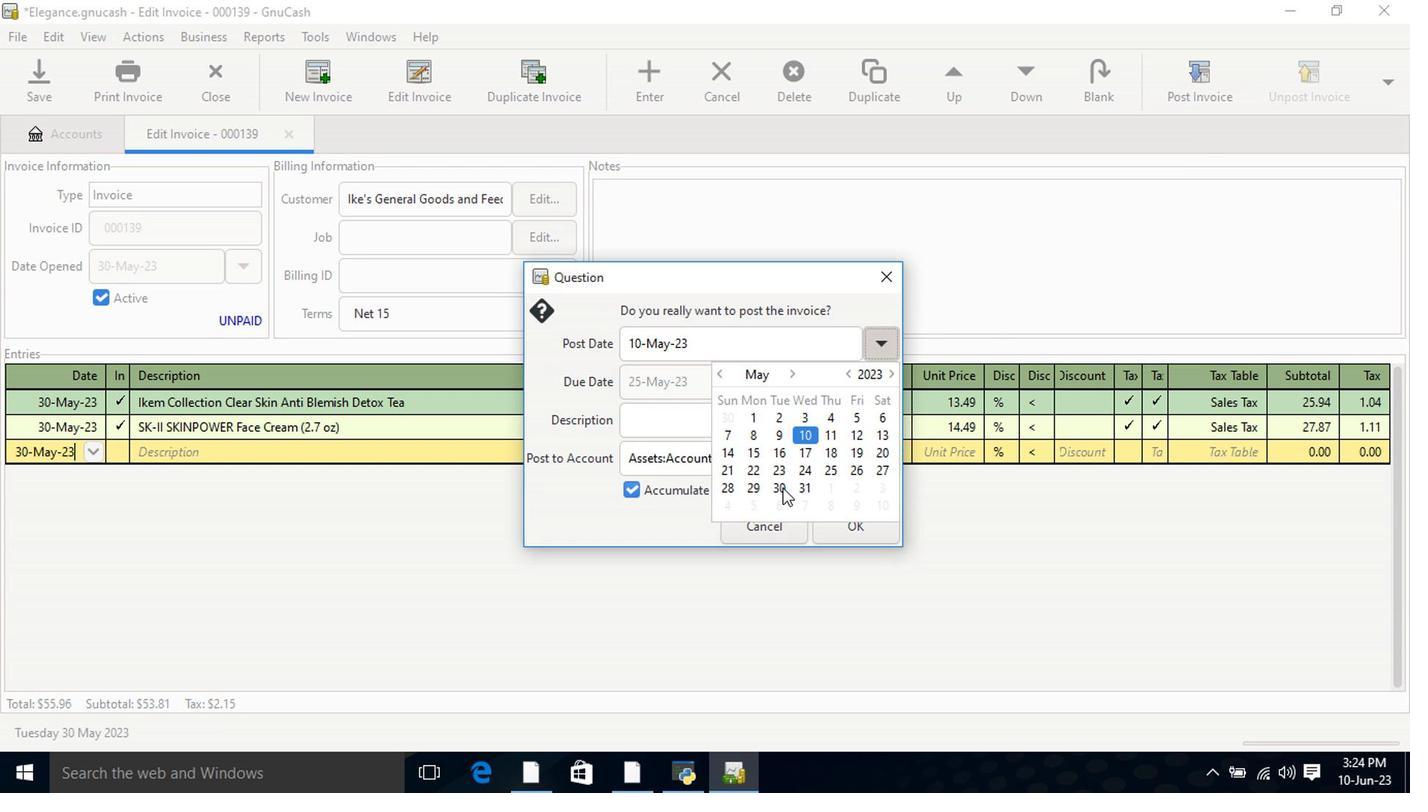 
Action: Mouse moved to (844, 534)
Screenshot: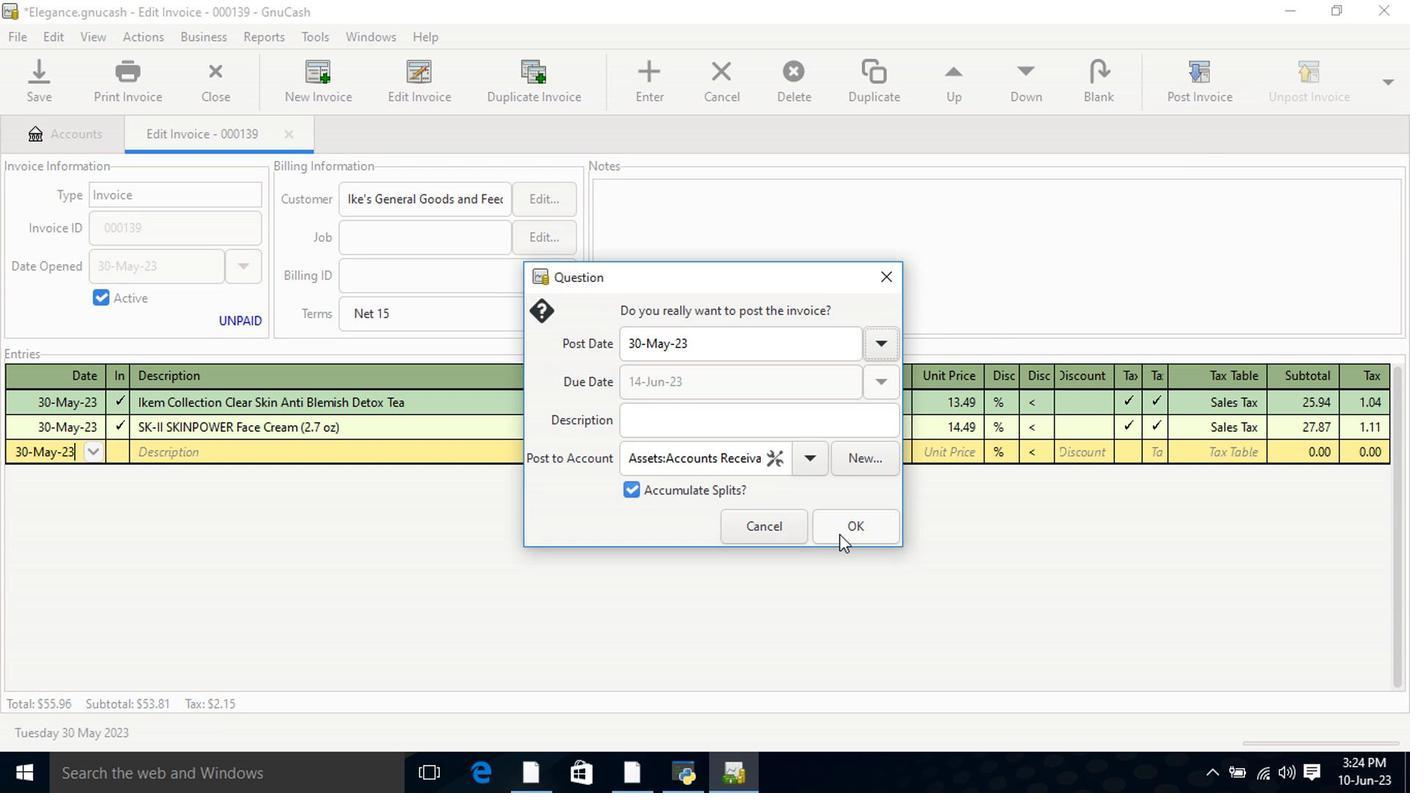 
Action: Mouse pressed left at (844, 534)
Screenshot: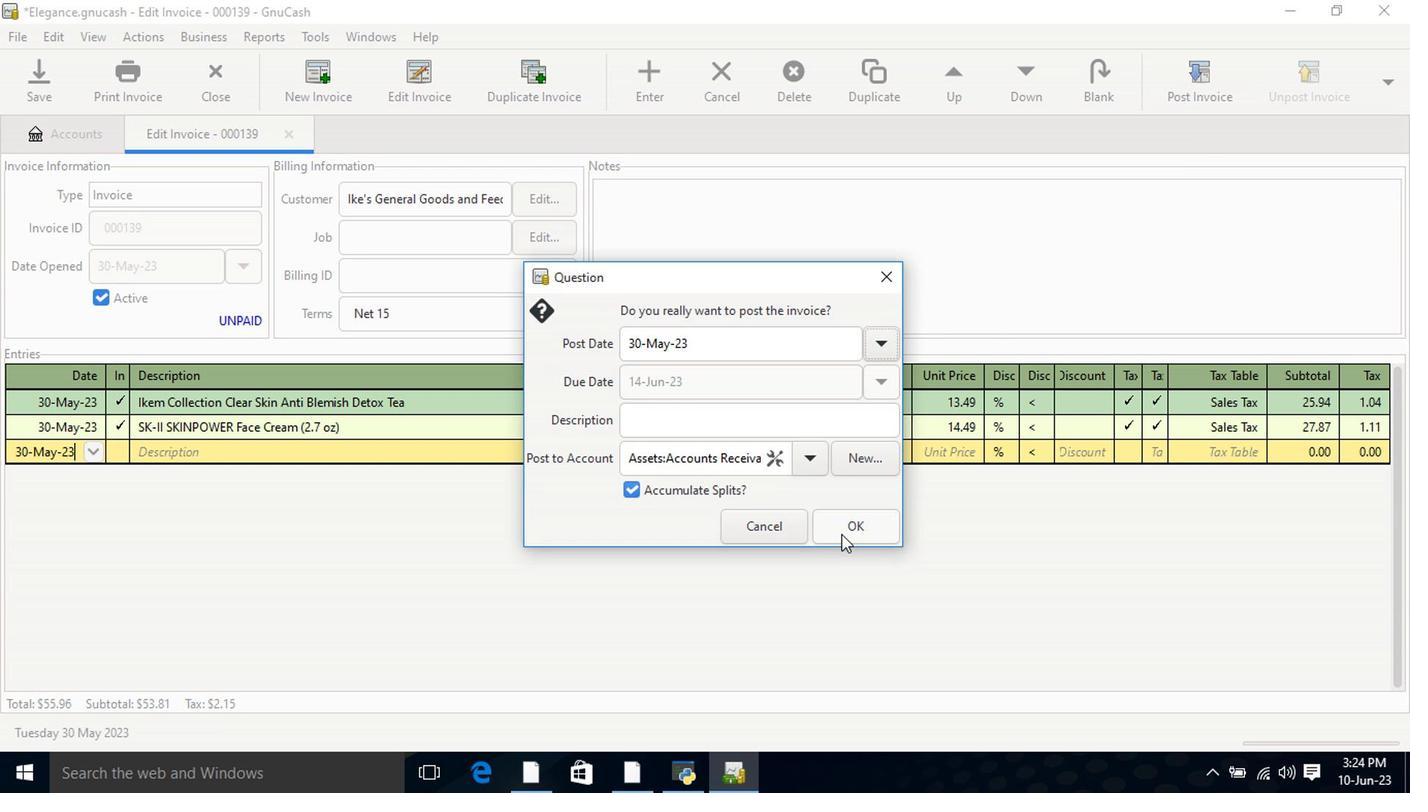 
Action: Mouse moved to (1353, 91)
Screenshot: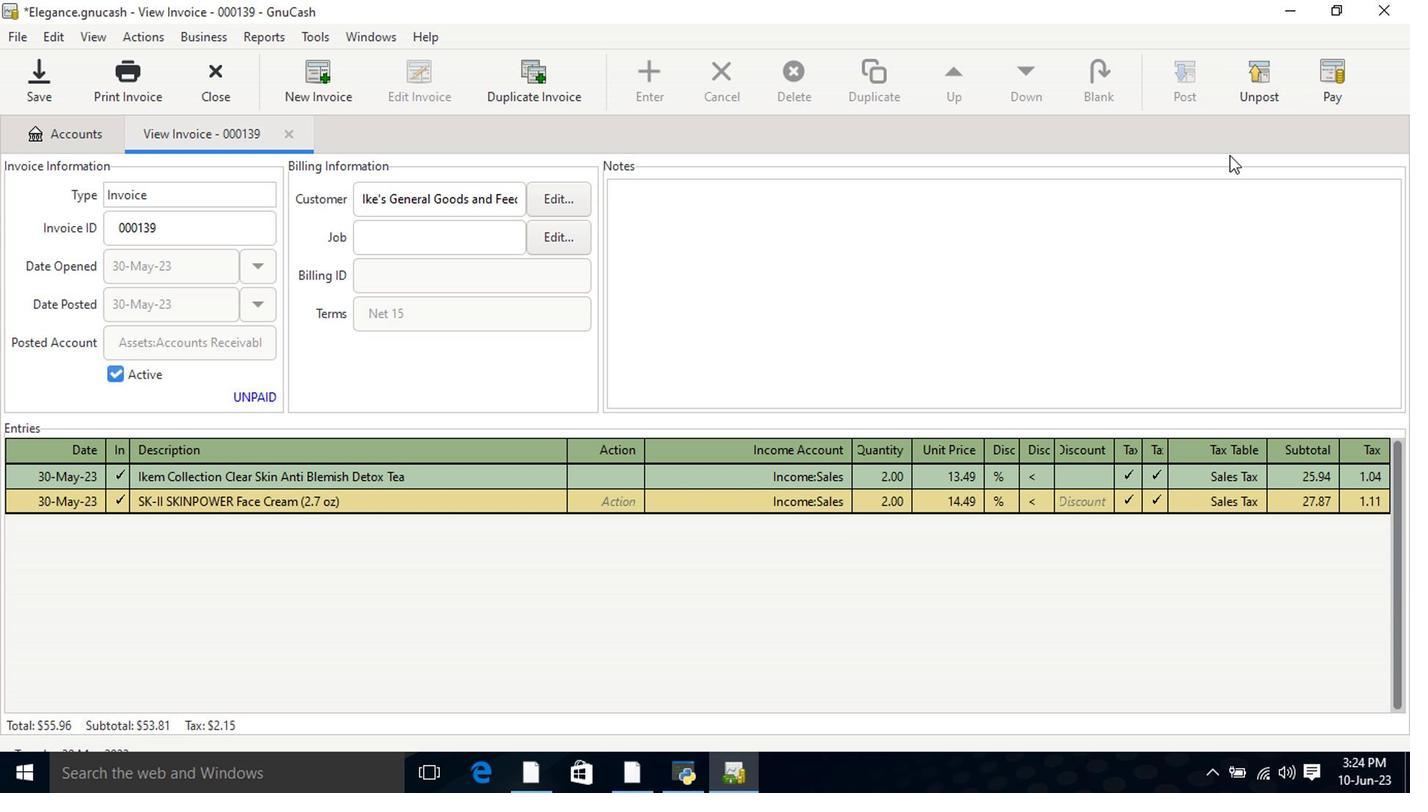 
Action: Mouse pressed left at (1353, 91)
Screenshot: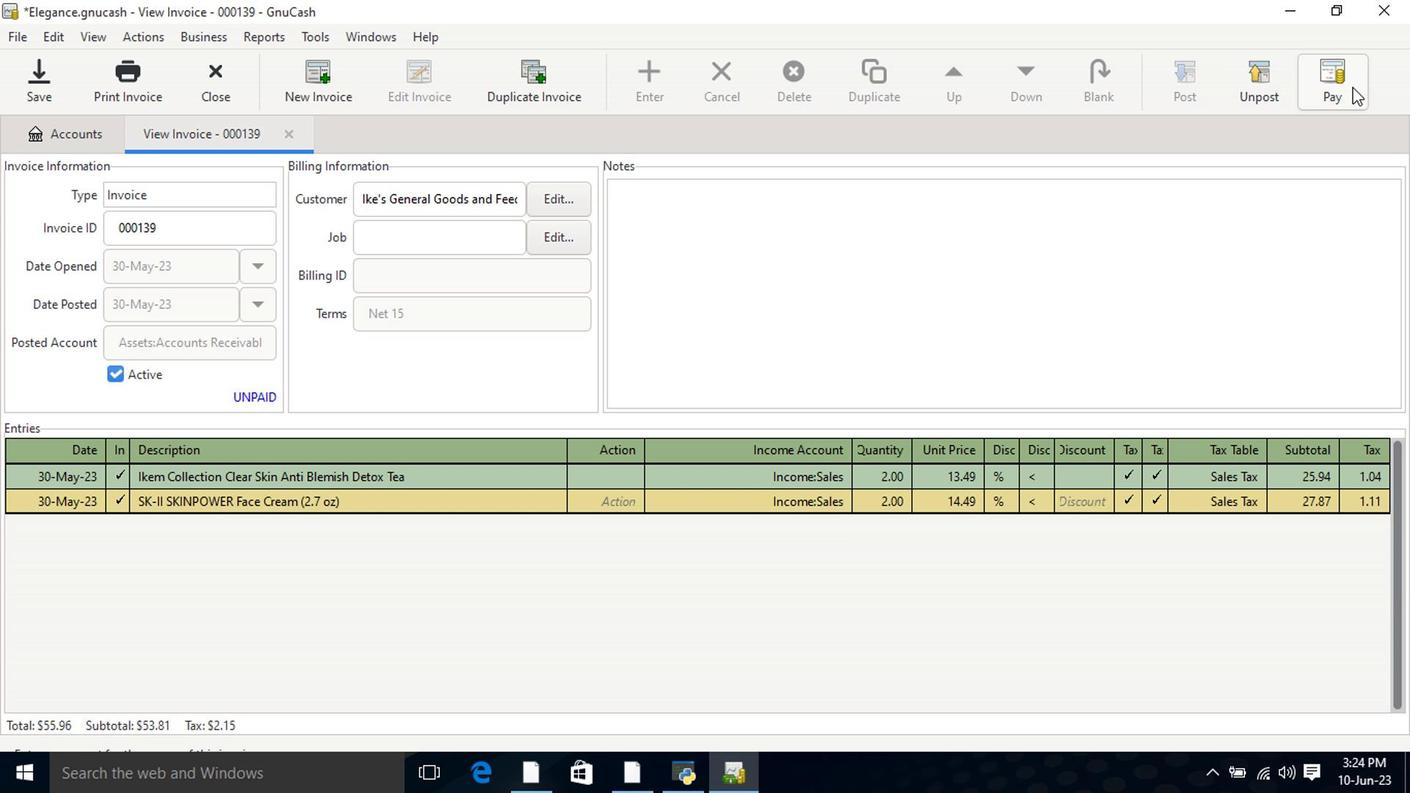 
Action: Mouse moved to (637, 411)
Screenshot: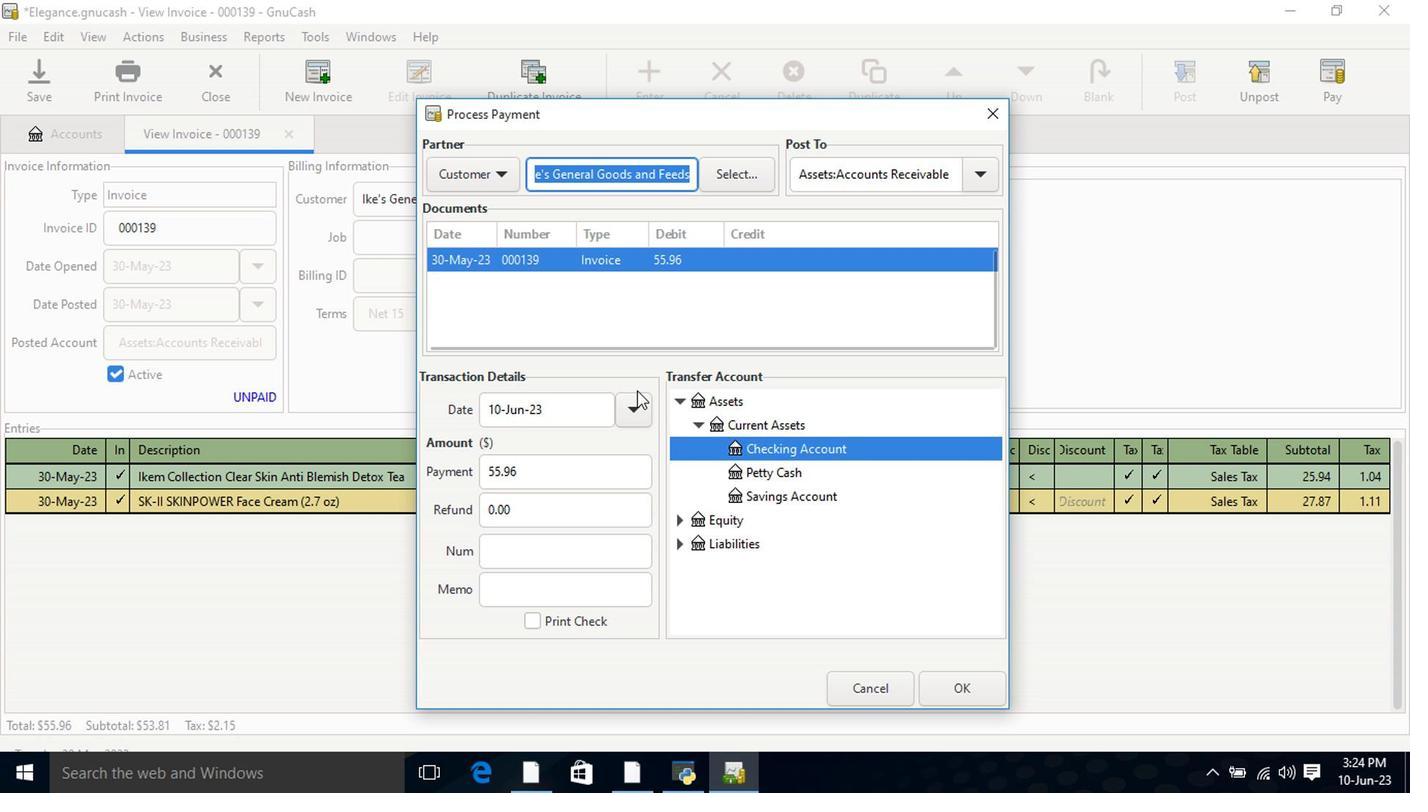 
Action: Mouse pressed left at (637, 411)
Screenshot: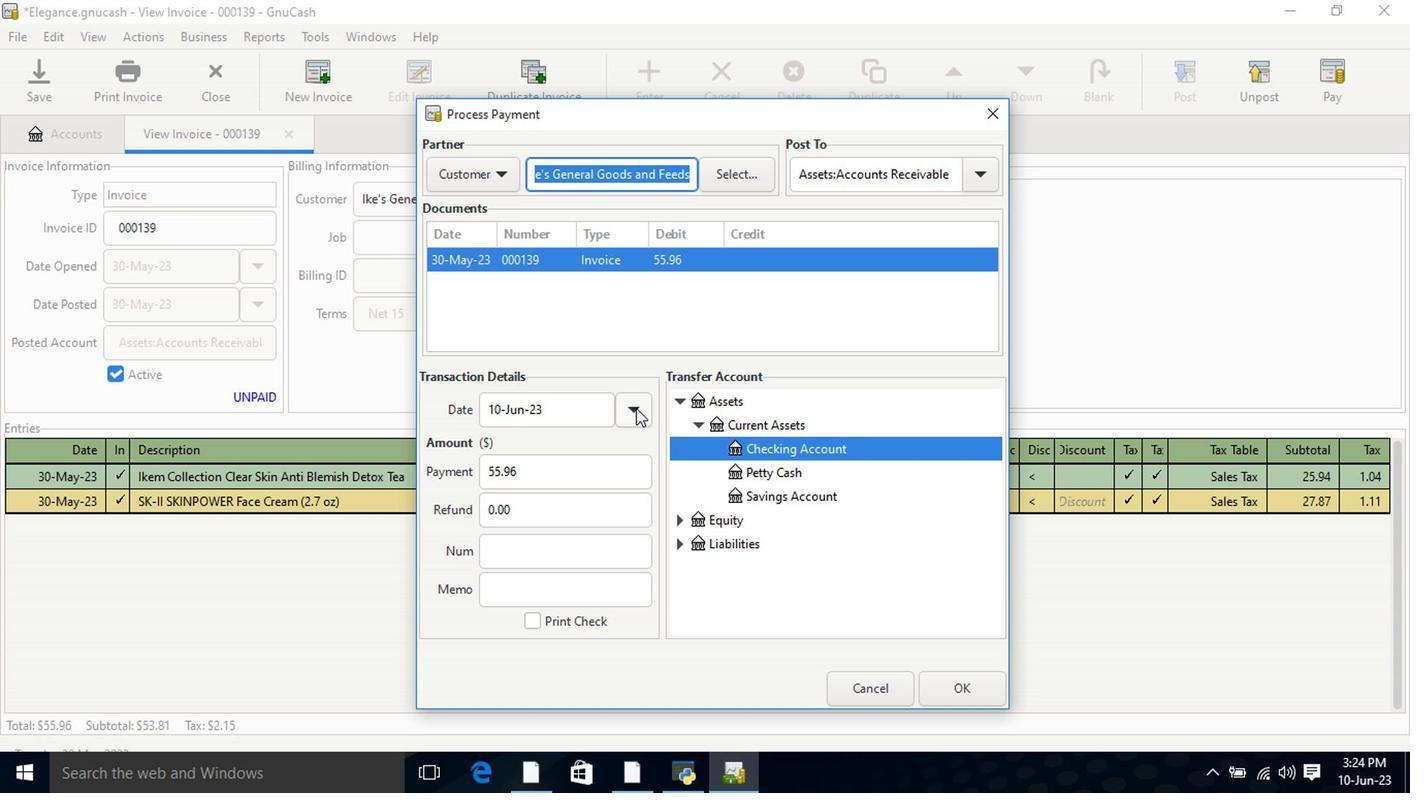 
Action: Mouse moved to (523, 524)
Screenshot: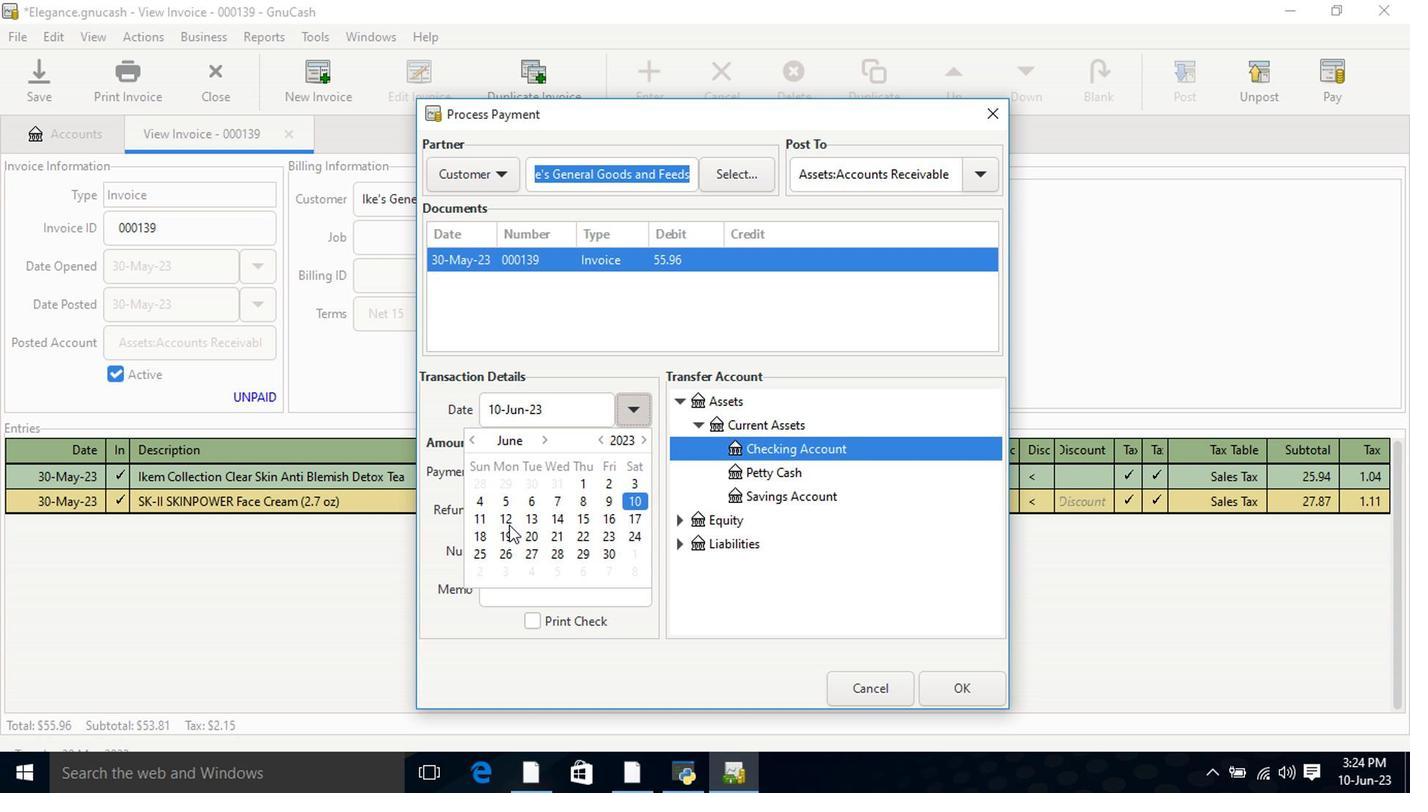 
Action: Mouse pressed left at (523, 524)
Screenshot: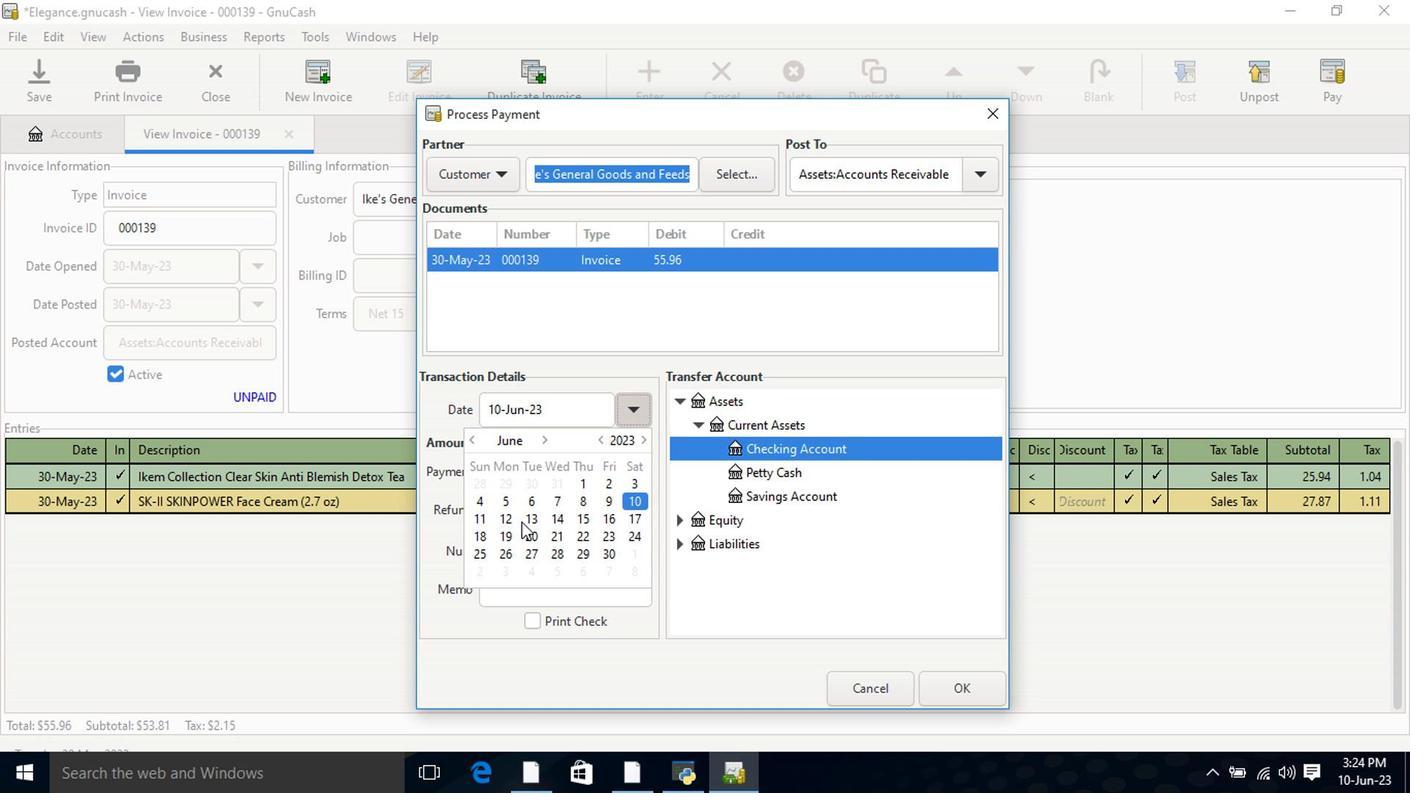 
Action: Mouse pressed left at (523, 524)
Screenshot: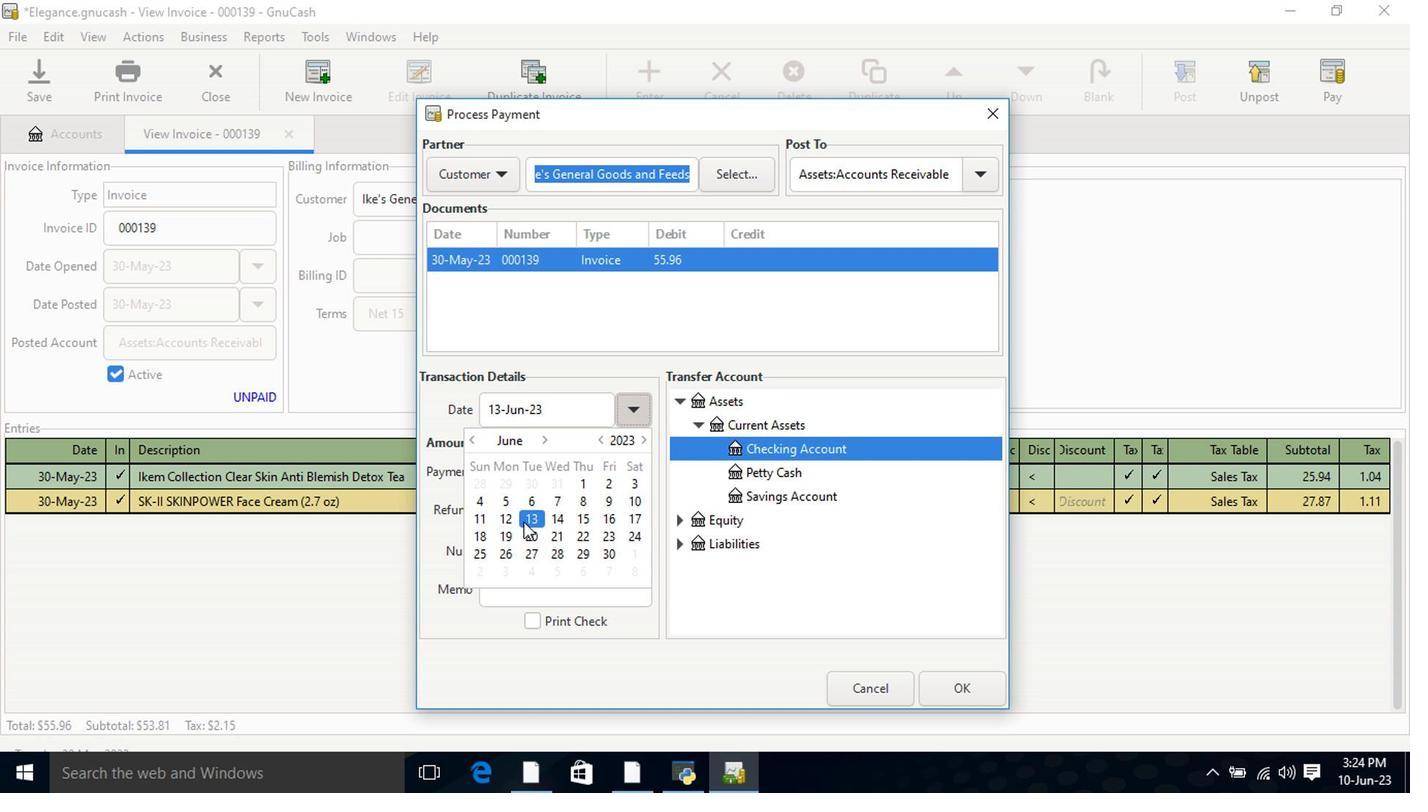 
Action: Mouse moved to (683, 401)
Screenshot: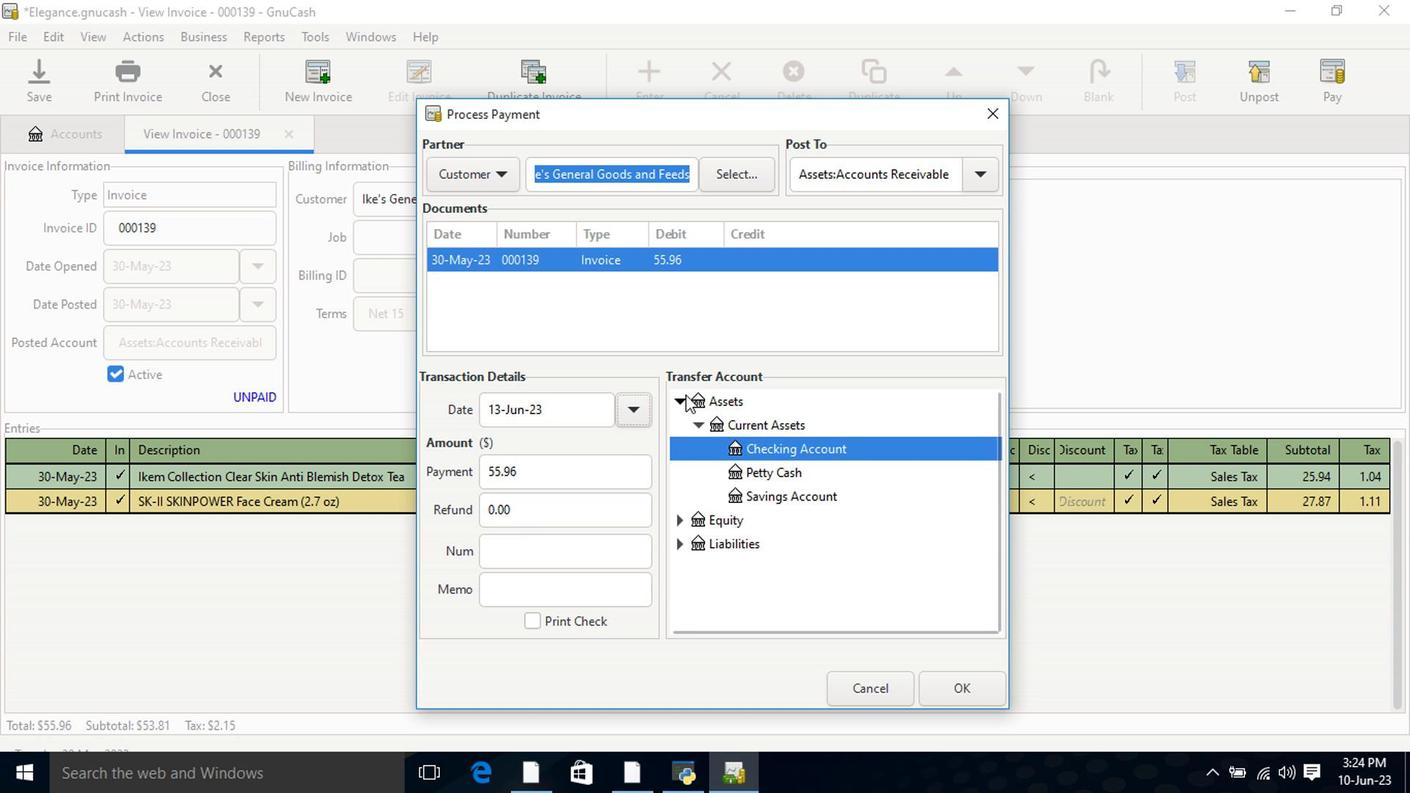 
Action: Mouse pressed left at (683, 401)
Screenshot: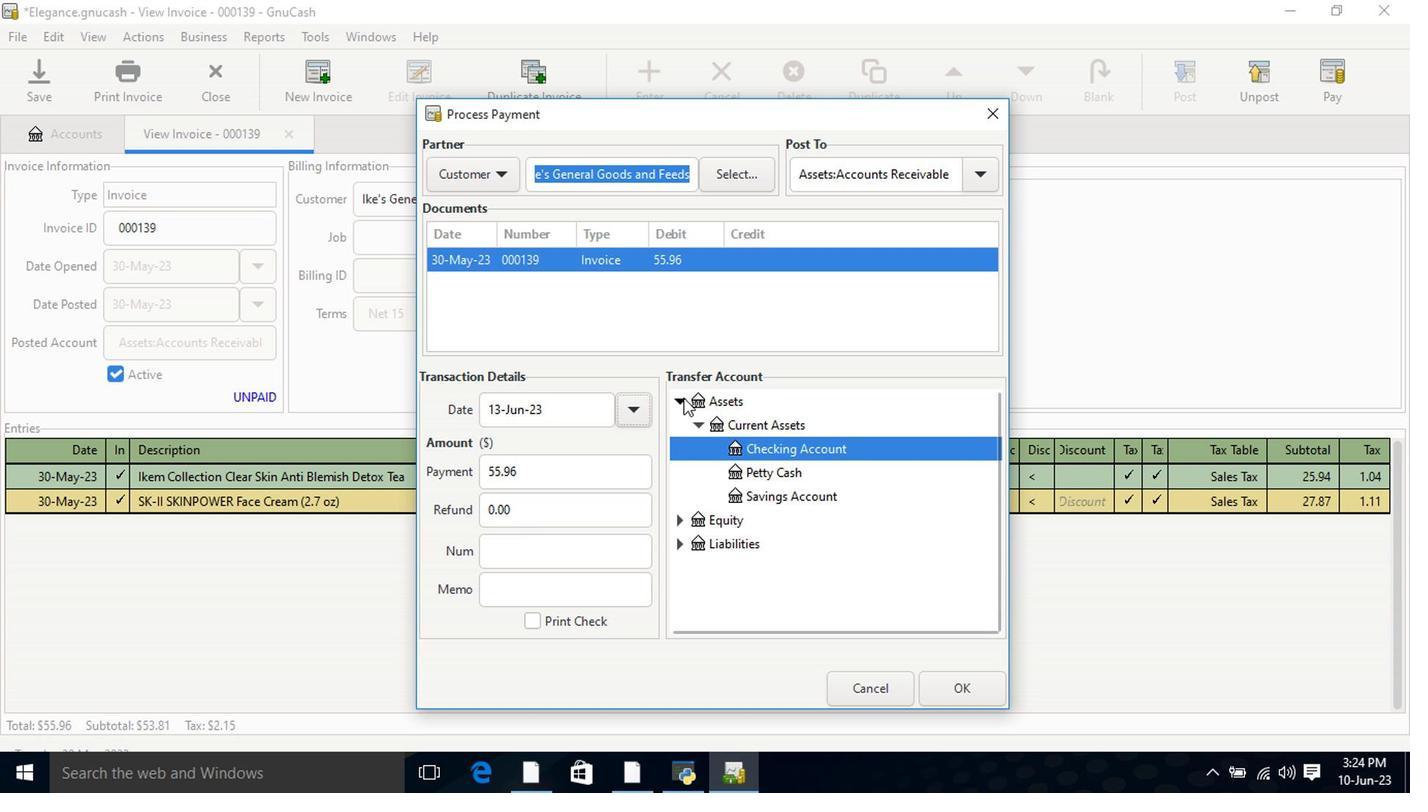 
Action: Mouse moved to (681, 404)
Screenshot: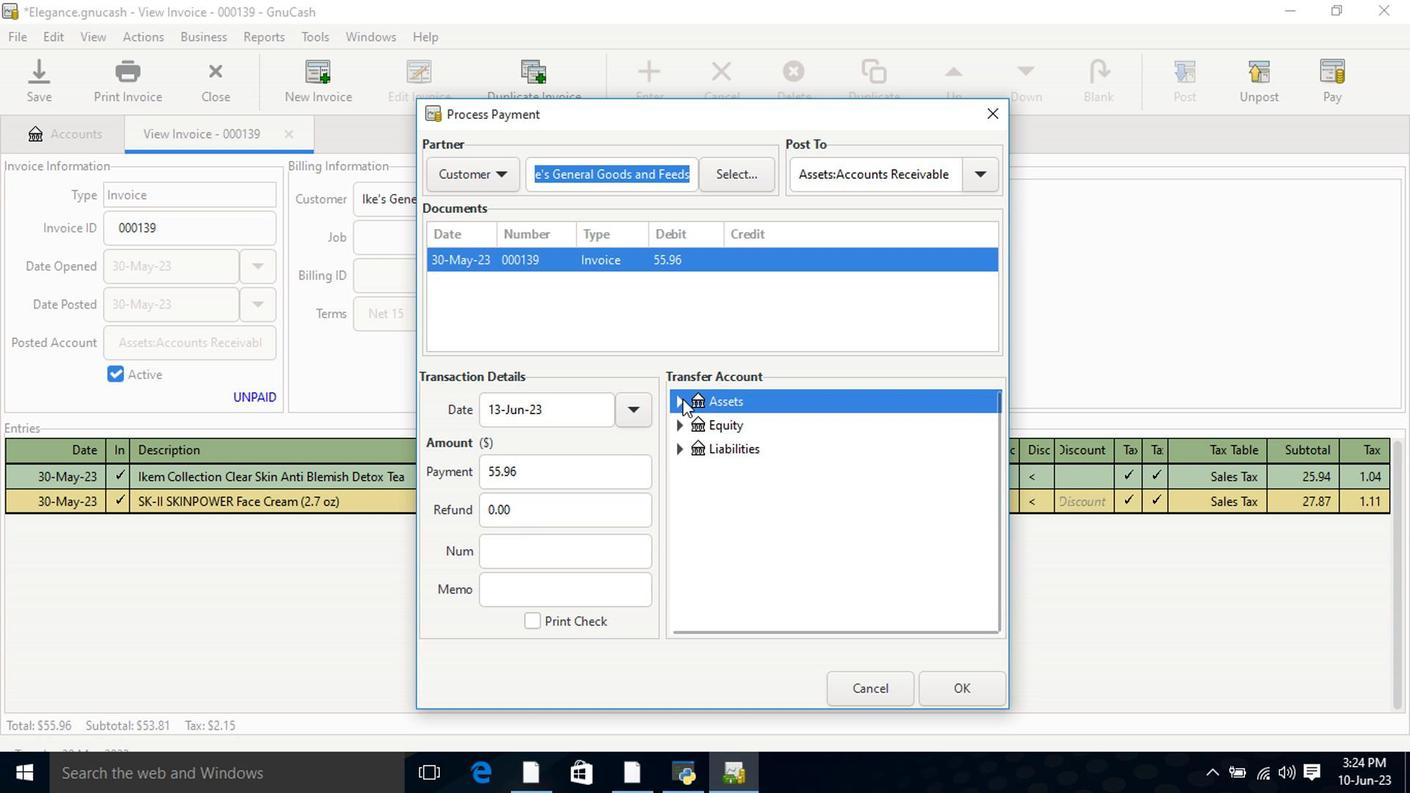 
Action: Mouse pressed left at (681, 404)
Screenshot: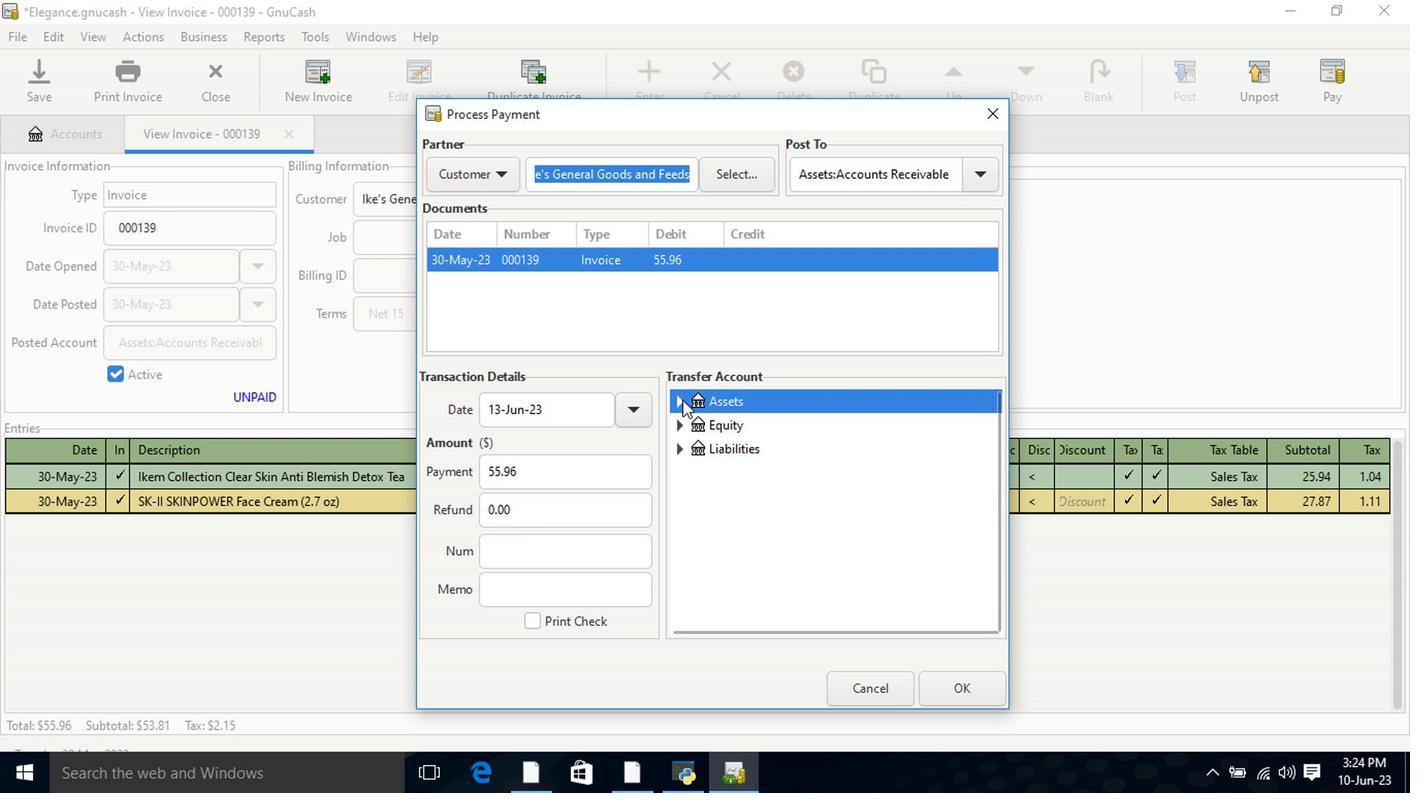 
Action: Mouse moved to (697, 429)
Screenshot: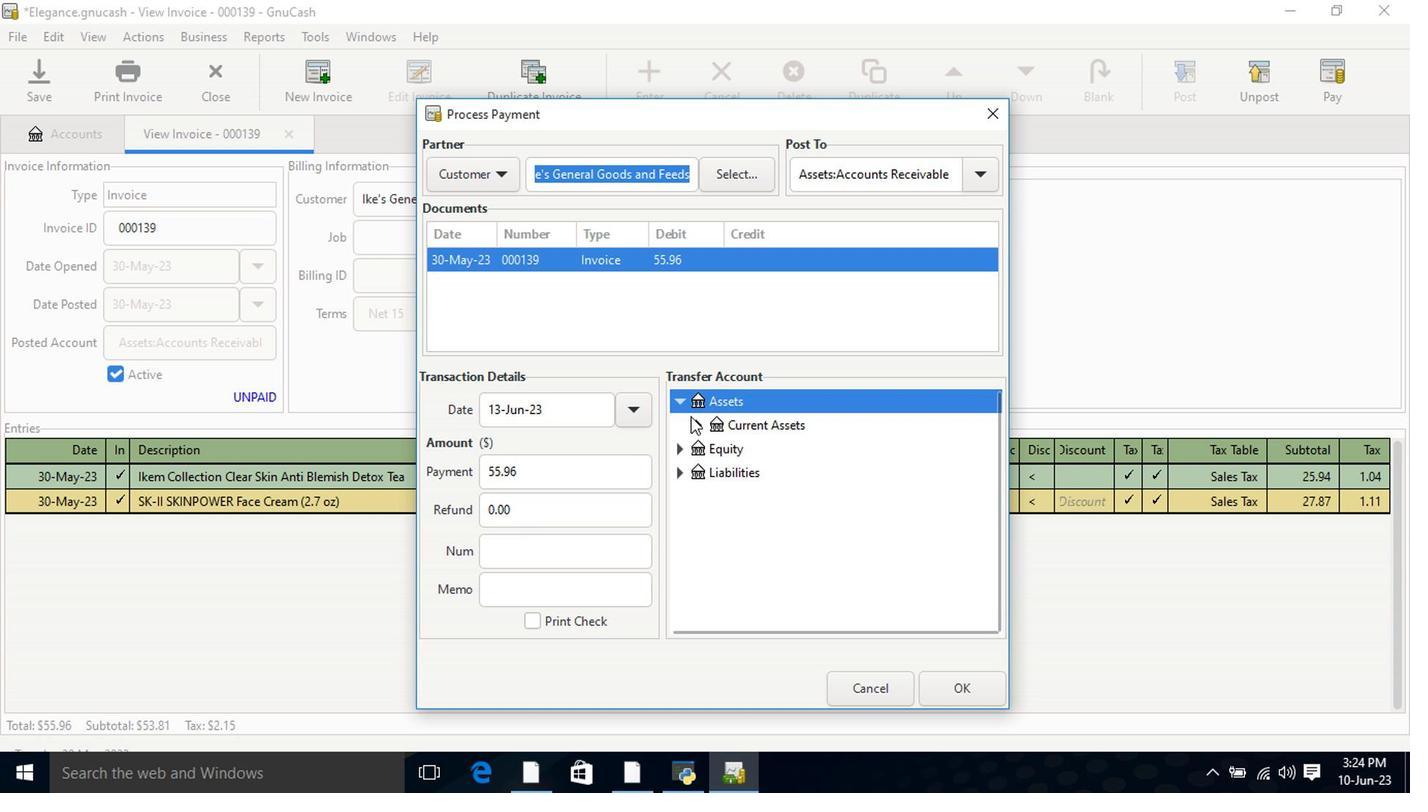 
Action: Mouse pressed left at (697, 429)
Screenshot: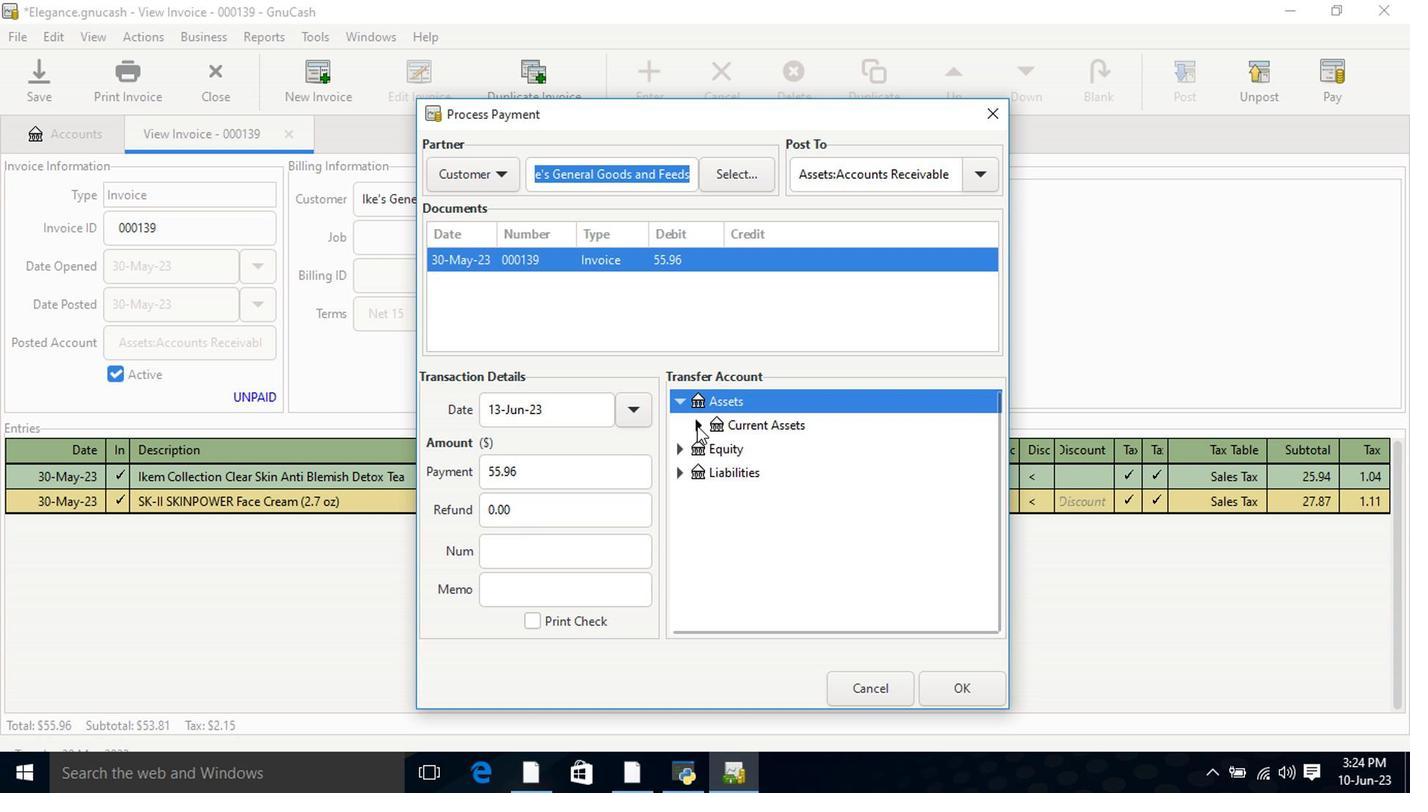 
Action: Mouse moved to (734, 447)
Screenshot: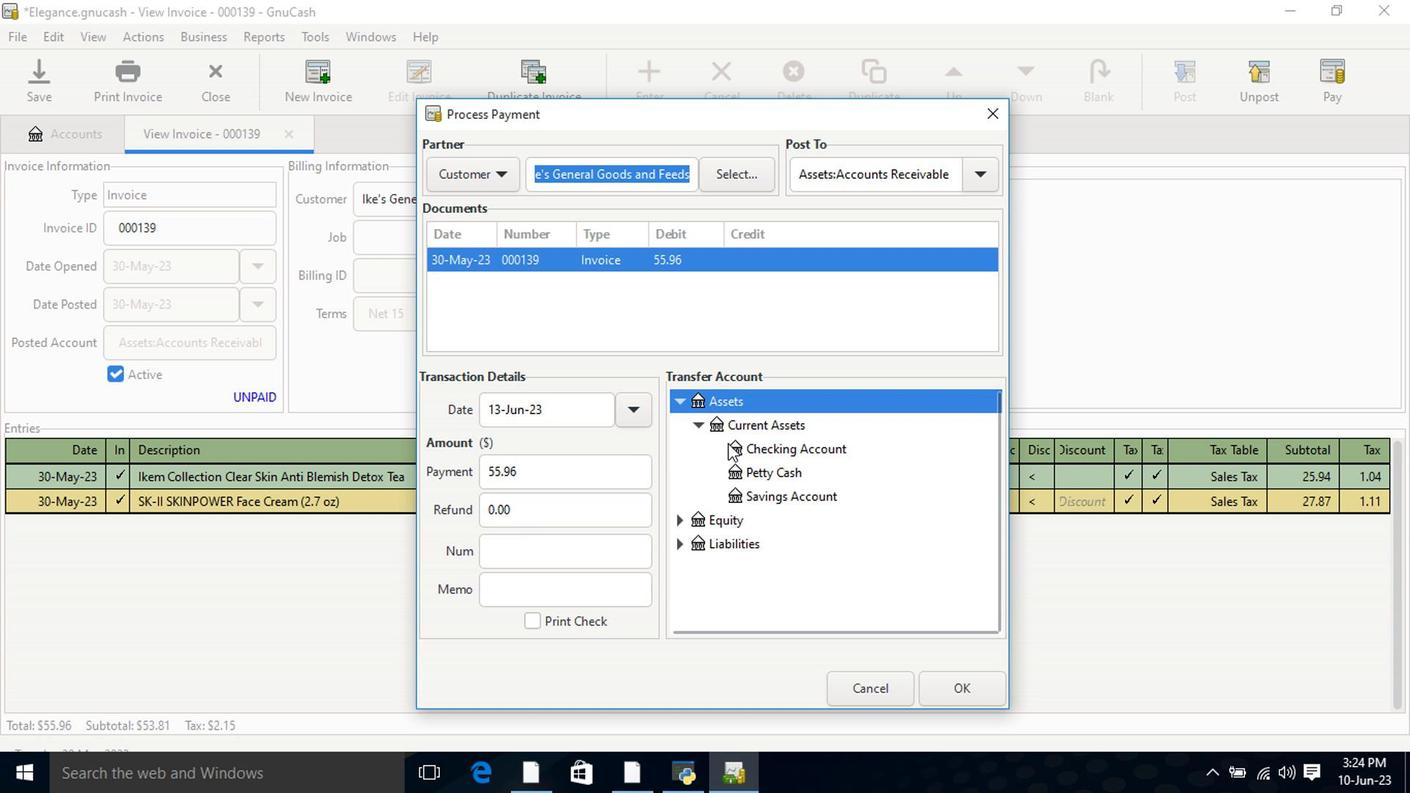
Action: Mouse pressed left at (734, 447)
Screenshot: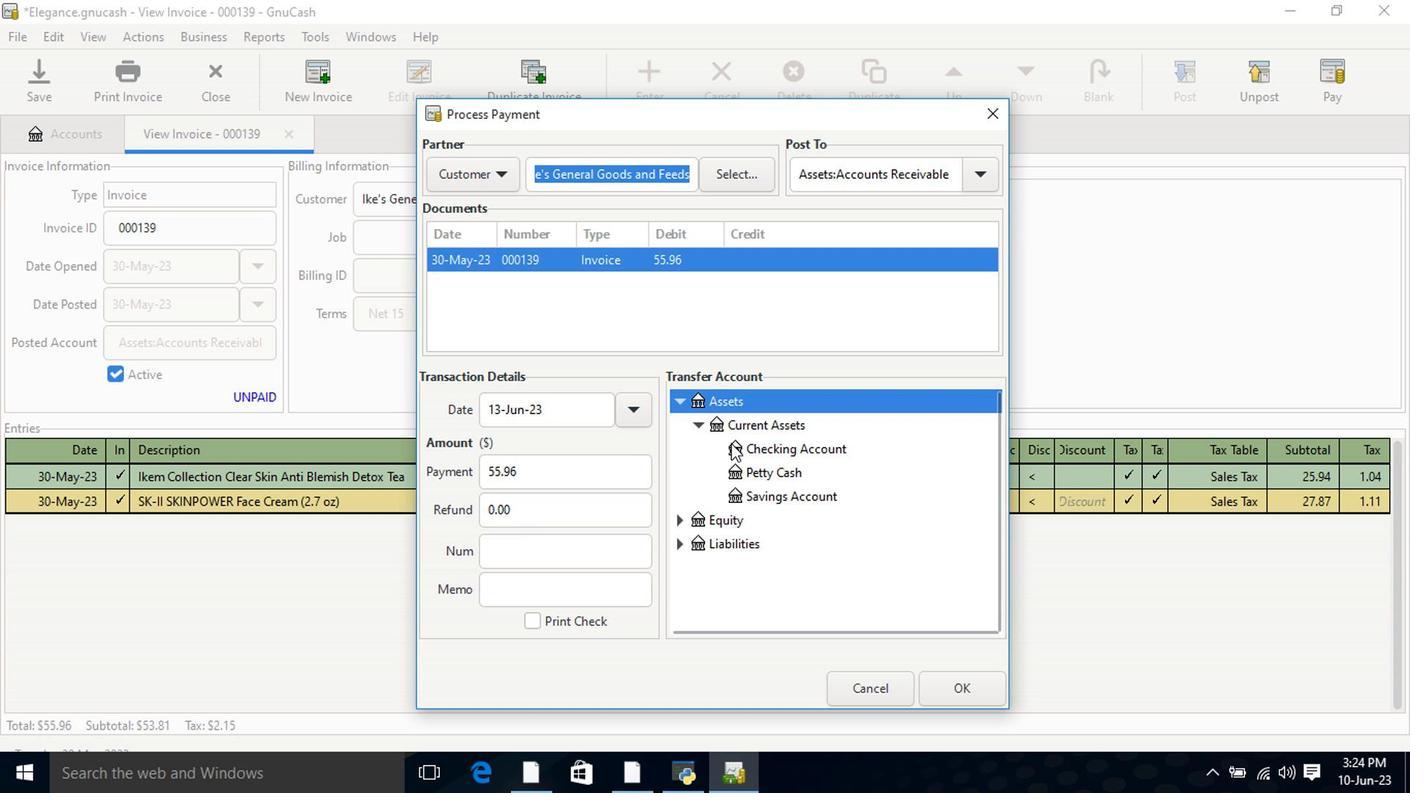 
Action: Mouse moved to (959, 694)
Screenshot: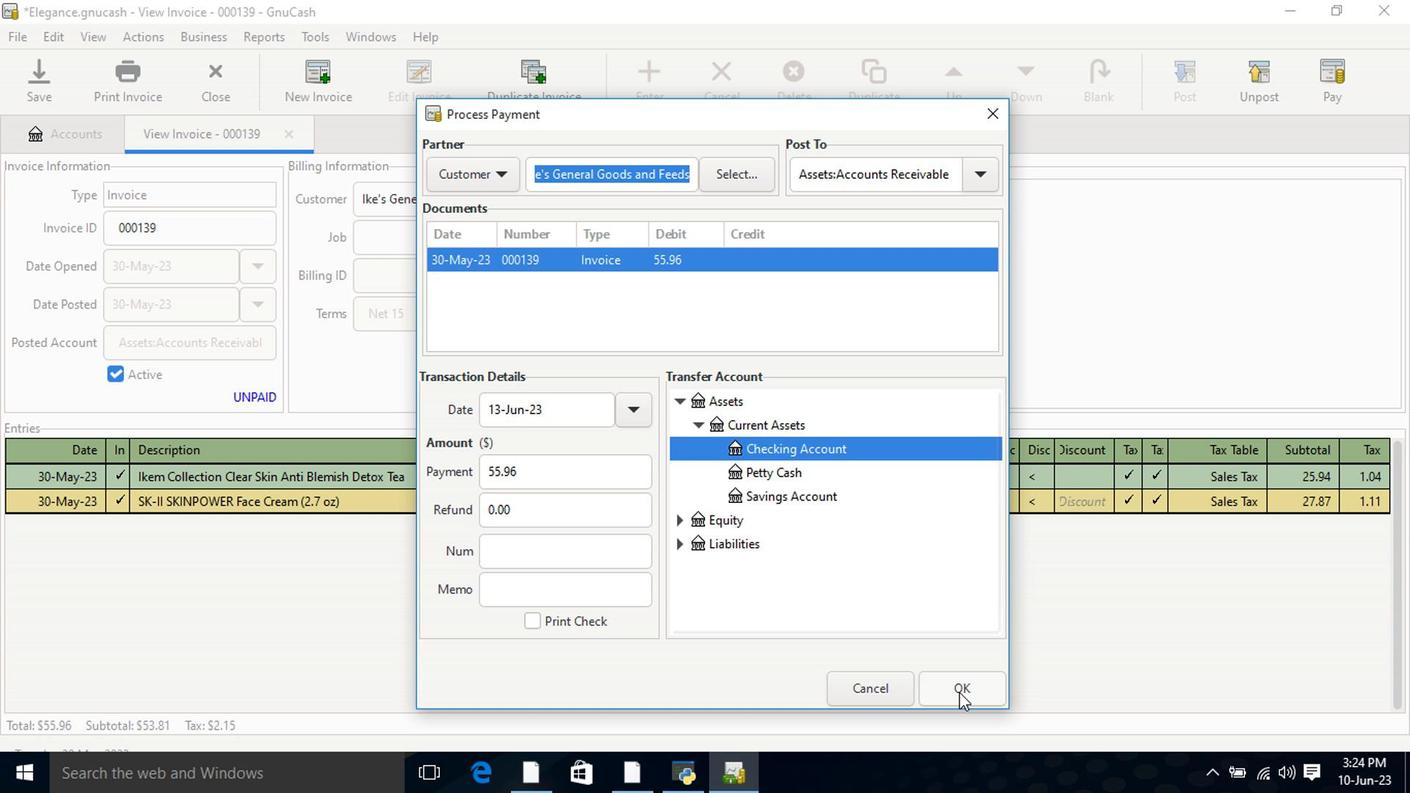 
Action: Mouse pressed left at (959, 694)
Screenshot: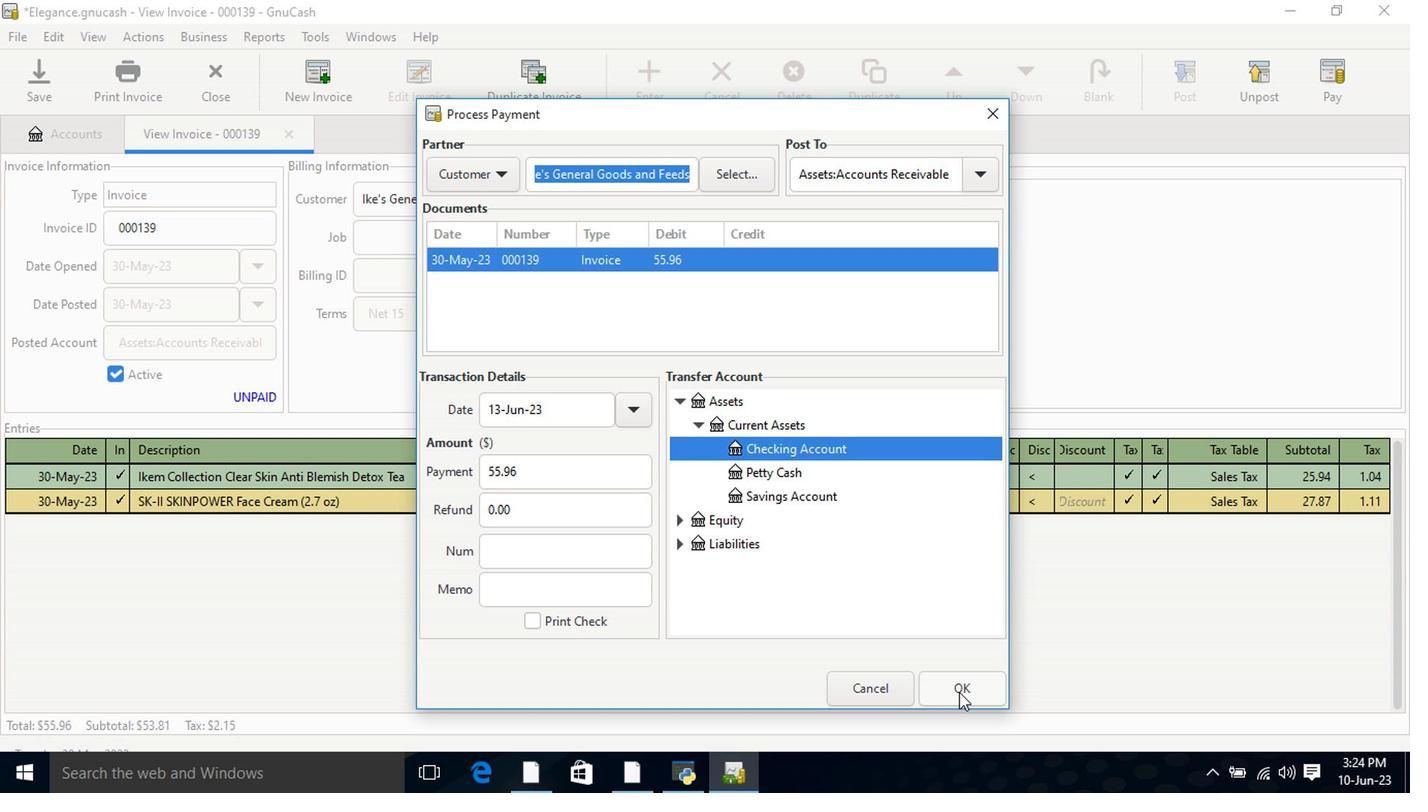 
Action: Mouse moved to (140, 78)
Screenshot: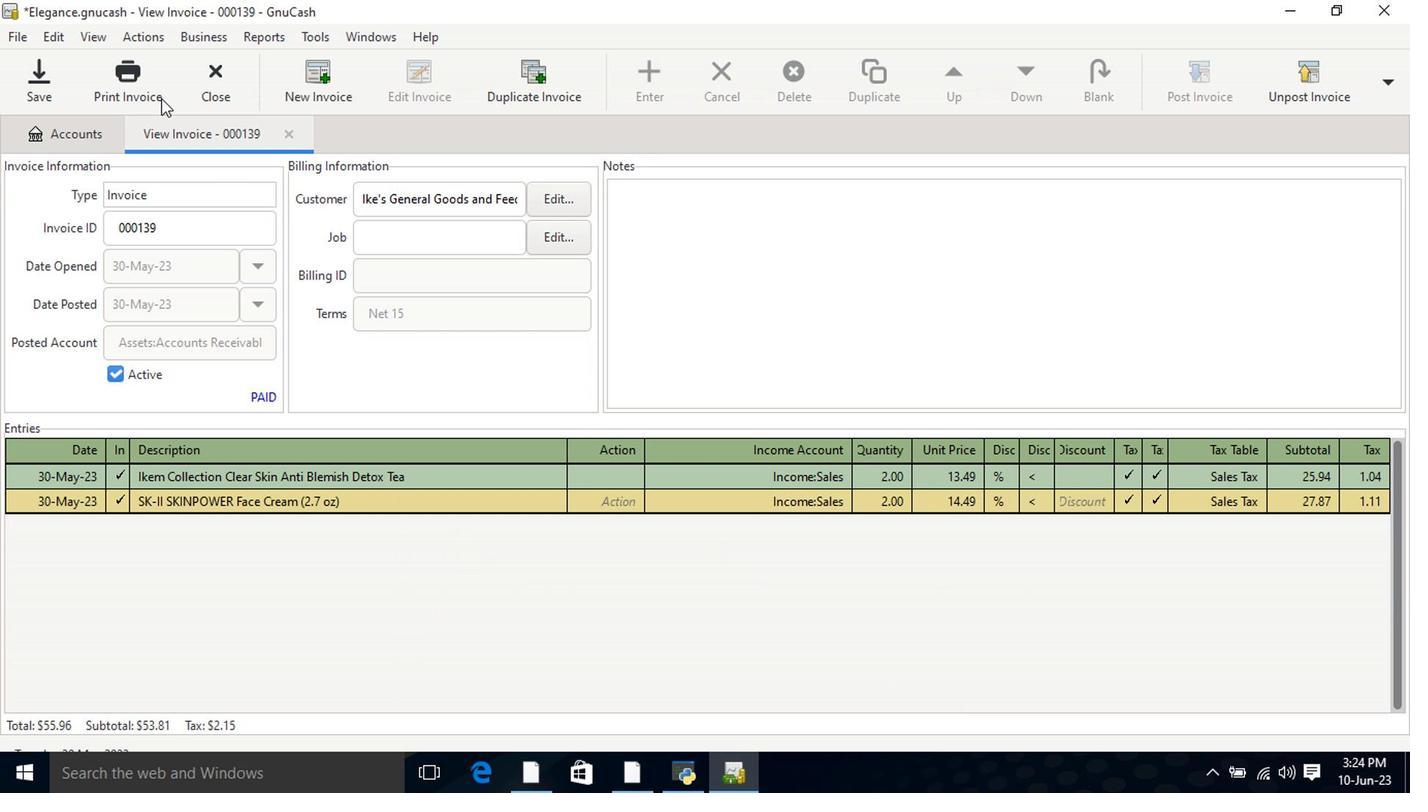 
Action: Mouse pressed left at (140, 78)
Screenshot: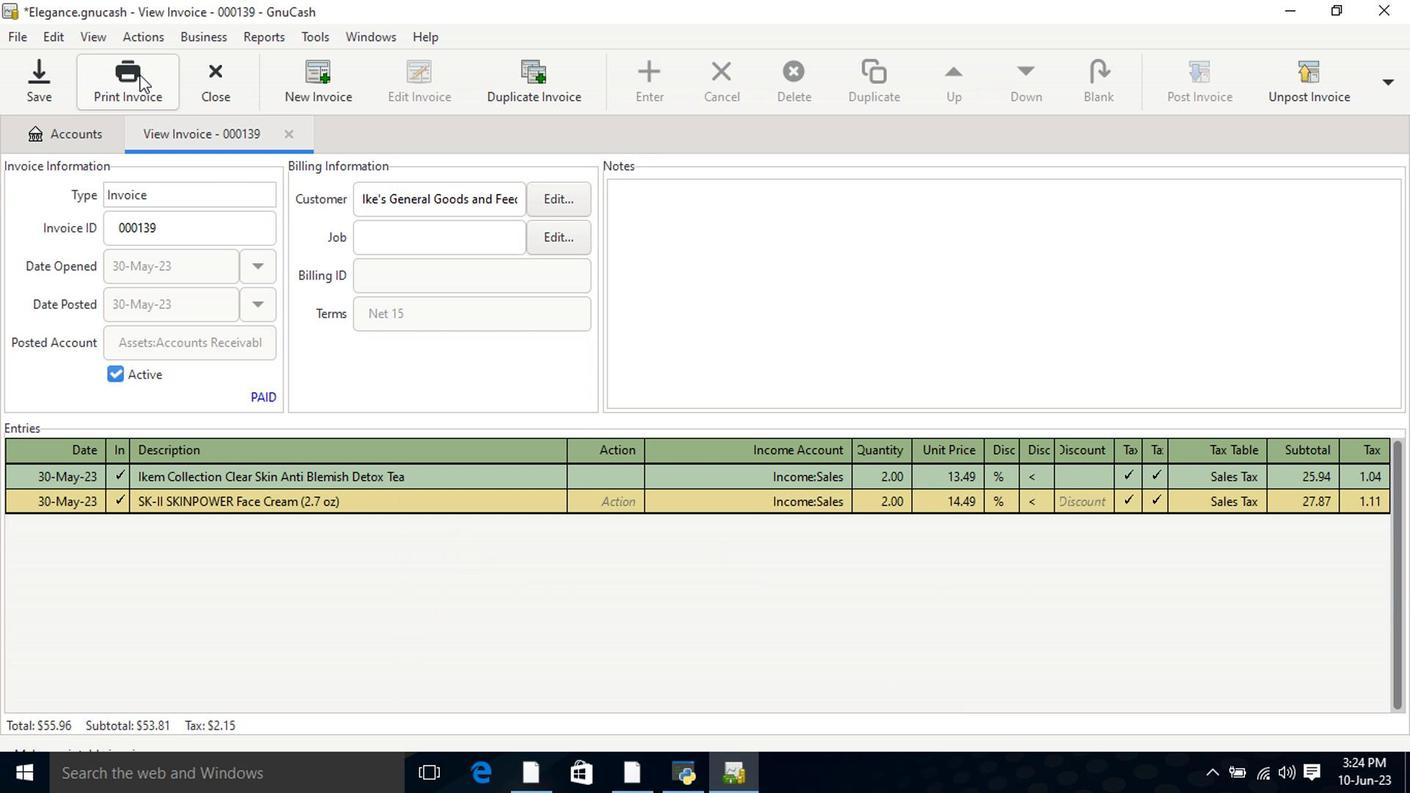 
Action: Mouse moved to (895, 85)
Screenshot: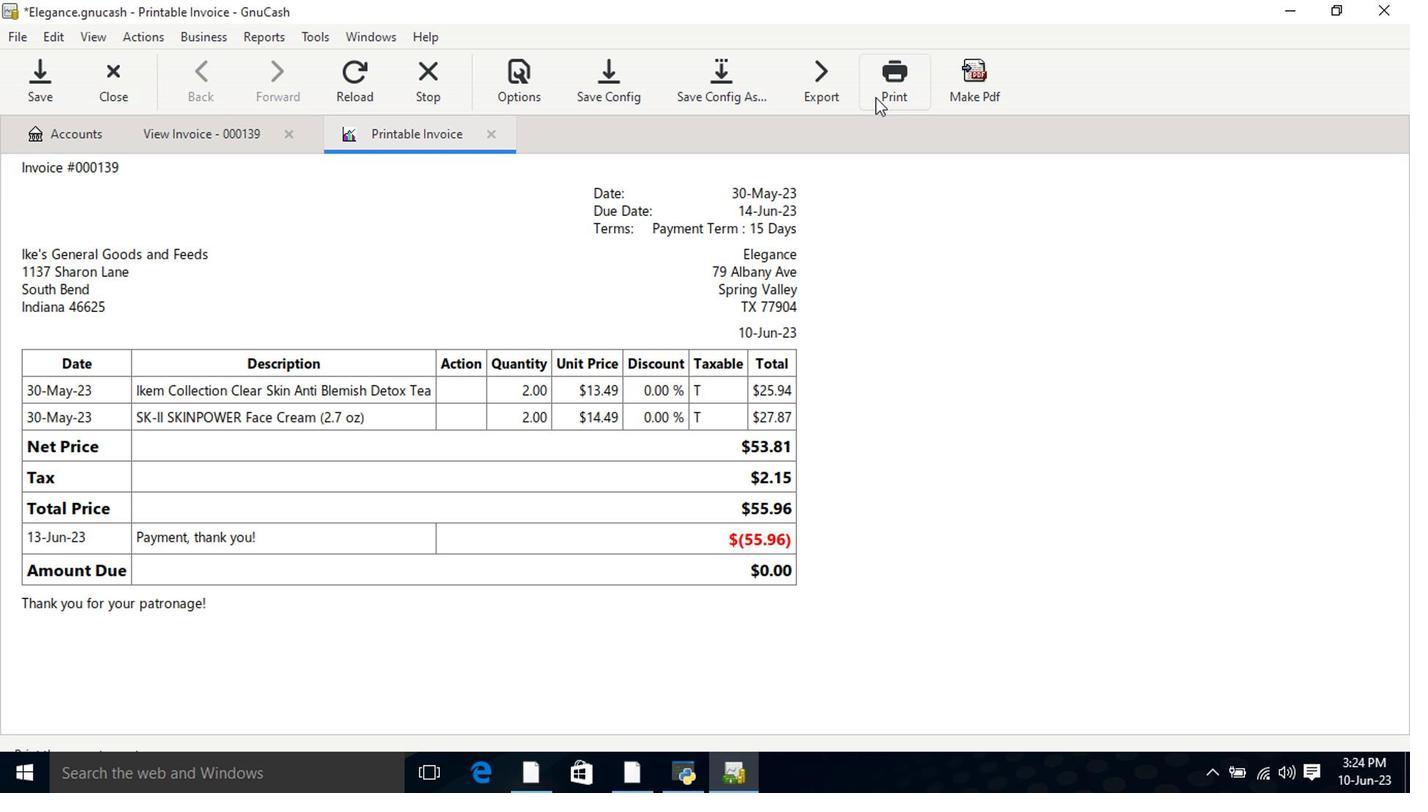 
Action: Mouse pressed left at (895, 85)
Screenshot: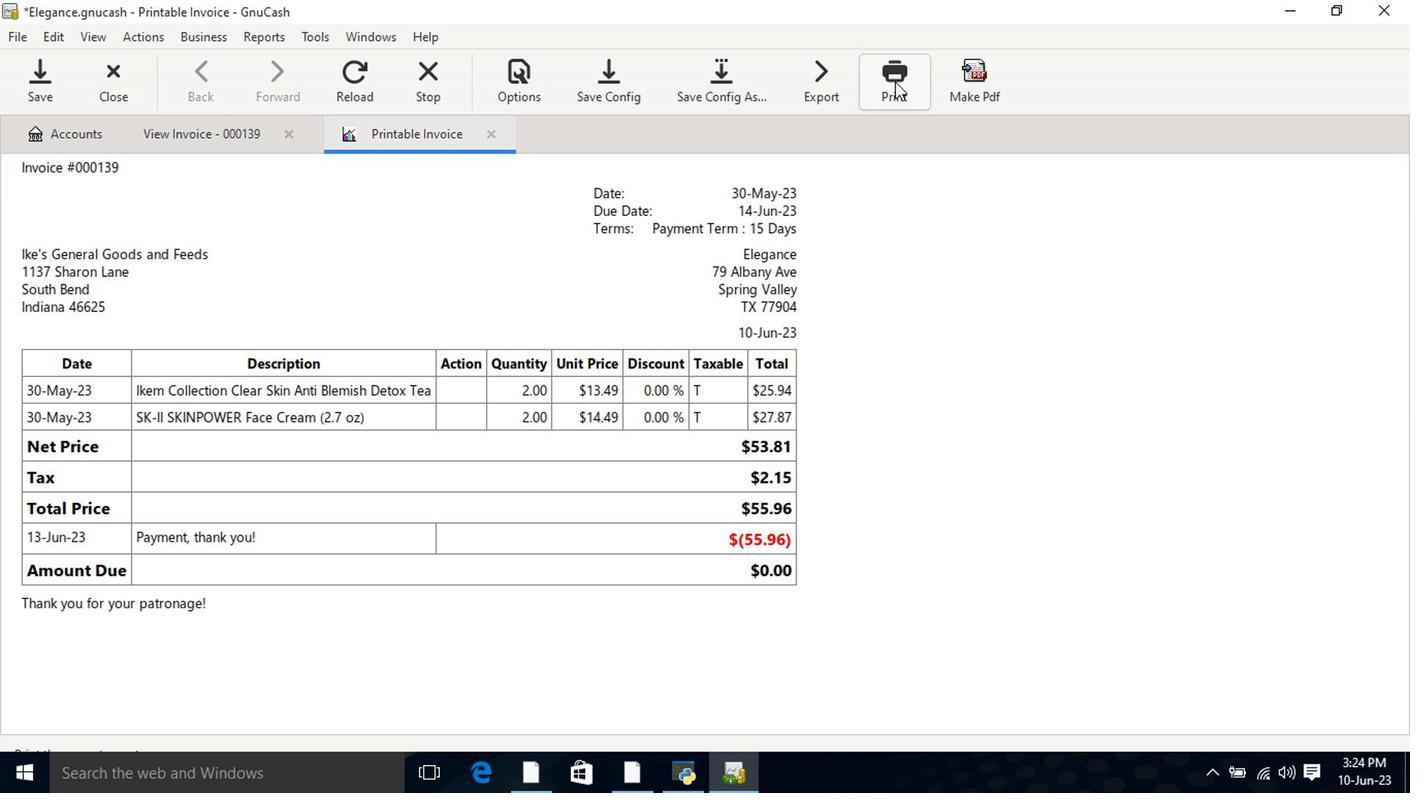 
Action: Mouse moved to (254, 426)
Screenshot: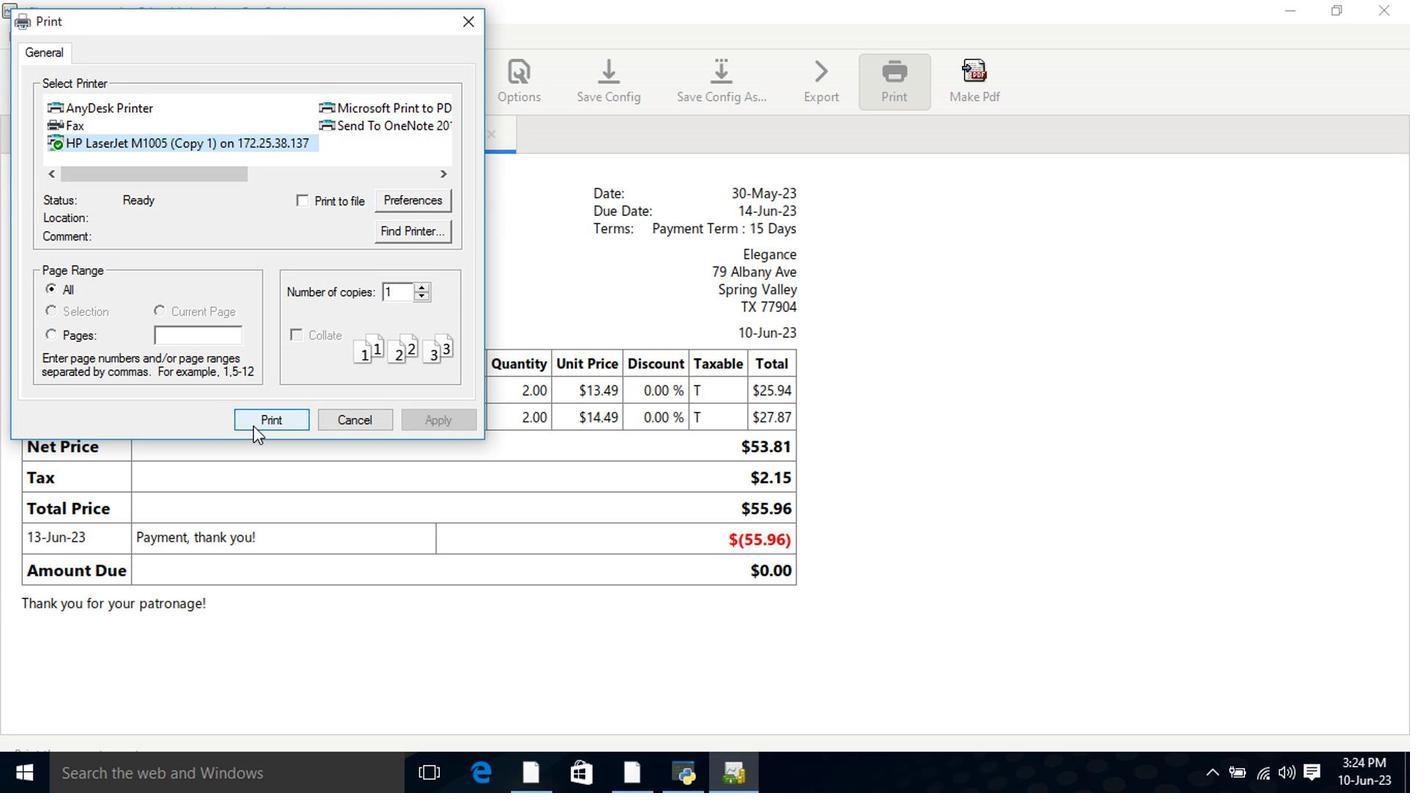 
Action: Mouse pressed left at (254, 426)
Screenshot: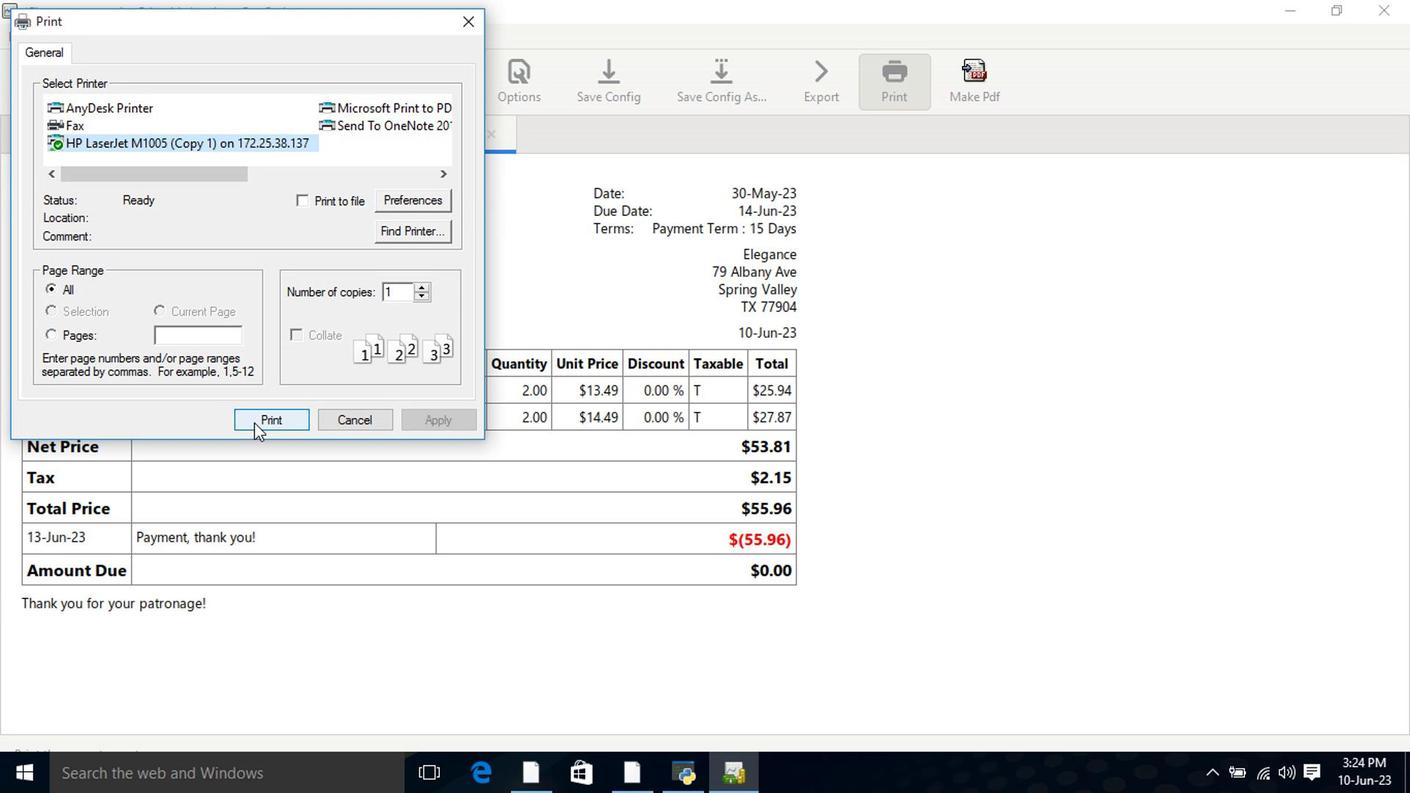 
Action: Mouse moved to (563, 568)
Screenshot: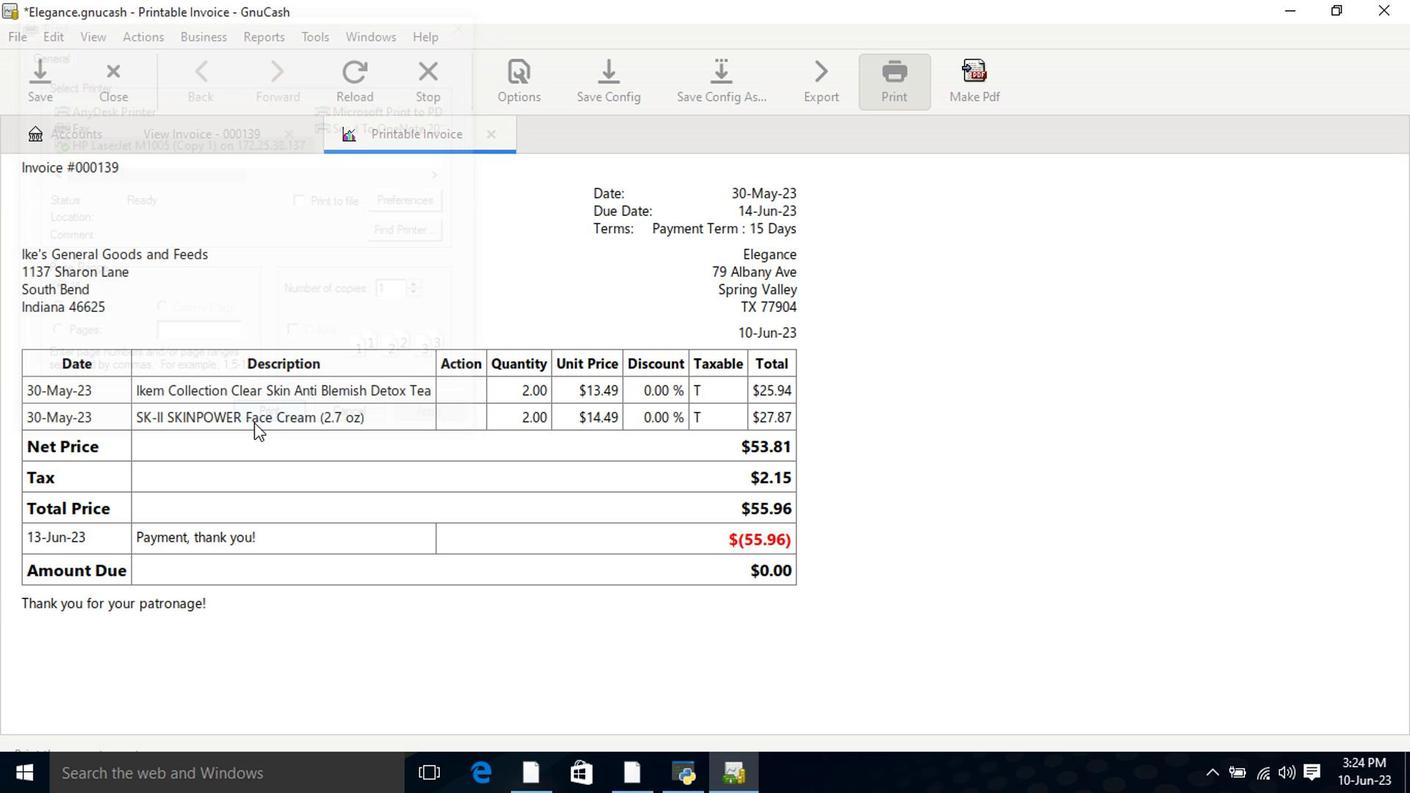 
